 Task: Find connections with filter location Mathba with filter topic #startupquoteswith filter profile language Potuguese with filter current company Nayara Energy with filter school BUNDELKHAND INSTITUTE OF ENGINEERING AND TECHNOLOGY, JHANSI with filter industry Railroad Equipment Manufacturing with filter service category Commercial Real Estate with filter keywords title Tutor/Online Tutor
Action: Mouse moved to (647, 121)
Screenshot: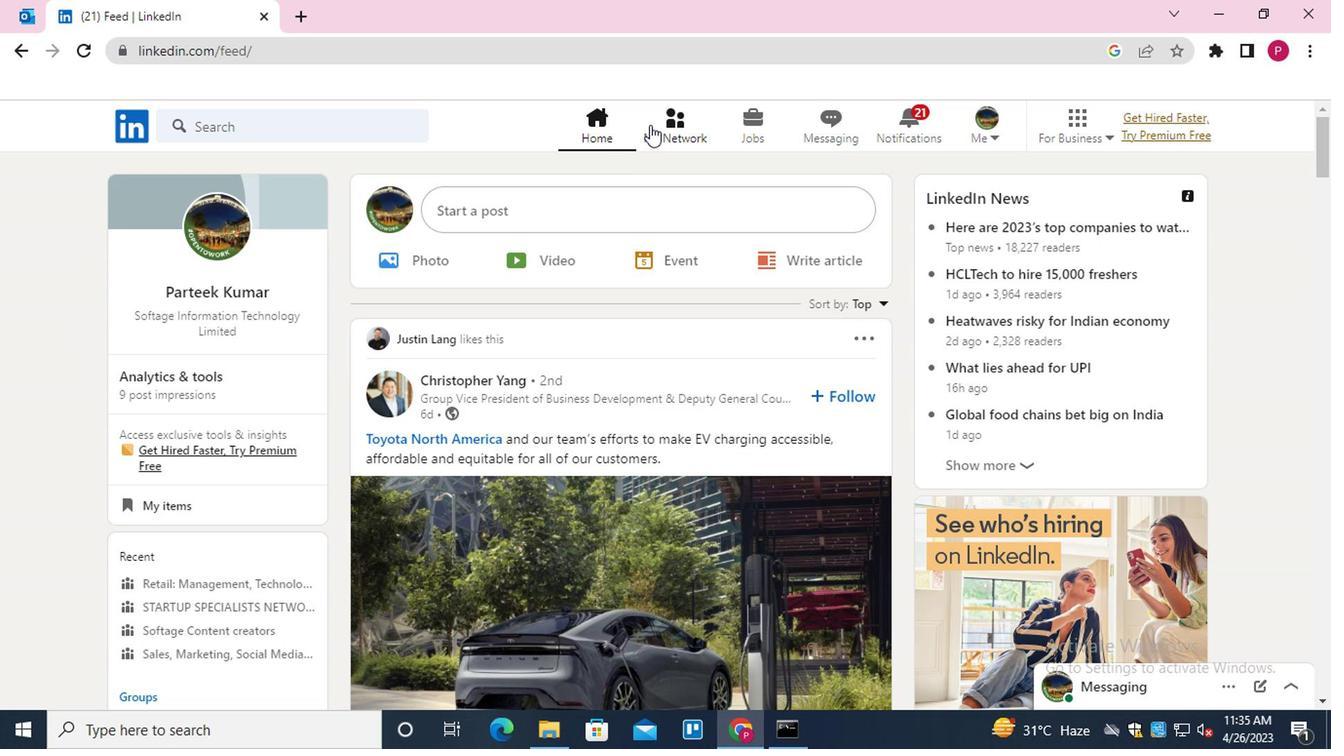 
Action: Mouse pressed left at (647, 121)
Screenshot: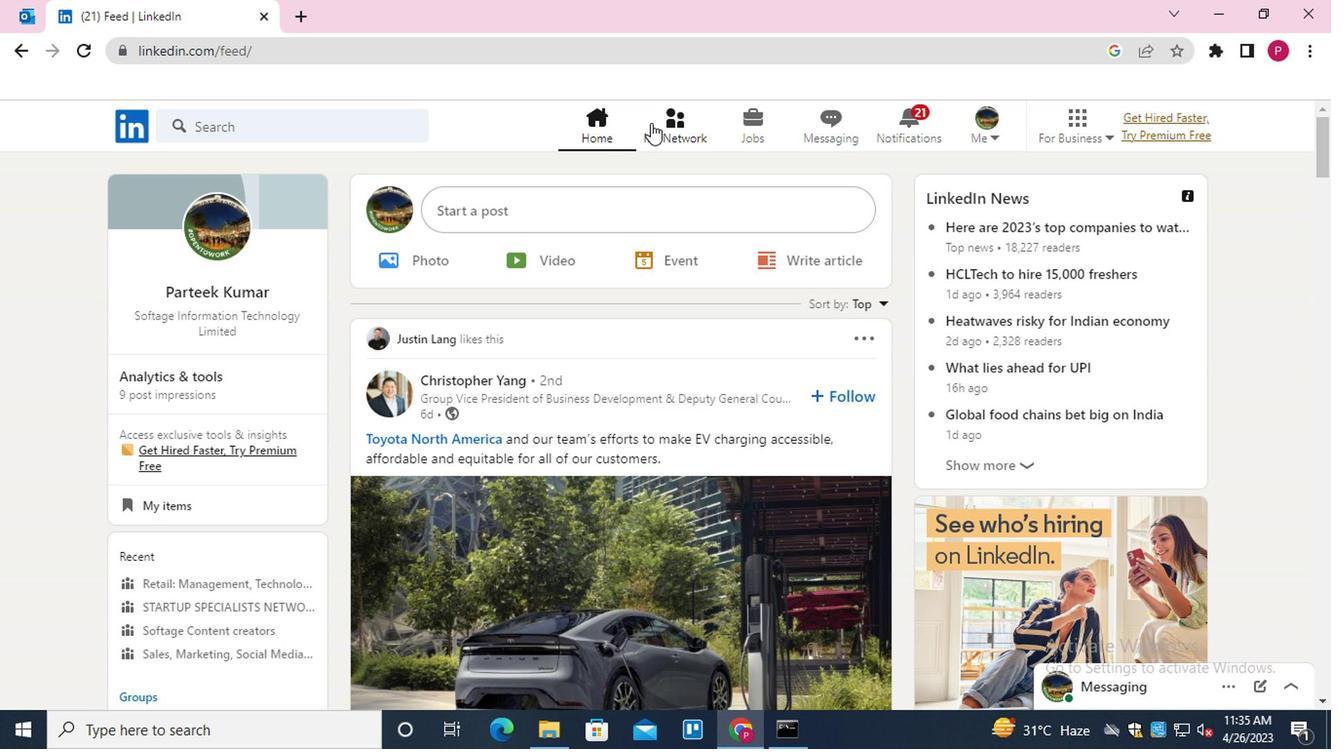 
Action: Mouse moved to (308, 238)
Screenshot: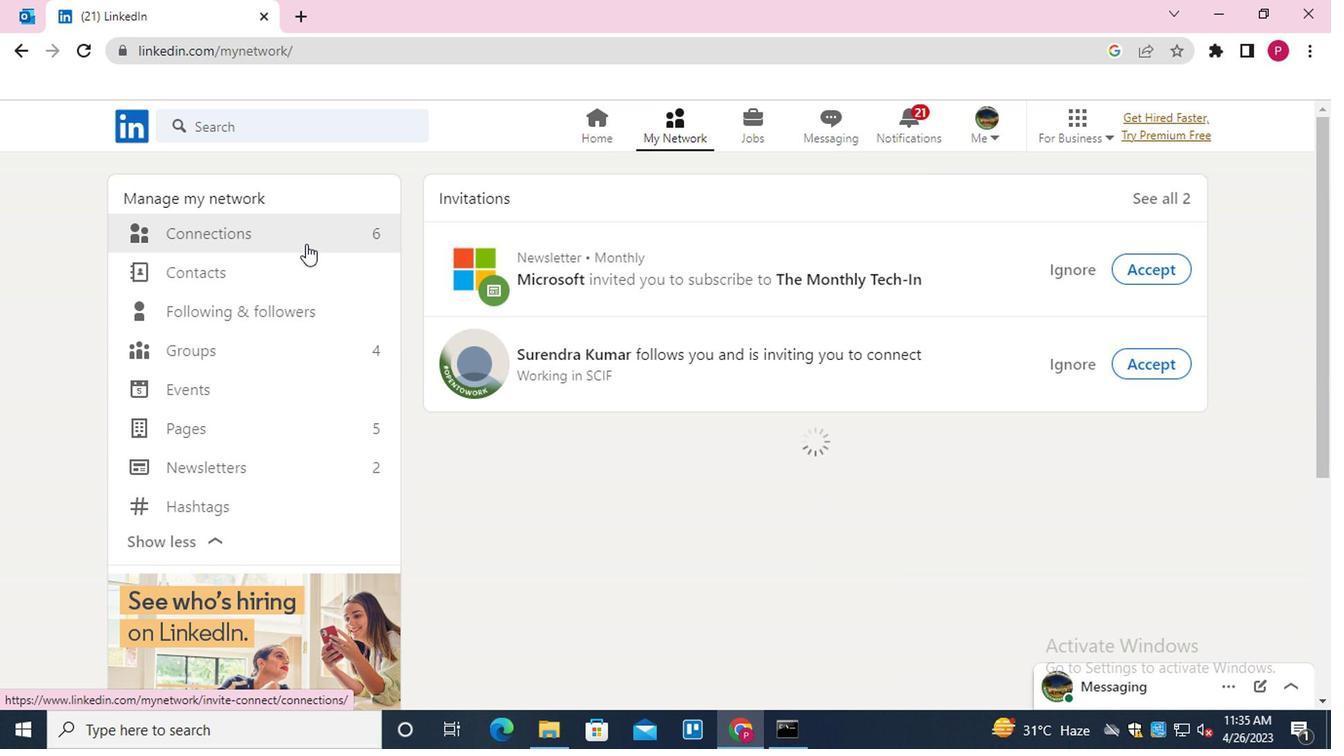 
Action: Mouse pressed left at (308, 238)
Screenshot: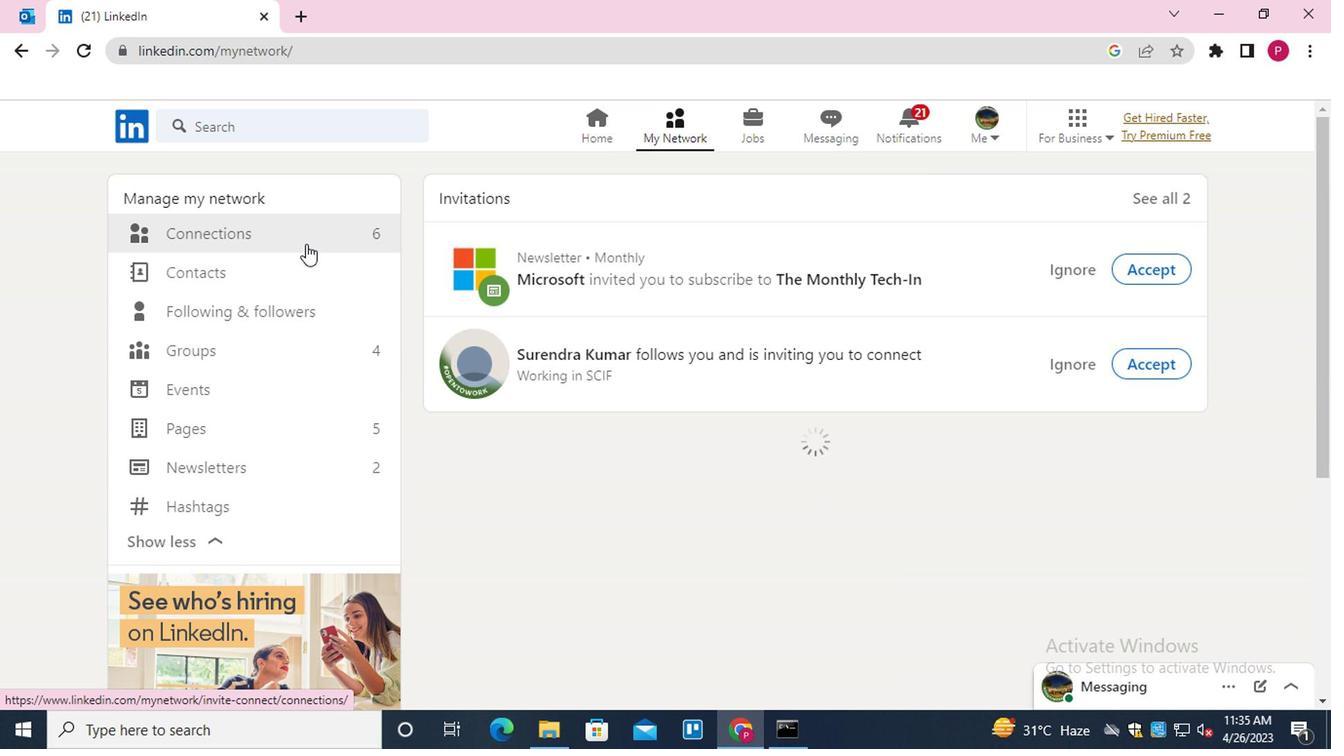 
Action: Mouse moved to (819, 227)
Screenshot: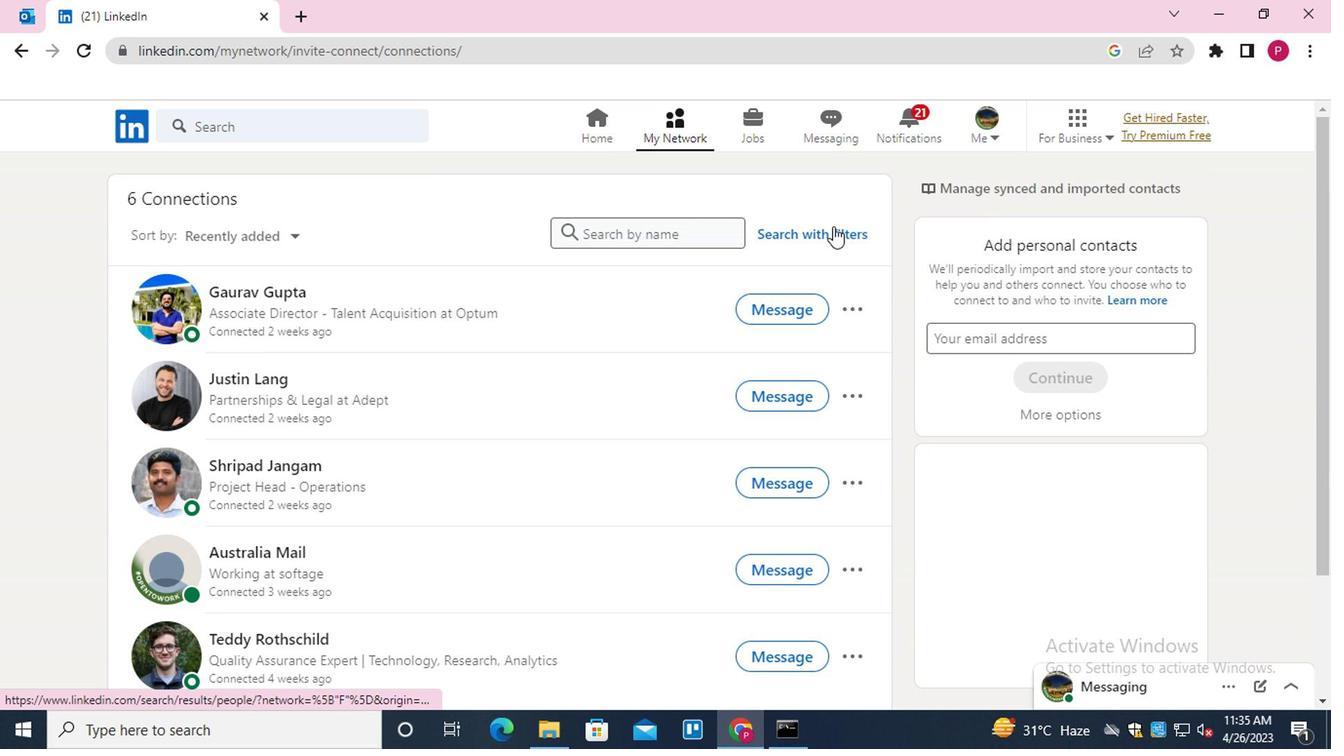 
Action: Mouse pressed left at (819, 227)
Screenshot: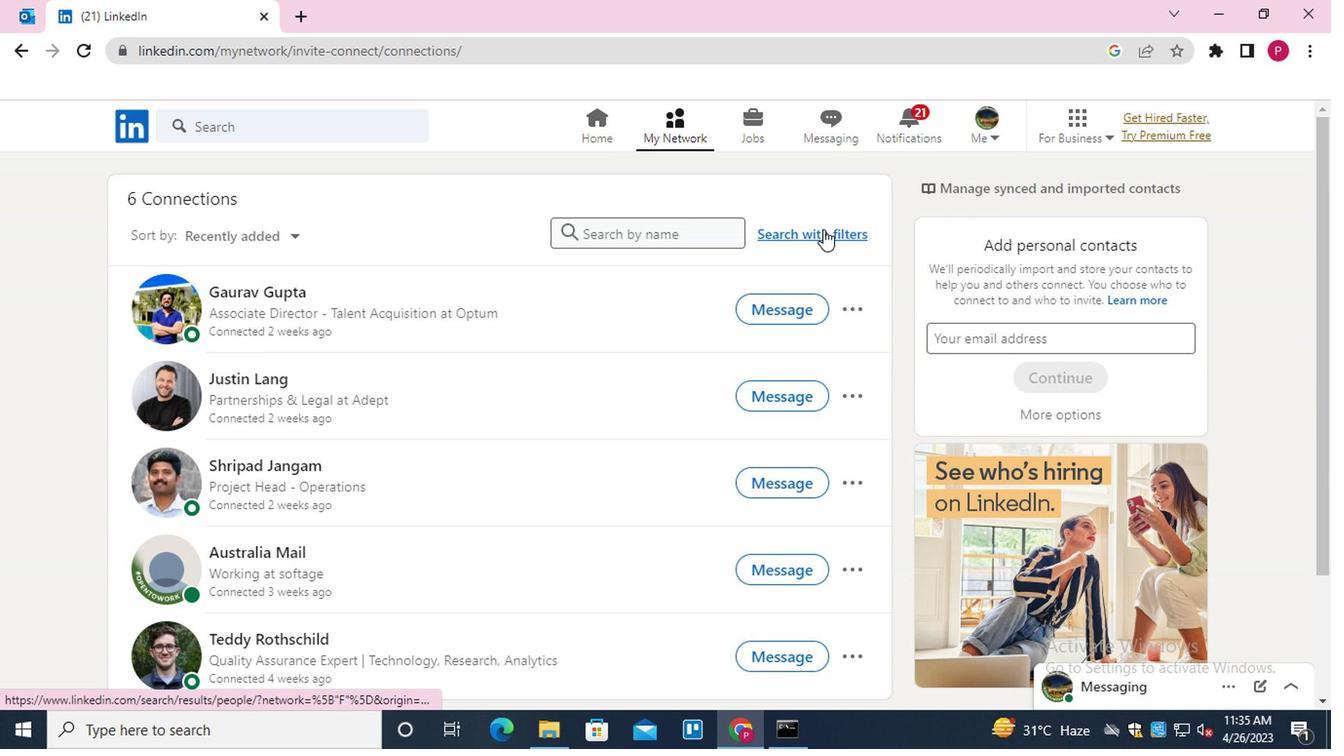 
Action: Mouse moved to (651, 181)
Screenshot: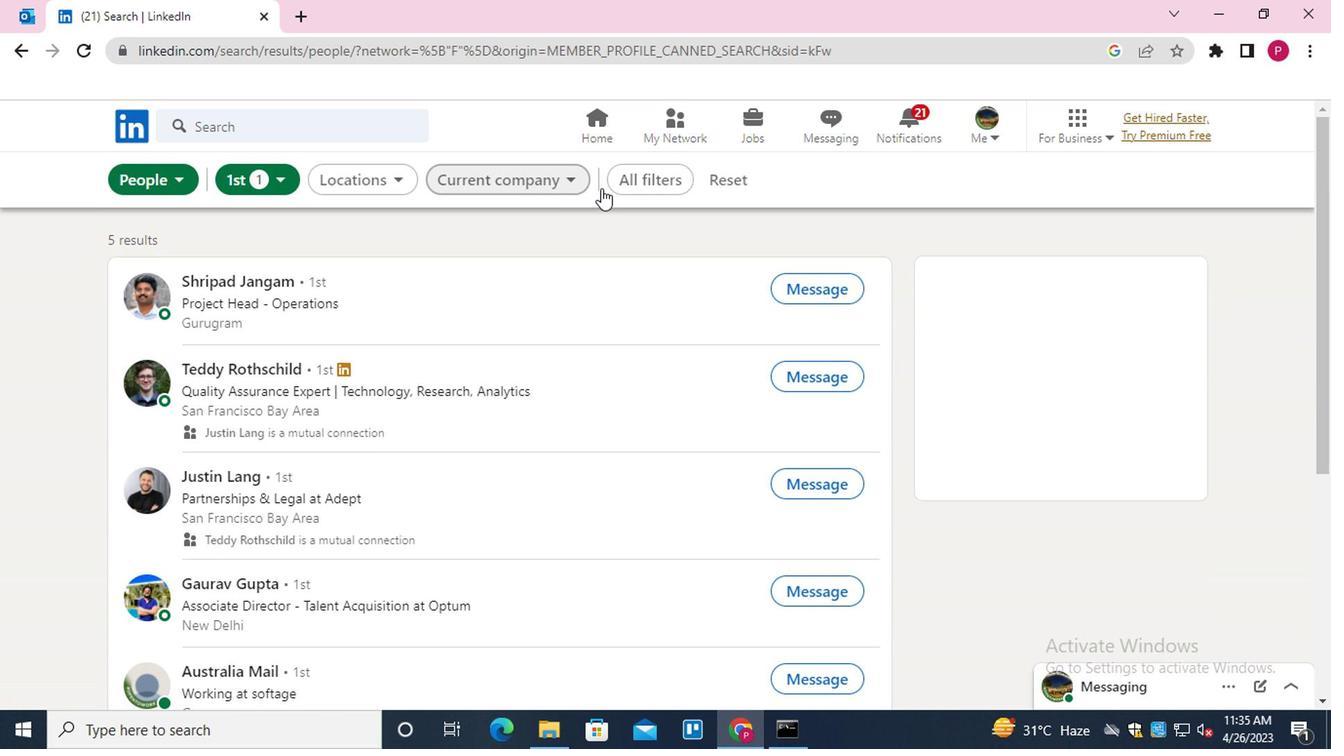 
Action: Mouse pressed left at (651, 181)
Screenshot: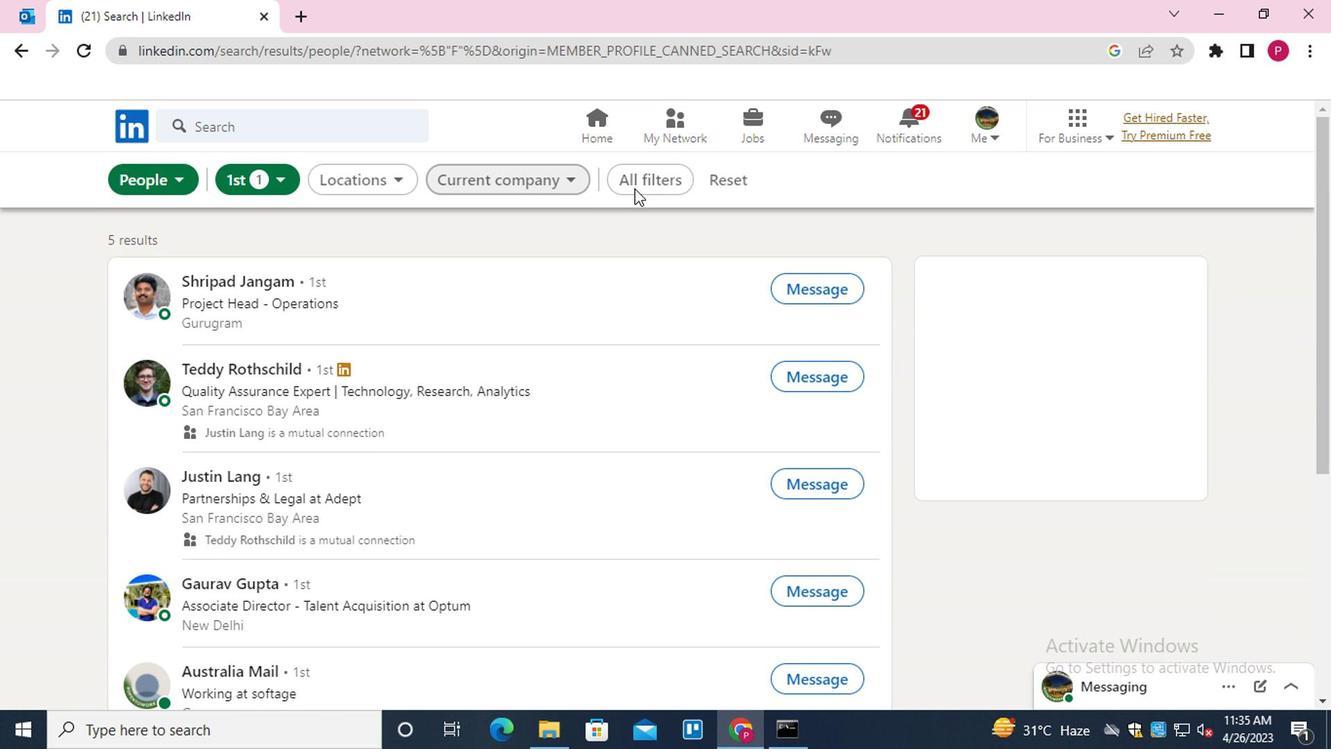 
Action: Mouse moved to (1058, 408)
Screenshot: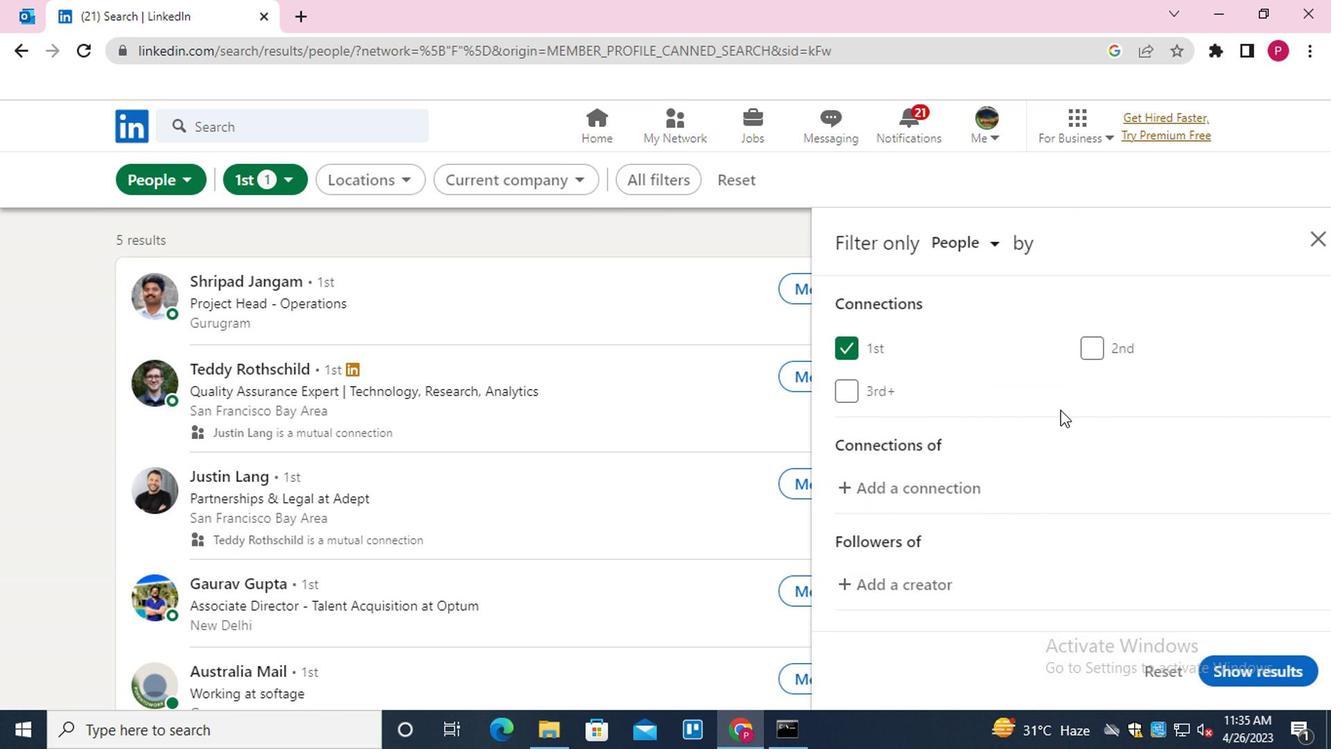 
Action: Mouse scrolled (1058, 407) with delta (0, -1)
Screenshot: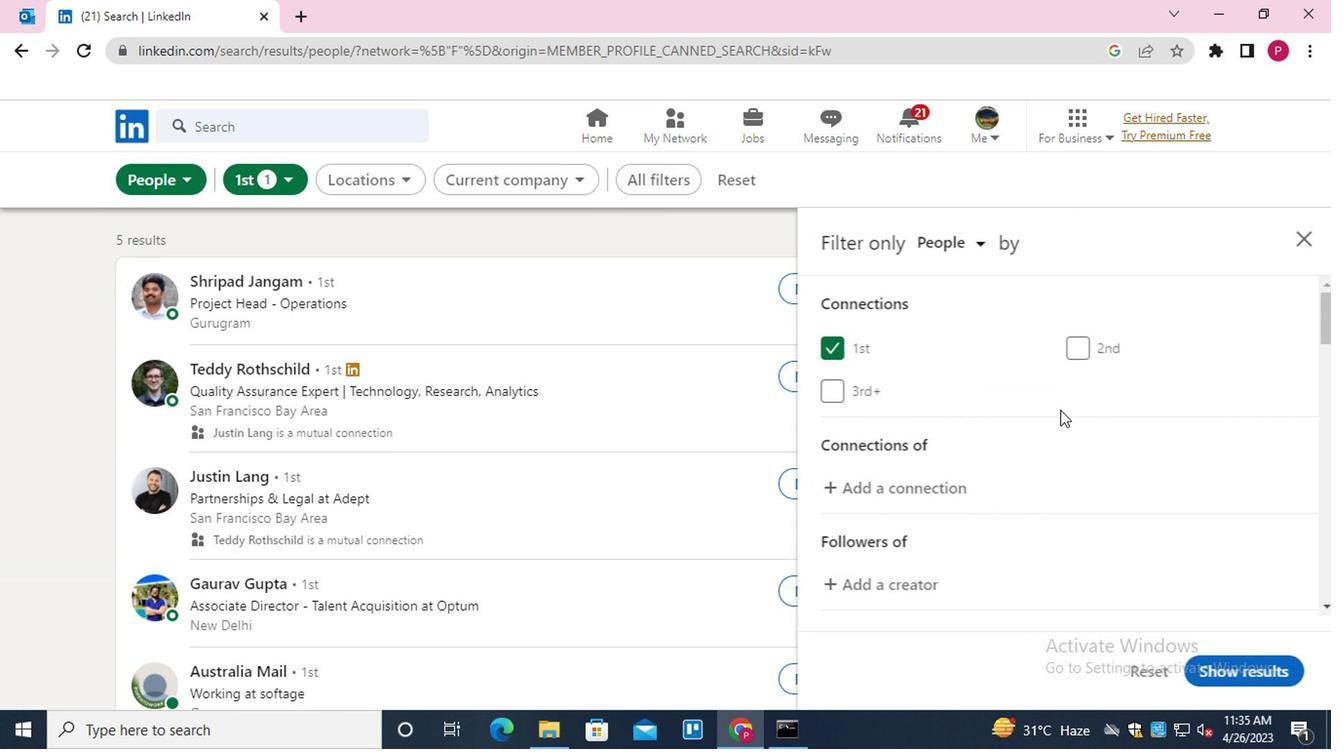 
Action: Mouse scrolled (1058, 407) with delta (0, -1)
Screenshot: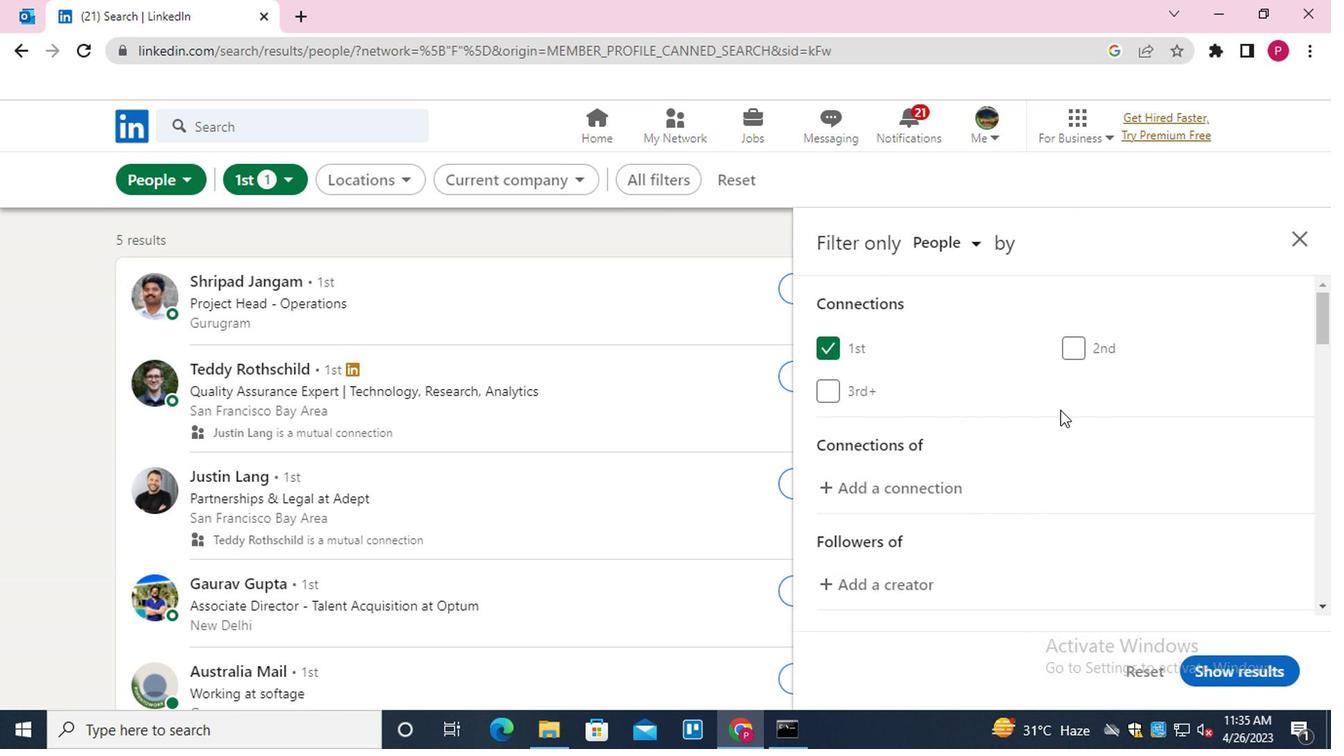 
Action: Mouse scrolled (1058, 407) with delta (0, -1)
Screenshot: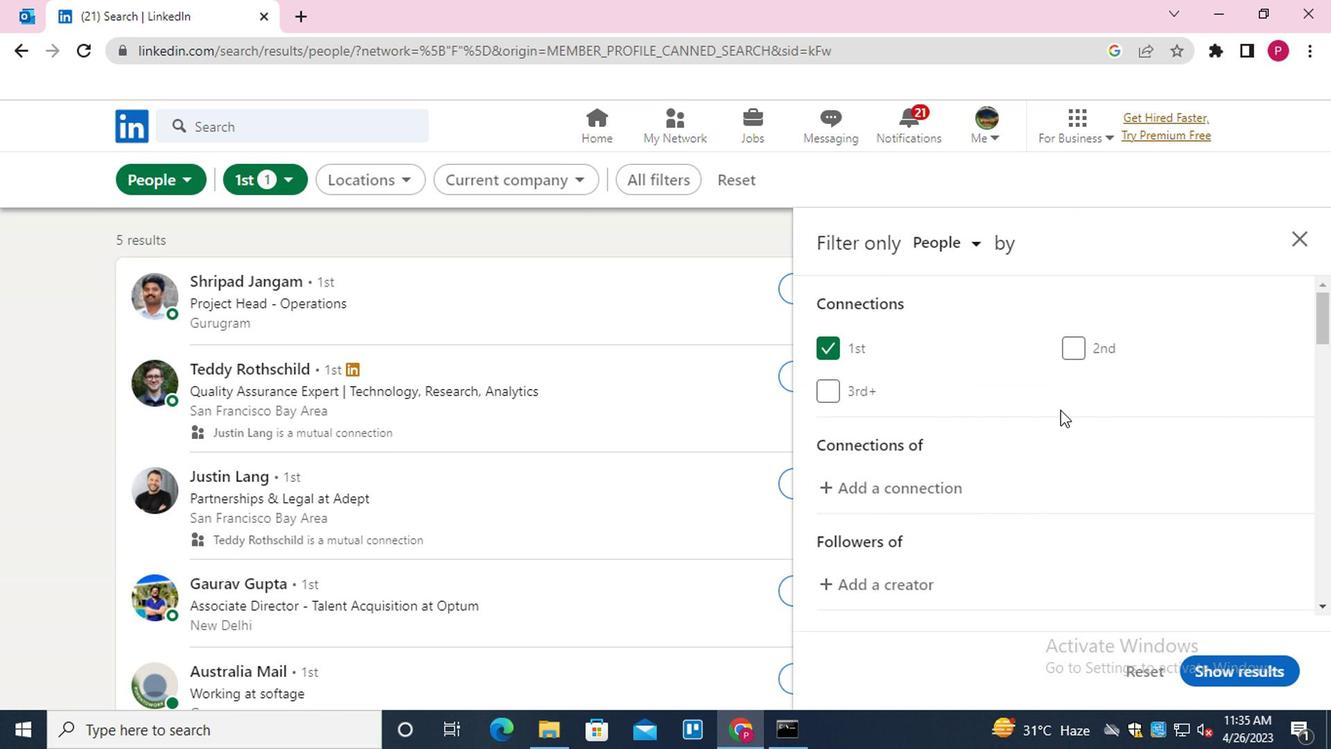 
Action: Mouse moved to (1103, 476)
Screenshot: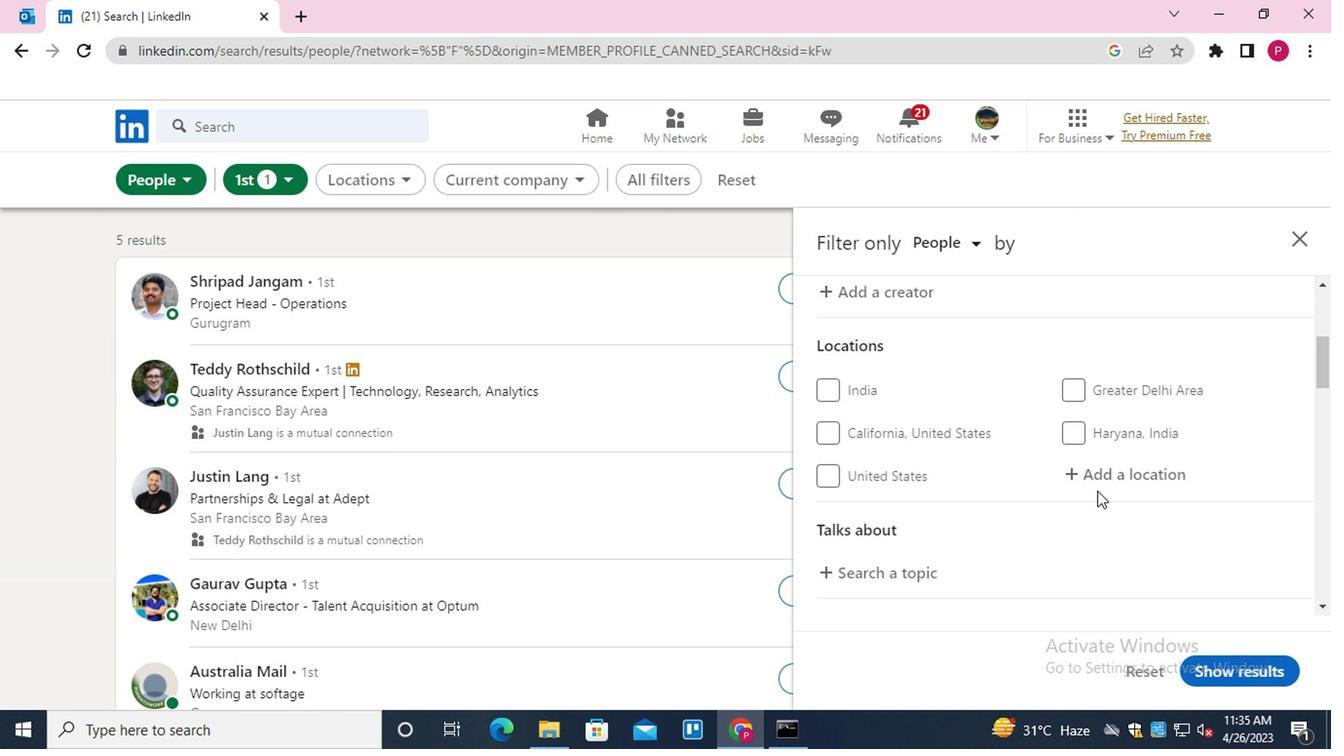 
Action: Mouse pressed left at (1103, 476)
Screenshot: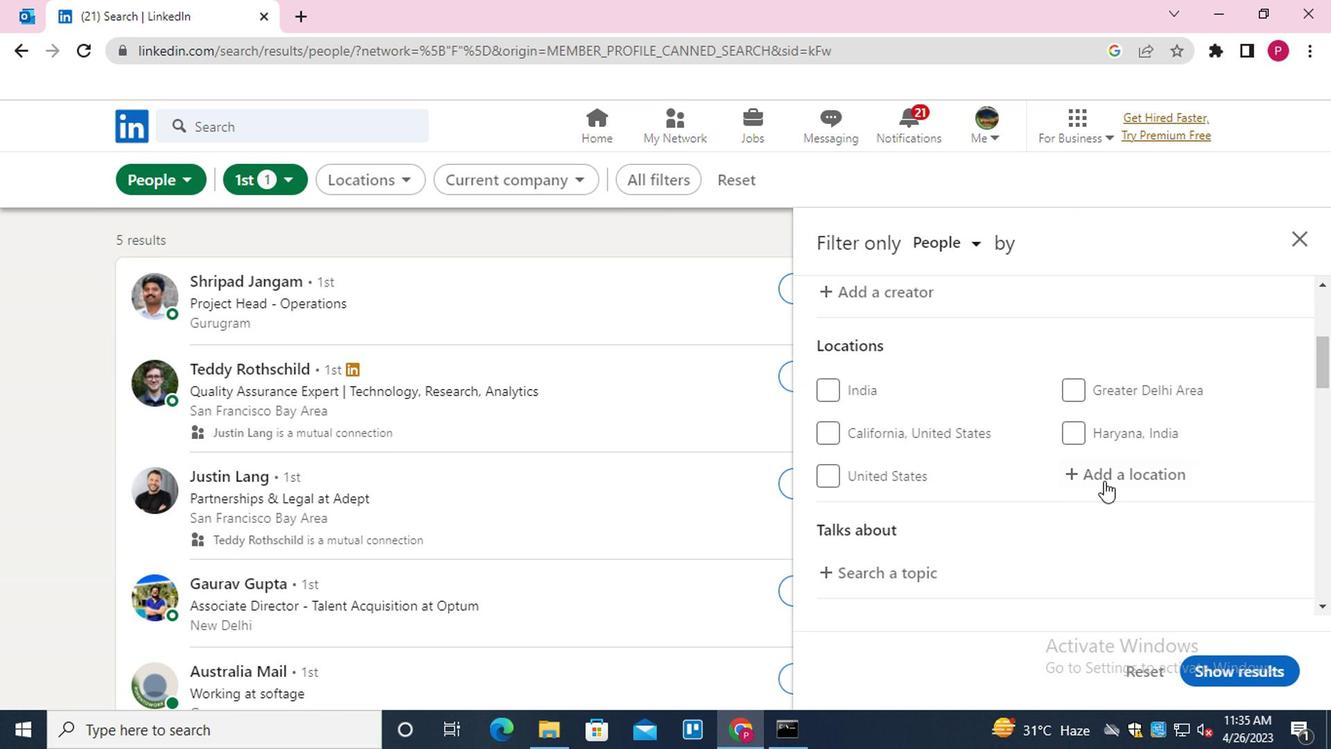 
Action: Mouse moved to (1100, 476)
Screenshot: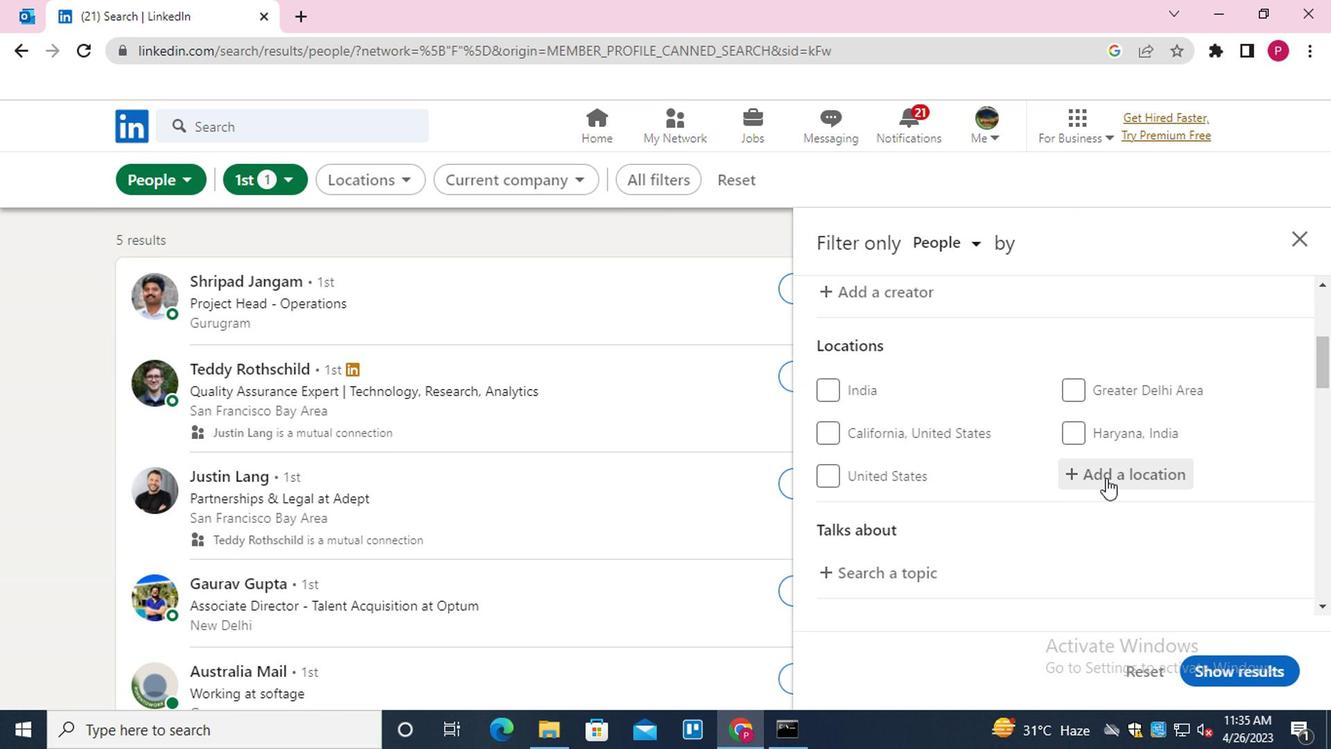 
Action: Key pressed <Key.shift>MATHBA
Screenshot: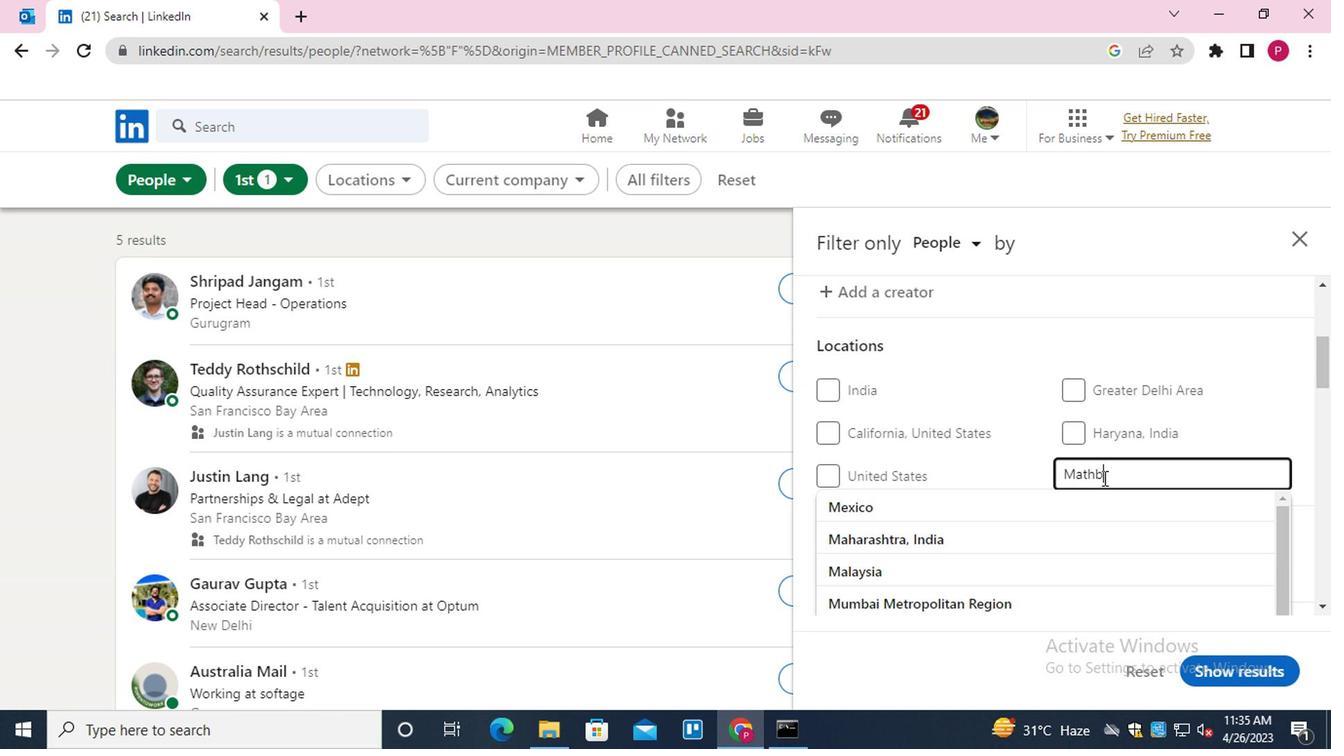 
Action: Mouse moved to (1082, 486)
Screenshot: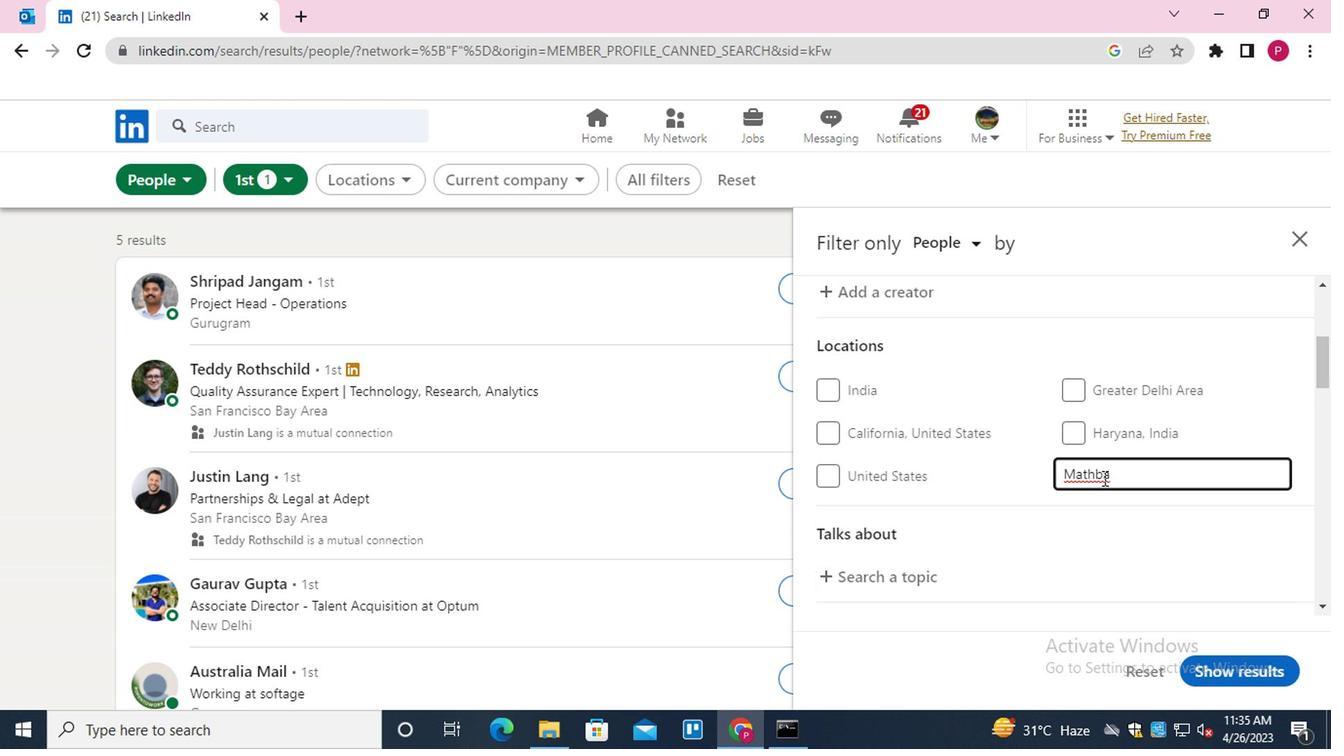 
Action: Mouse scrolled (1082, 485) with delta (0, 0)
Screenshot: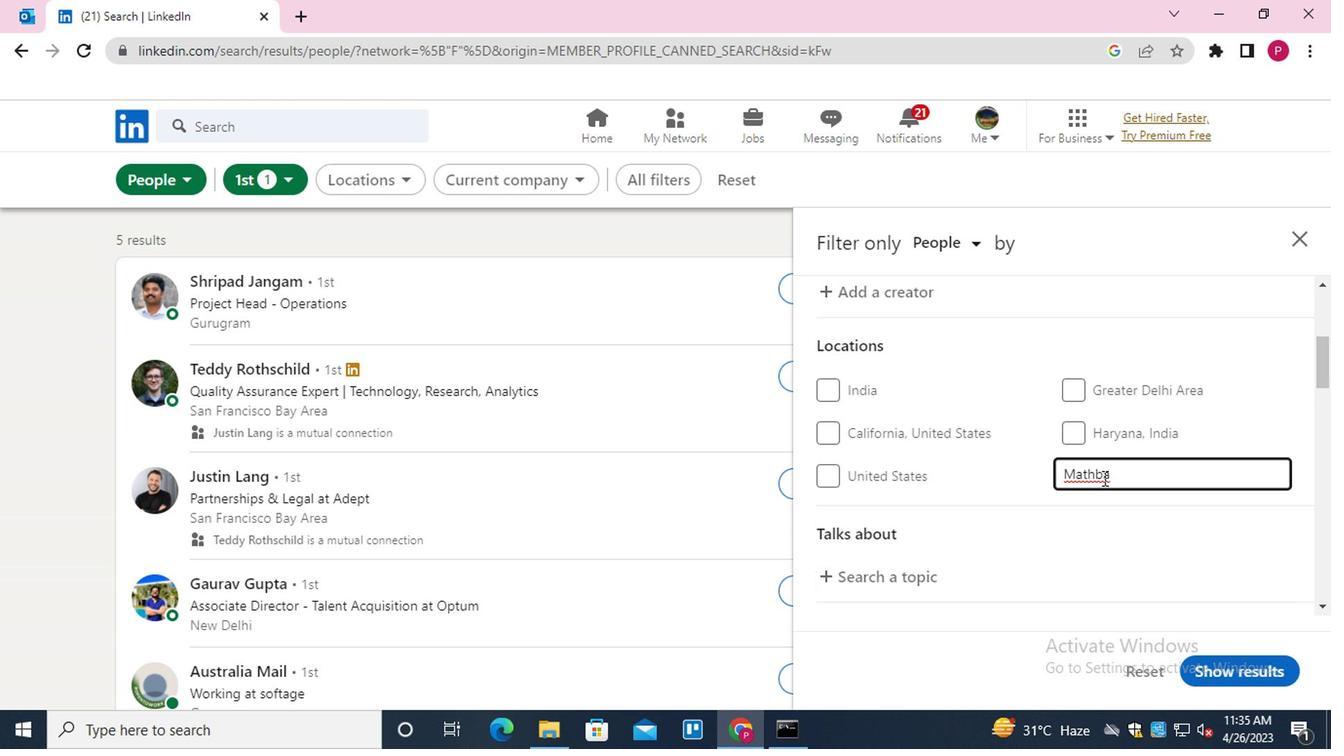 
Action: Mouse moved to (878, 479)
Screenshot: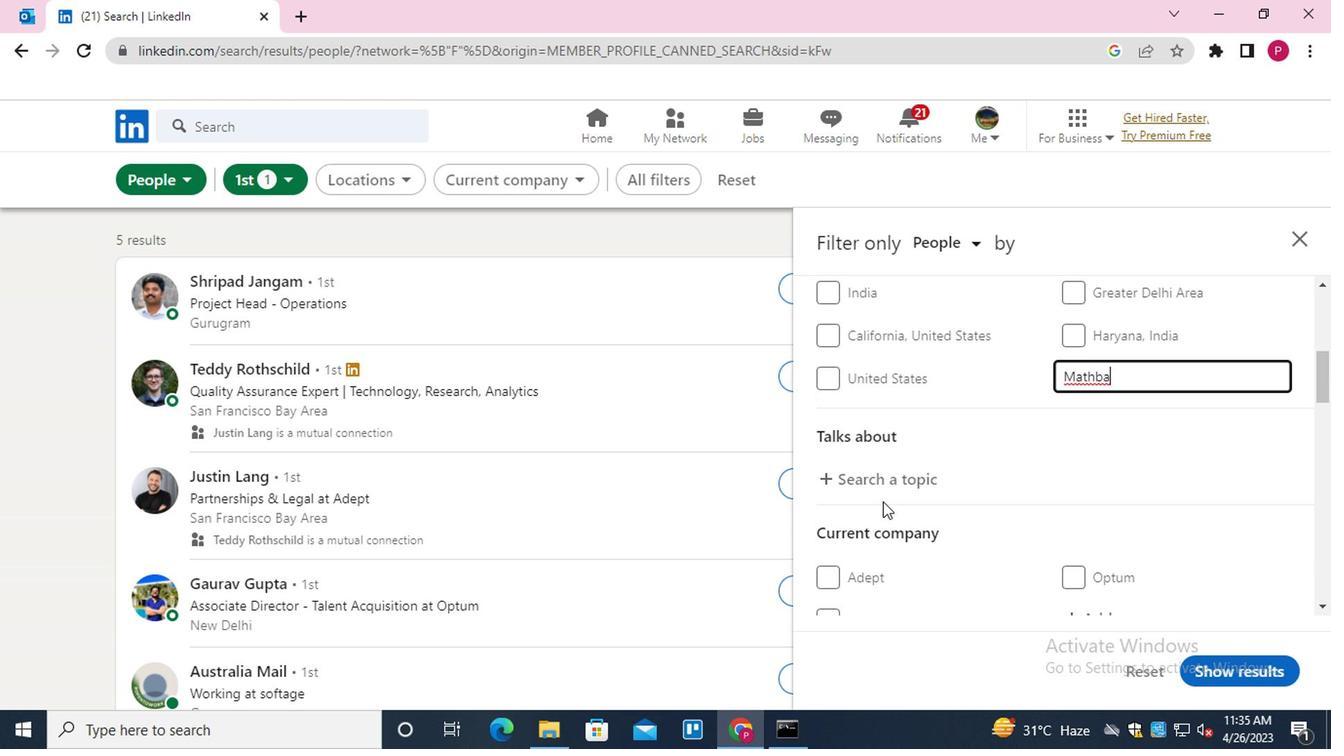 
Action: Mouse pressed left at (878, 479)
Screenshot: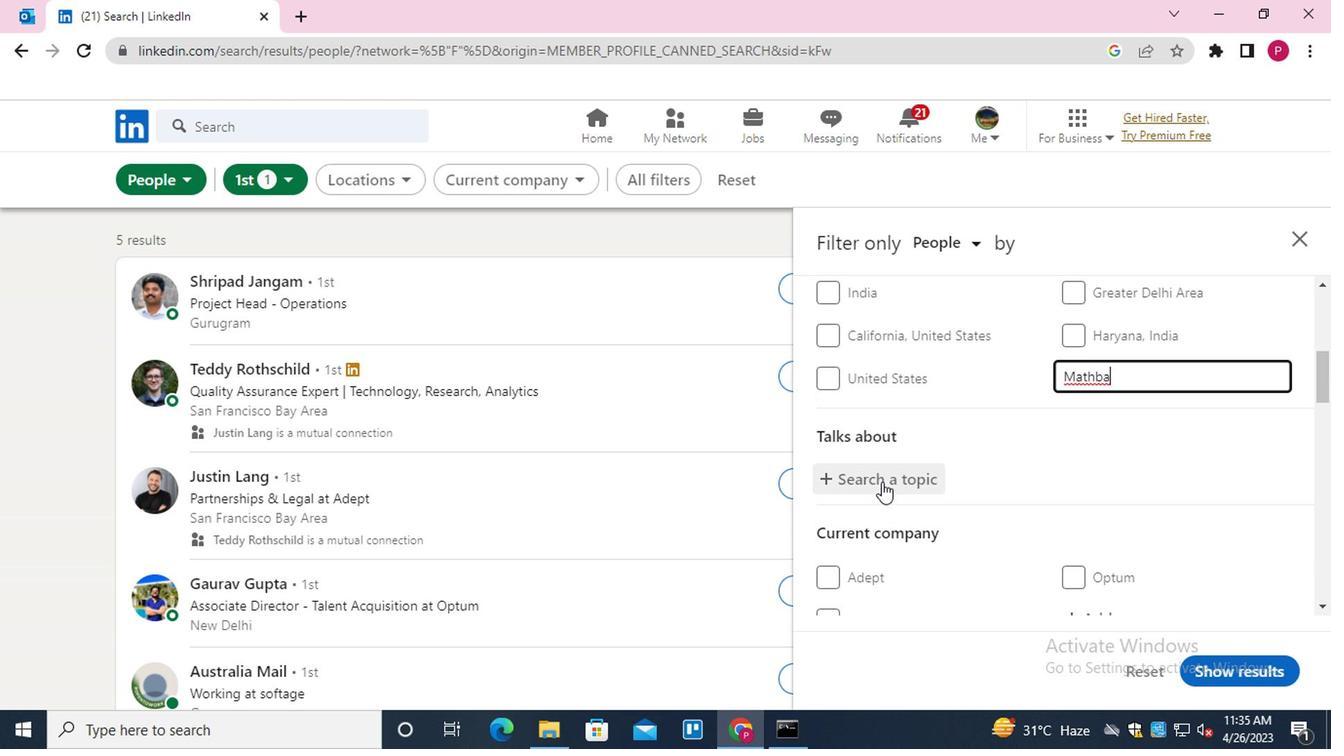 
Action: Mouse moved to (1116, 385)
Screenshot: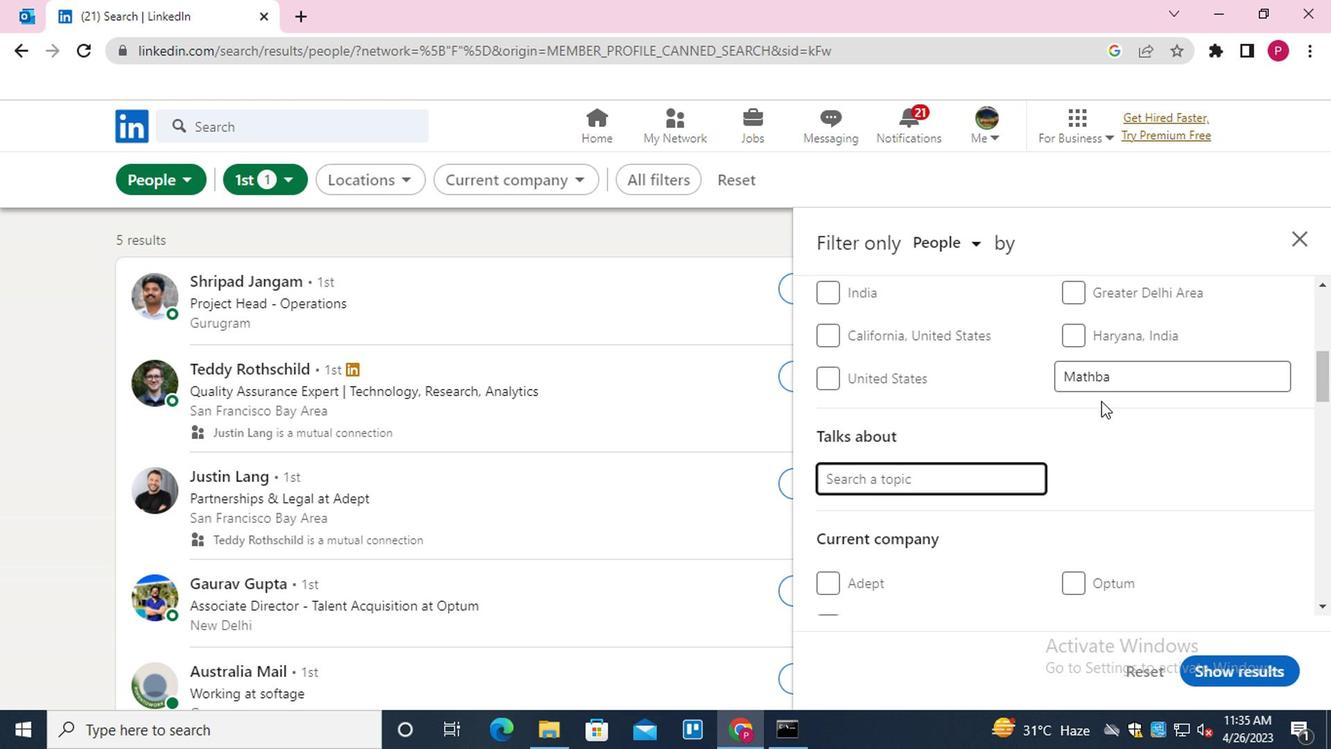 
Action: Mouse pressed left at (1116, 385)
Screenshot: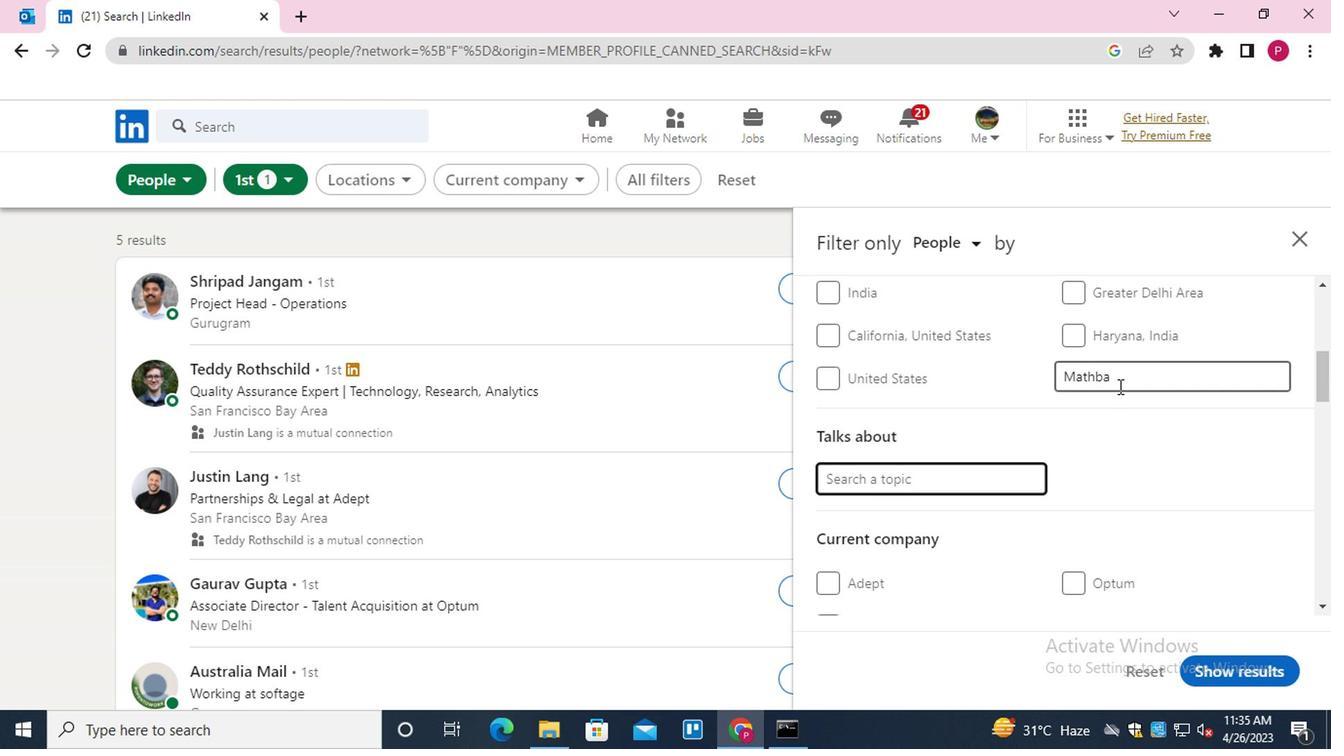 
Action: Key pressed <Key.backspace><Key.backspace>URA<Key.down><Key.enter>
Screenshot: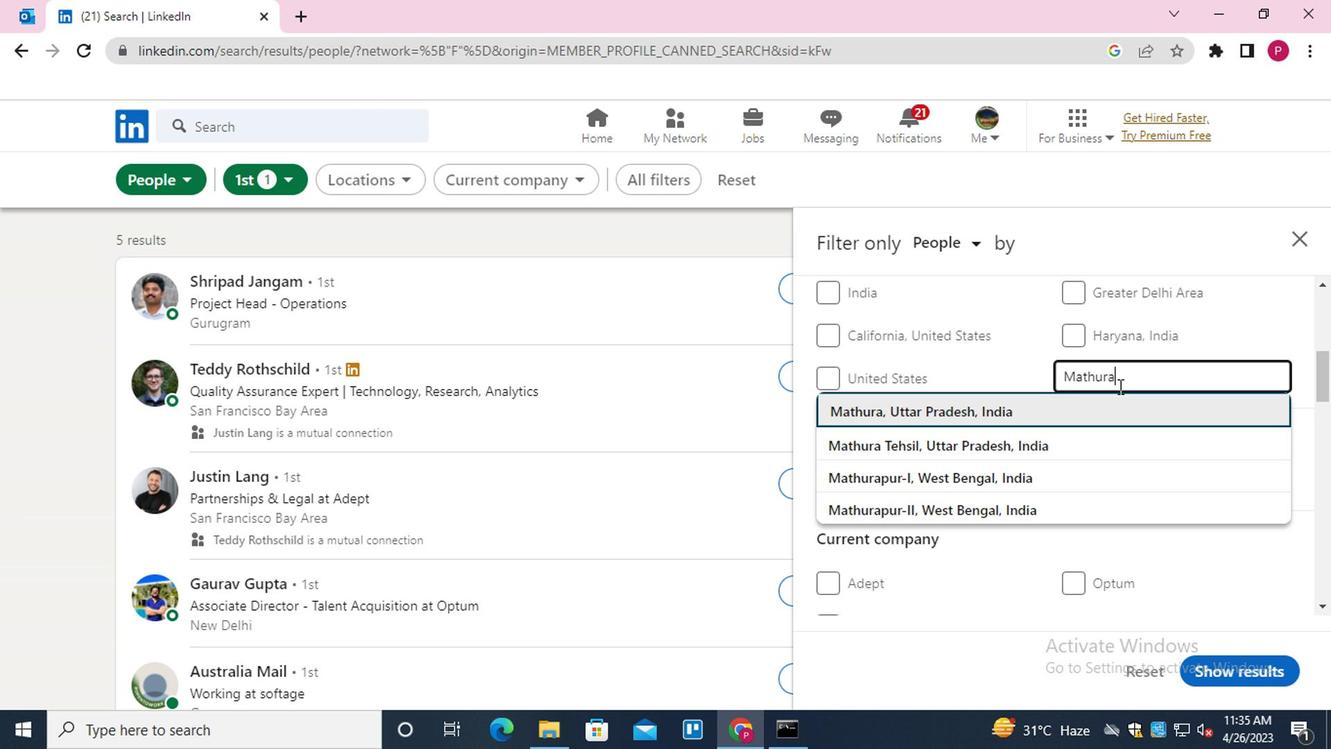 
Action: Mouse moved to (927, 522)
Screenshot: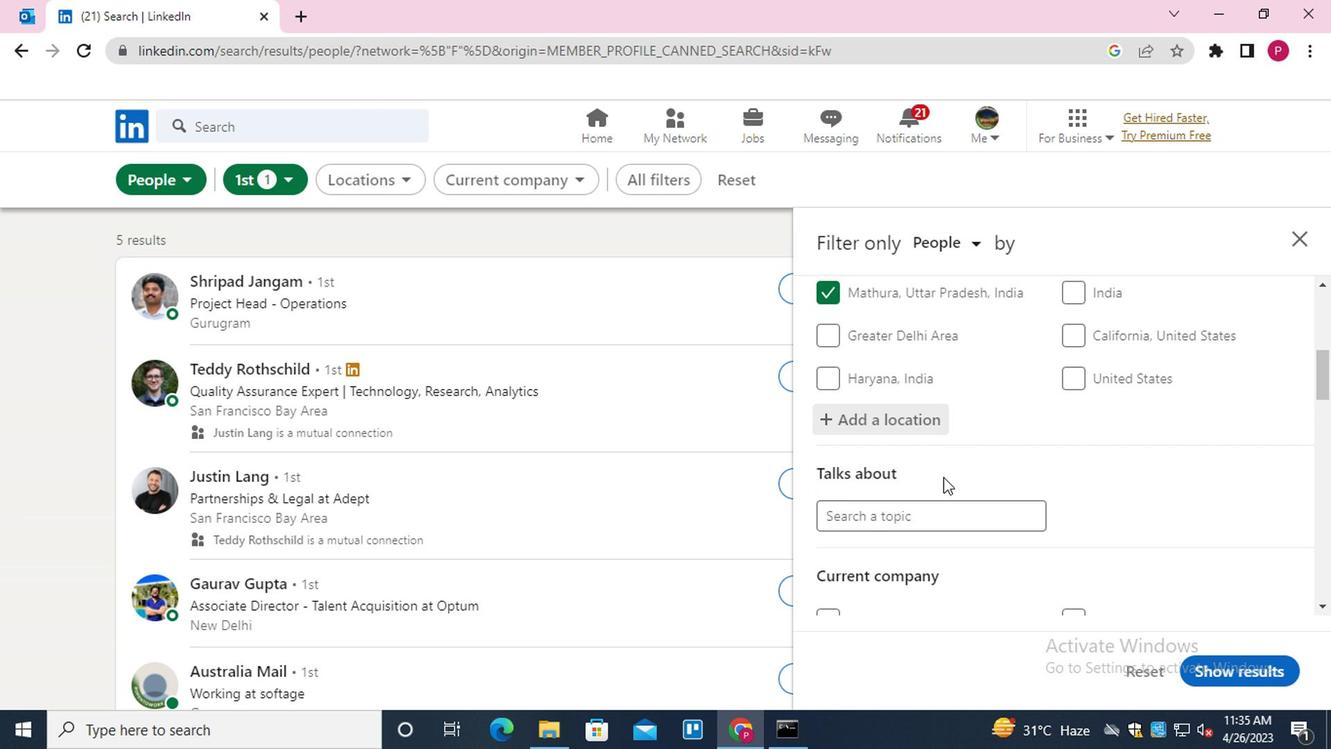 
Action: Mouse pressed left at (927, 522)
Screenshot: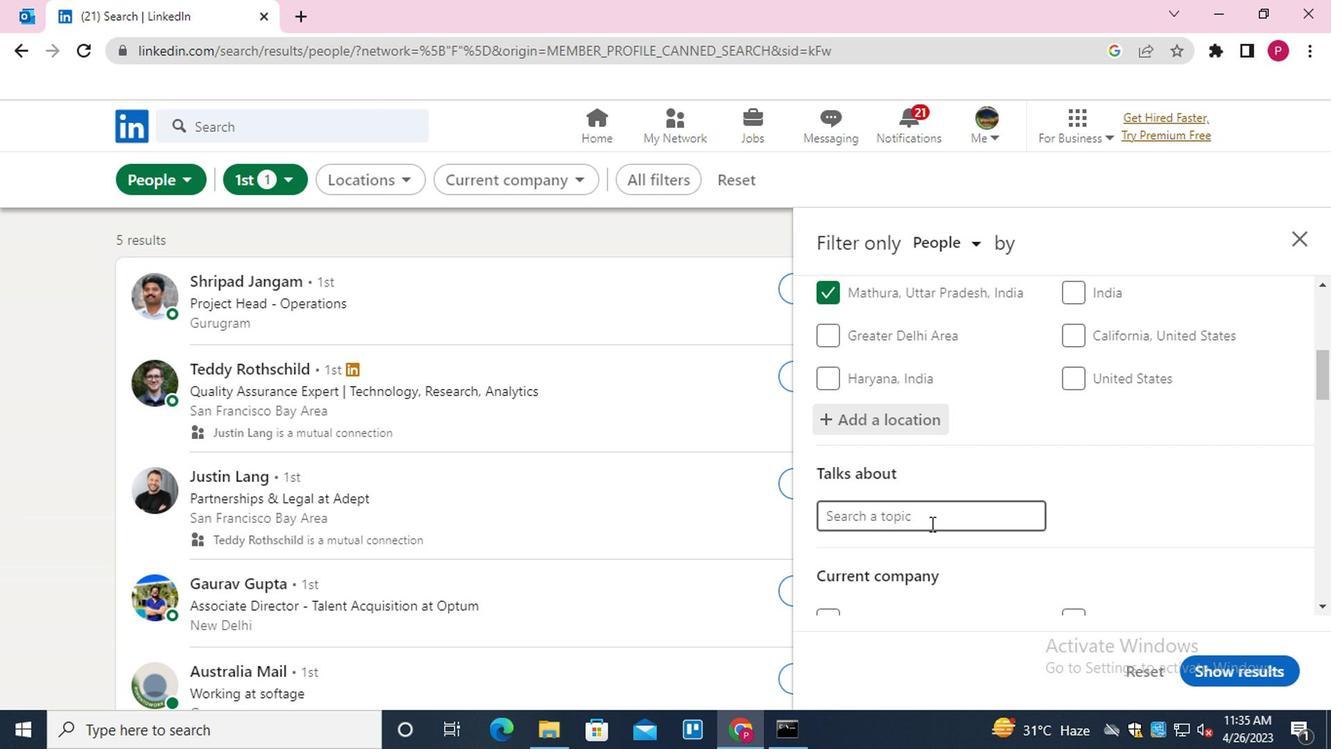 
Action: Key pressed STARTUPQUO<Key.down><Key.enter>
Screenshot: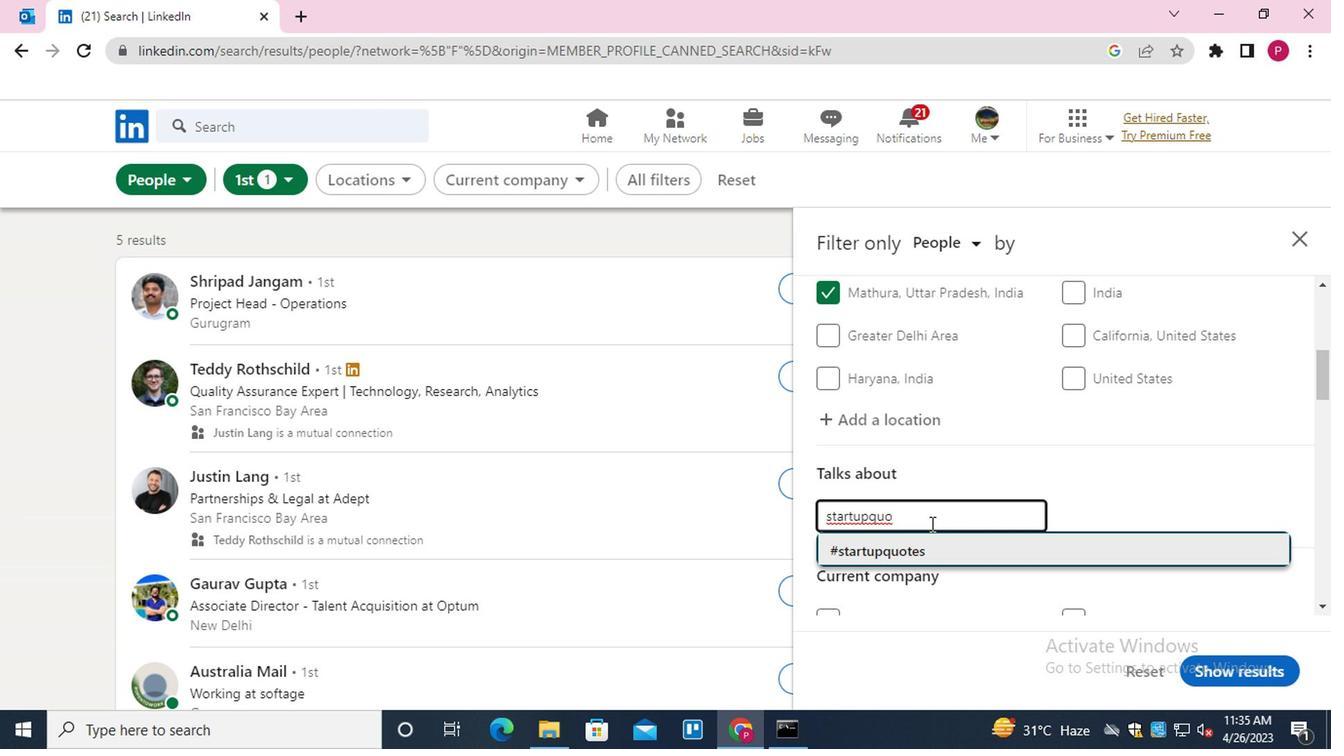 
Action: Mouse scrolled (927, 521) with delta (0, 0)
Screenshot: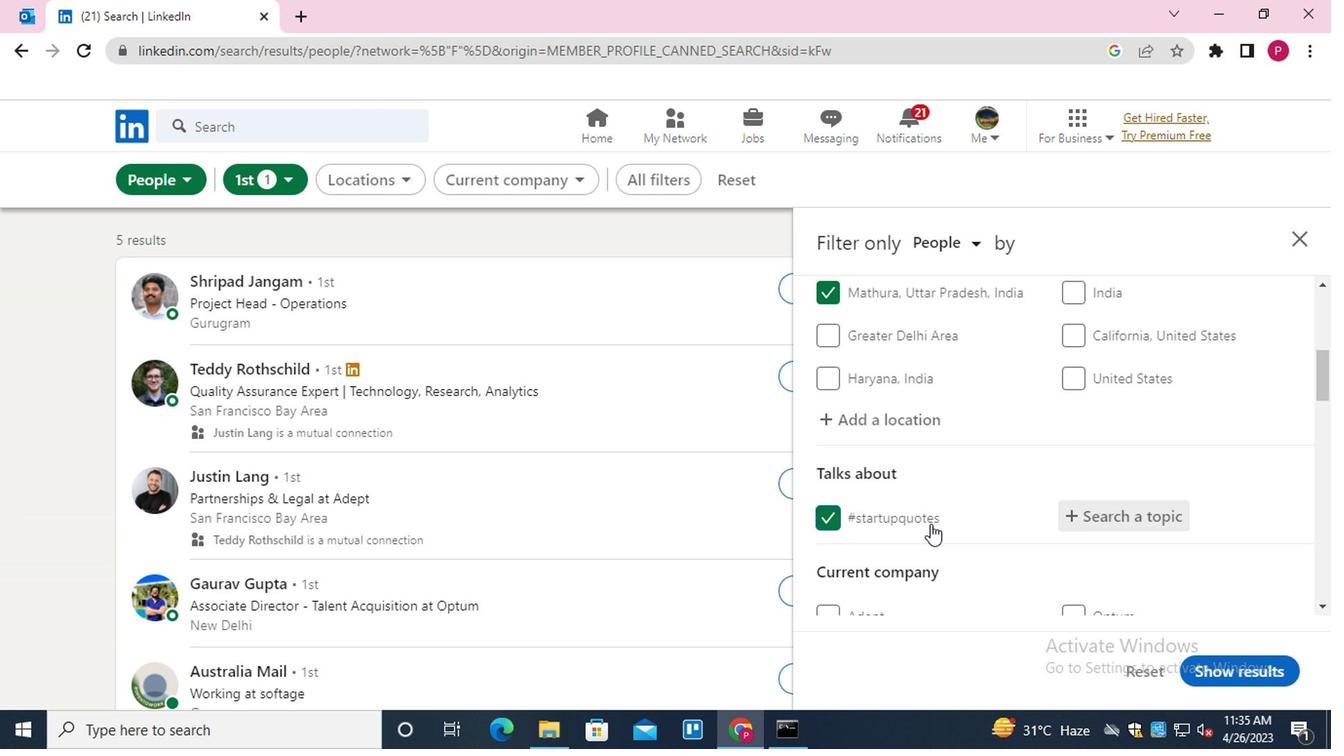 
Action: Mouse scrolled (927, 521) with delta (0, 0)
Screenshot: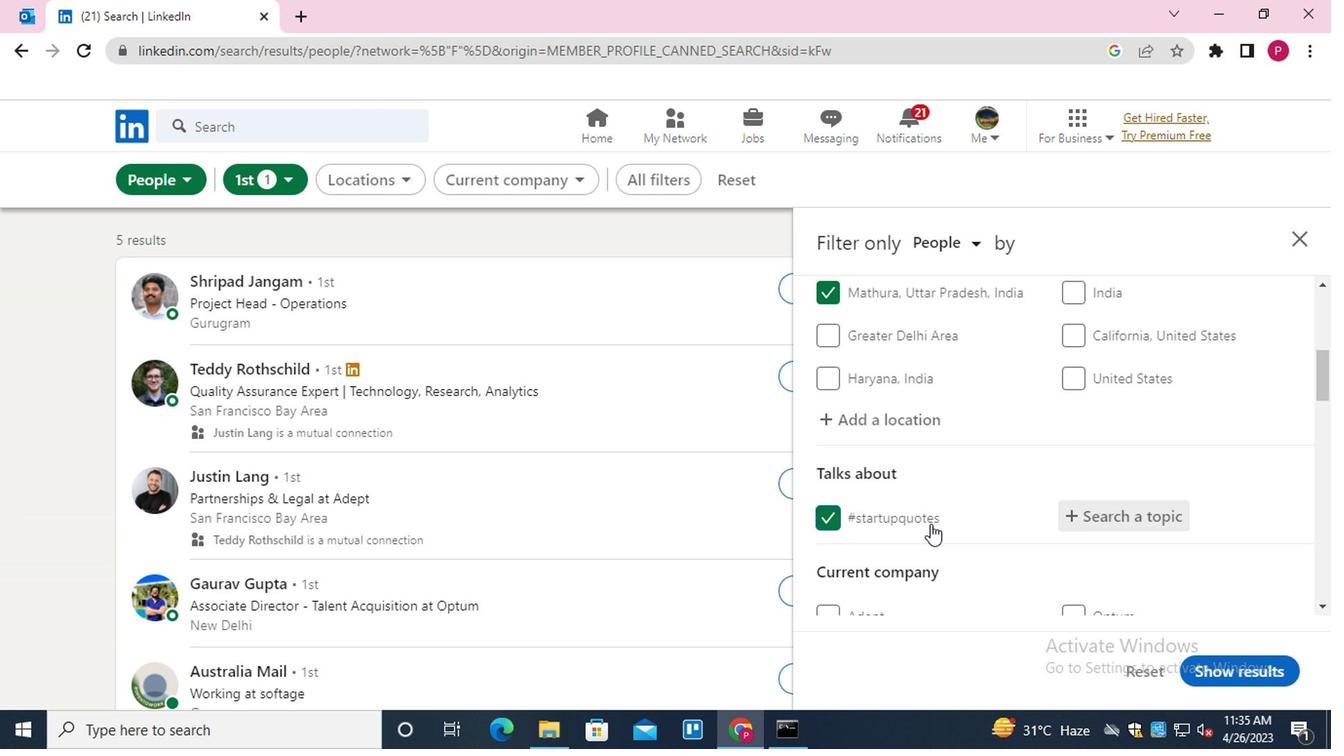 
Action: Mouse moved to (1103, 462)
Screenshot: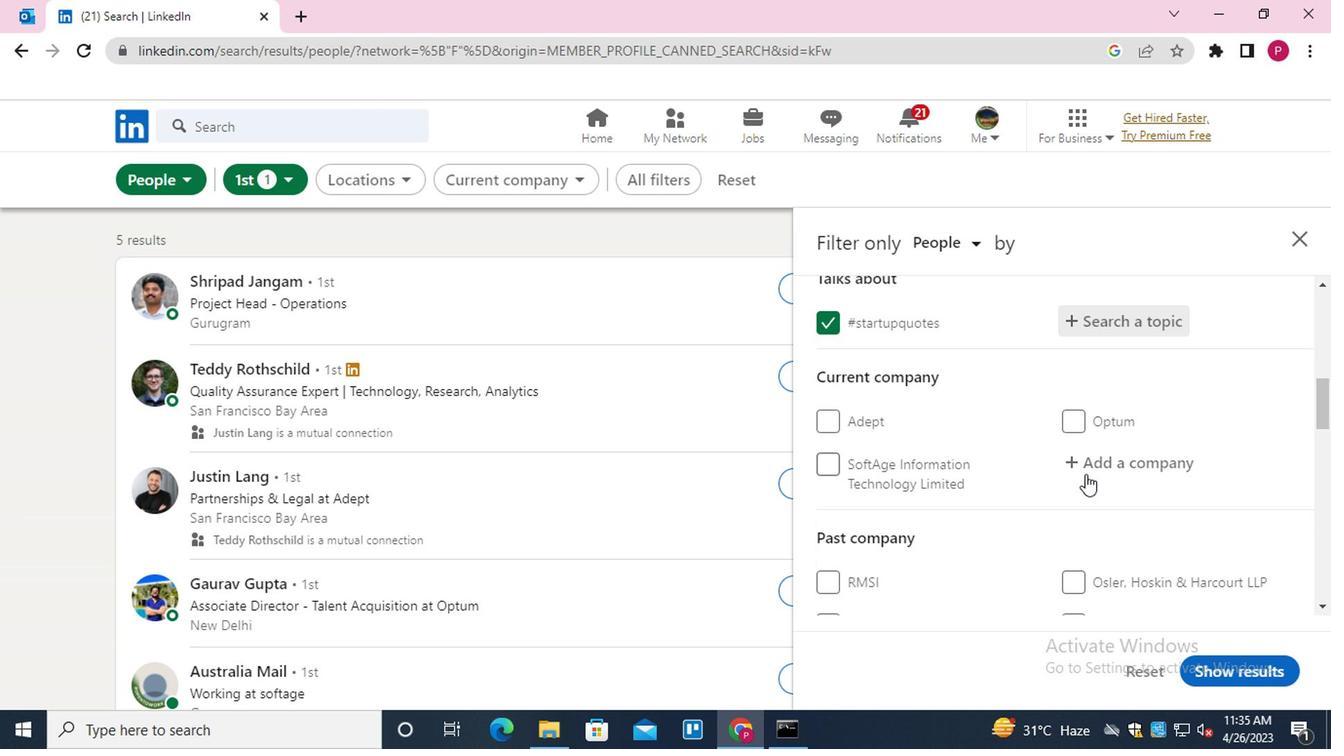
Action: Mouse pressed left at (1103, 462)
Screenshot: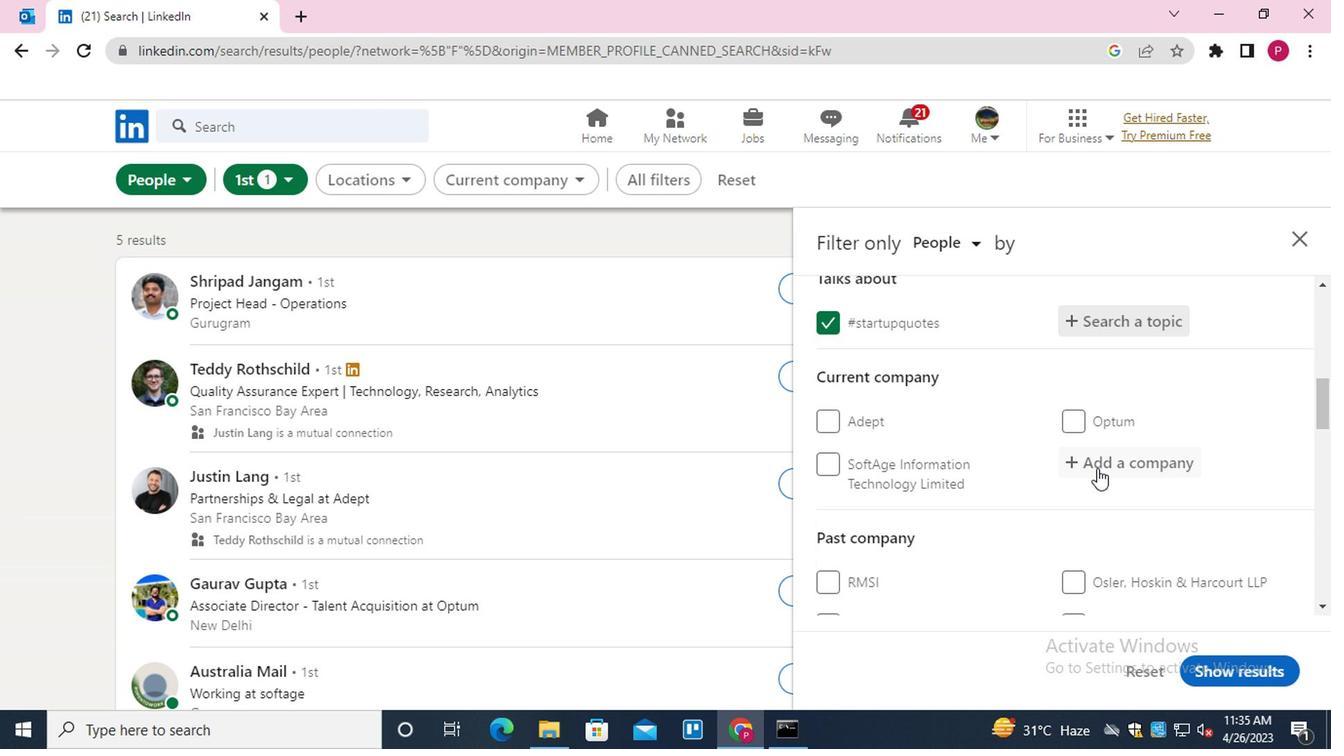 
Action: Key pressed <Key.shift>NAYARA
Screenshot: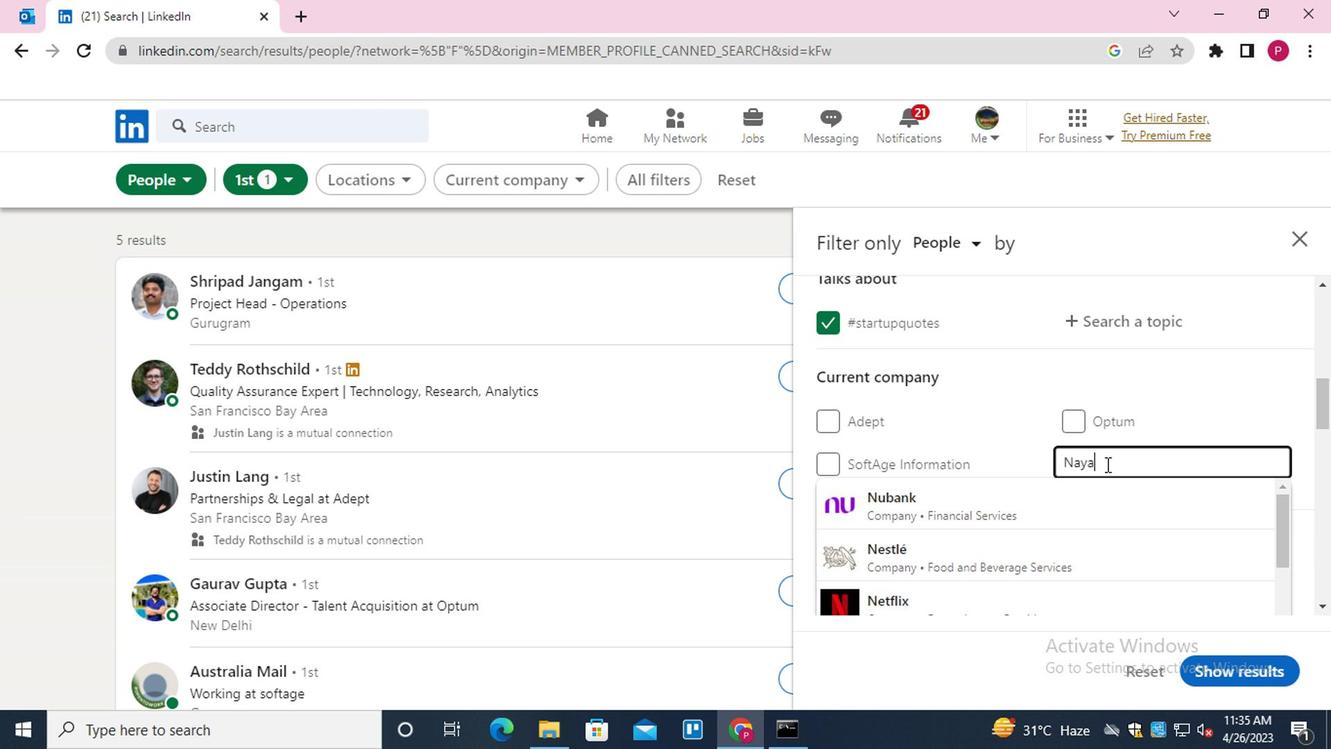 
Action: Mouse moved to (1048, 495)
Screenshot: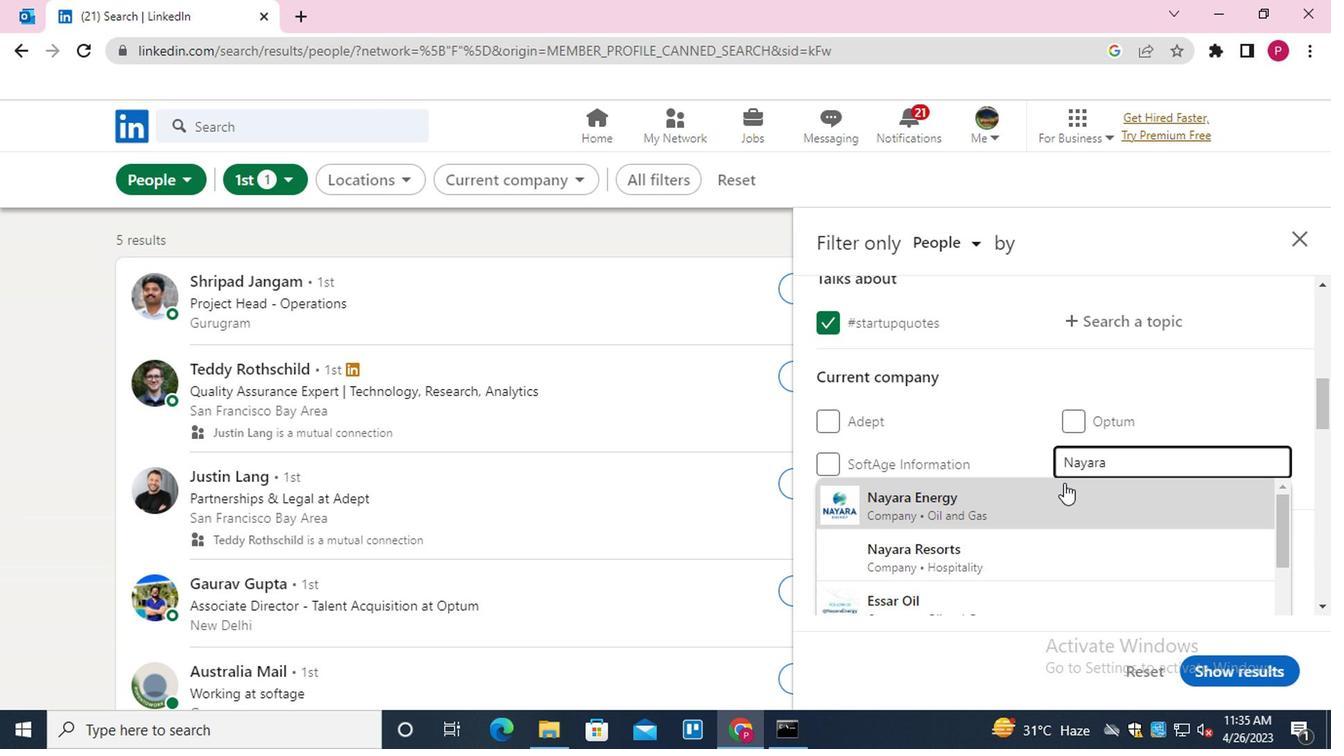 
Action: Mouse pressed left at (1048, 495)
Screenshot: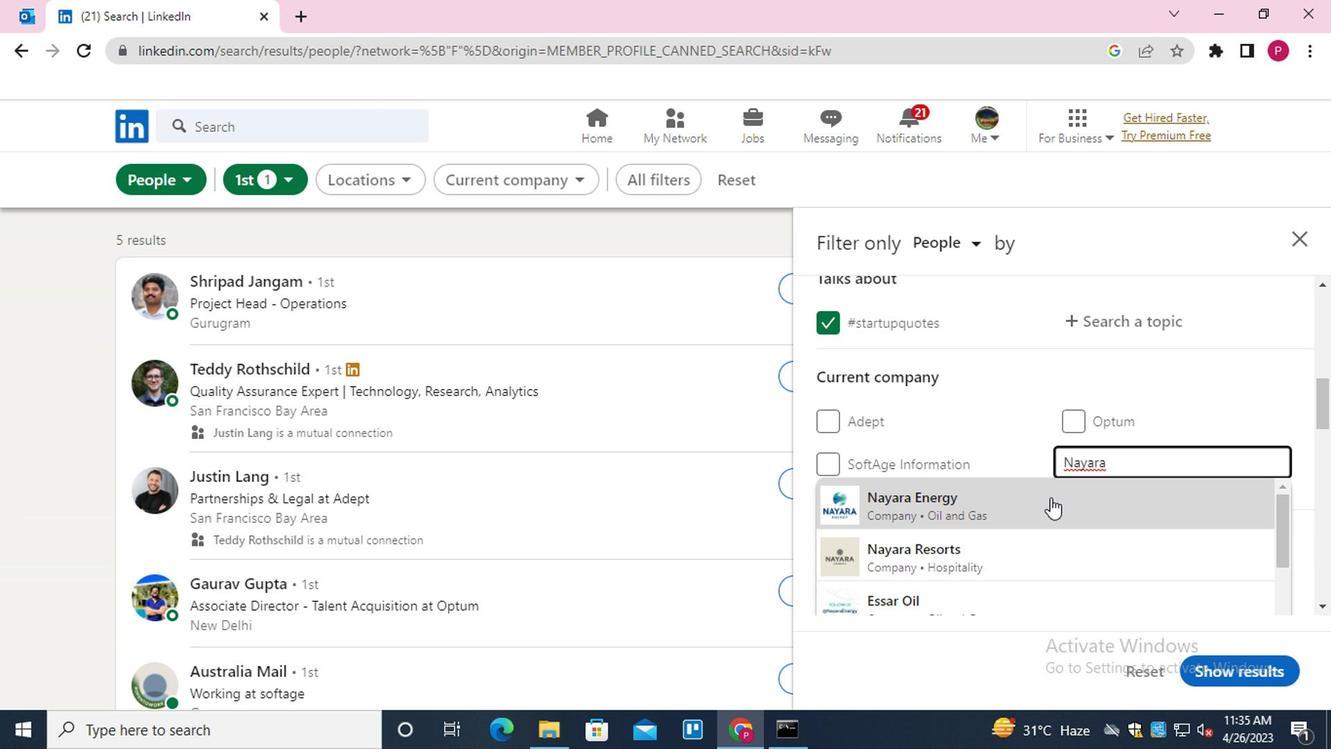 
Action: Mouse moved to (1043, 485)
Screenshot: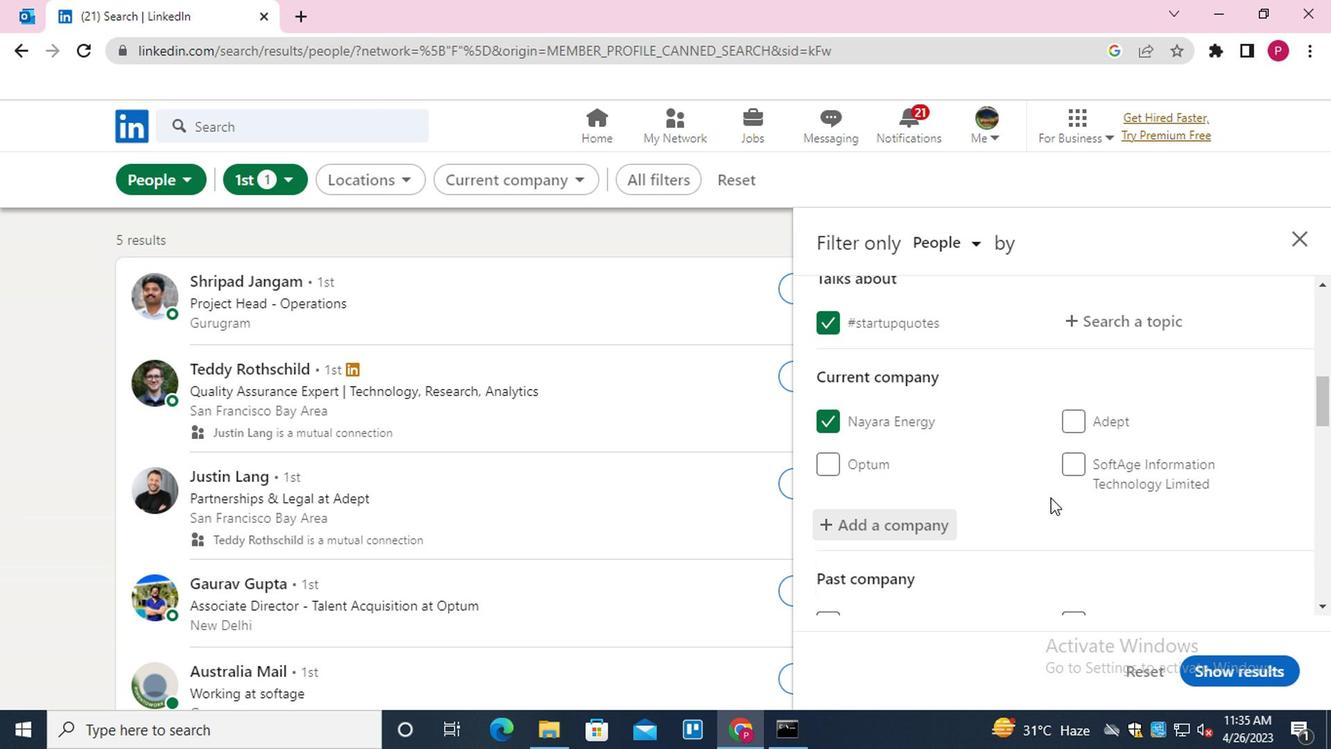 
Action: Mouse scrolled (1043, 484) with delta (0, -1)
Screenshot: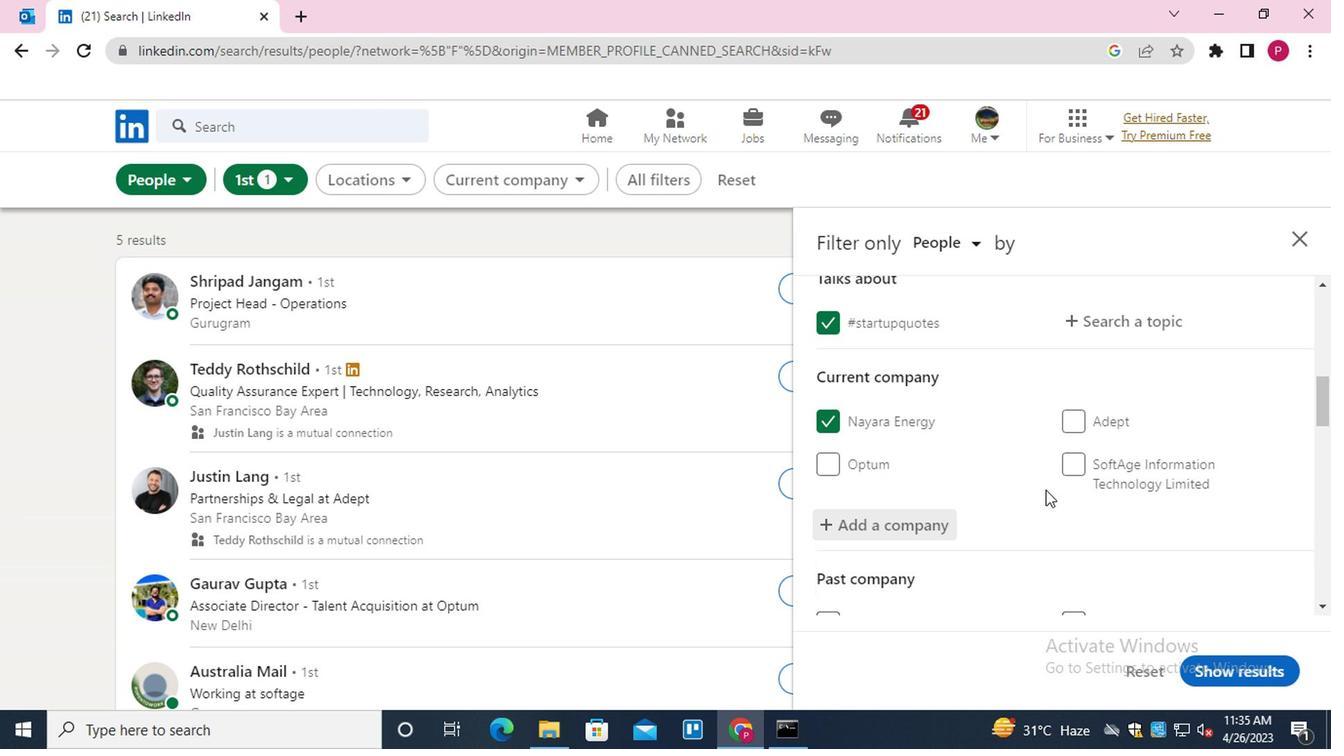 
Action: Mouse scrolled (1043, 484) with delta (0, -1)
Screenshot: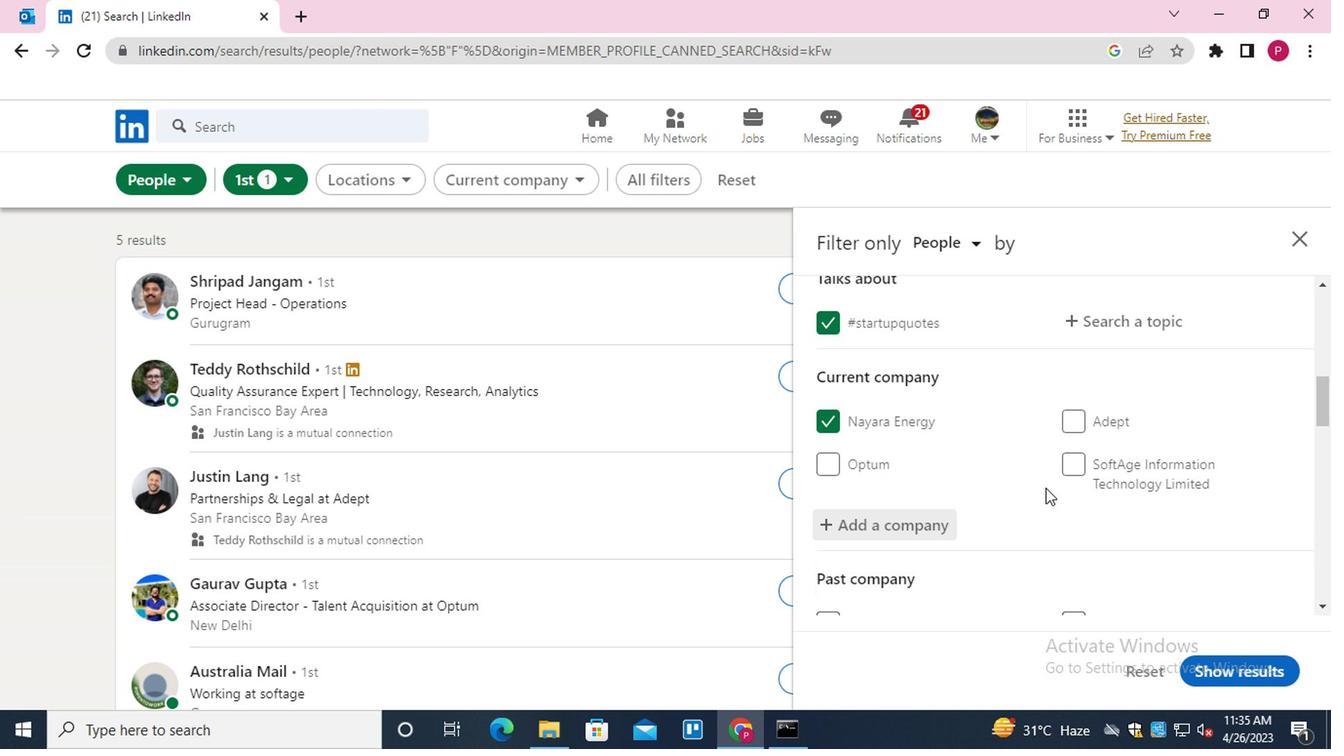 
Action: Mouse moved to (971, 420)
Screenshot: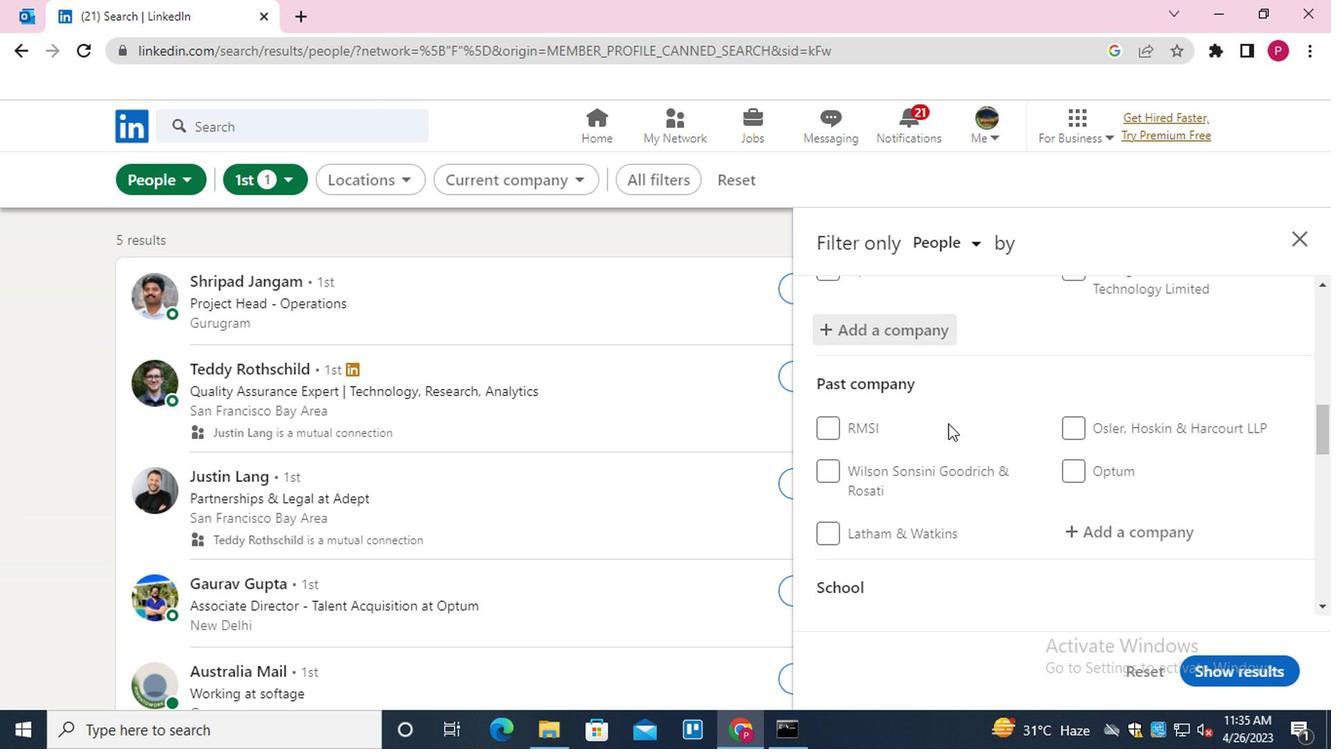 
Action: Mouse scrolled (971, 418) with delta (0, -1)
Screenshot: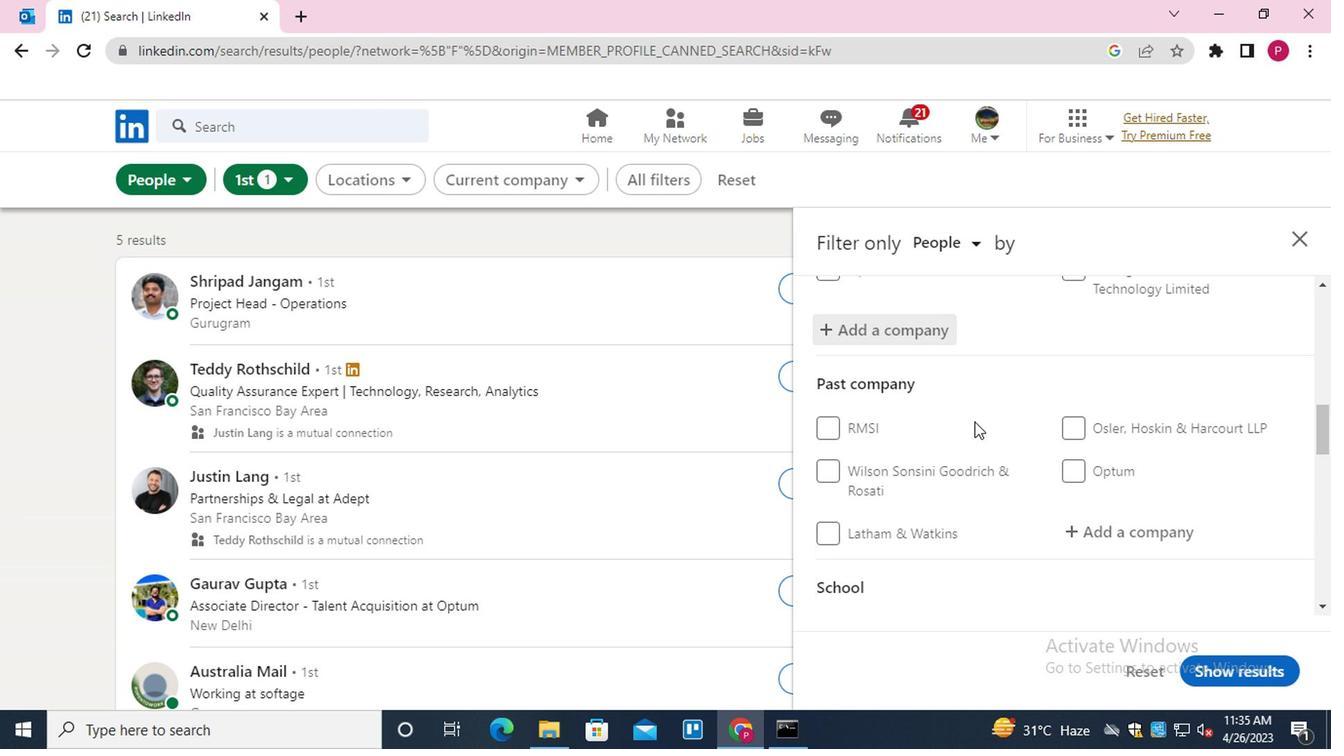 
Action: Mouse scrolled (971, 418) with delta (0, -1)
Screenshot: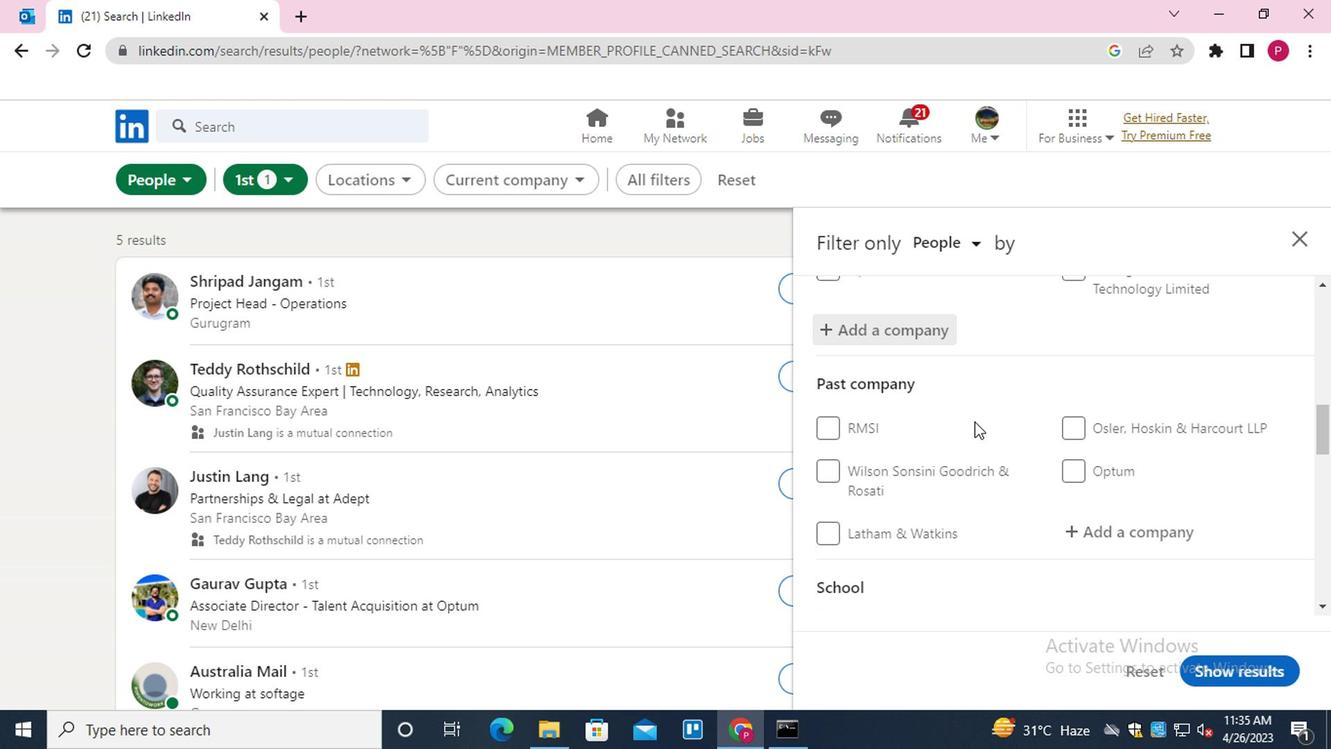 
Action: Mouse moved to (1120, 558)
Screenshot: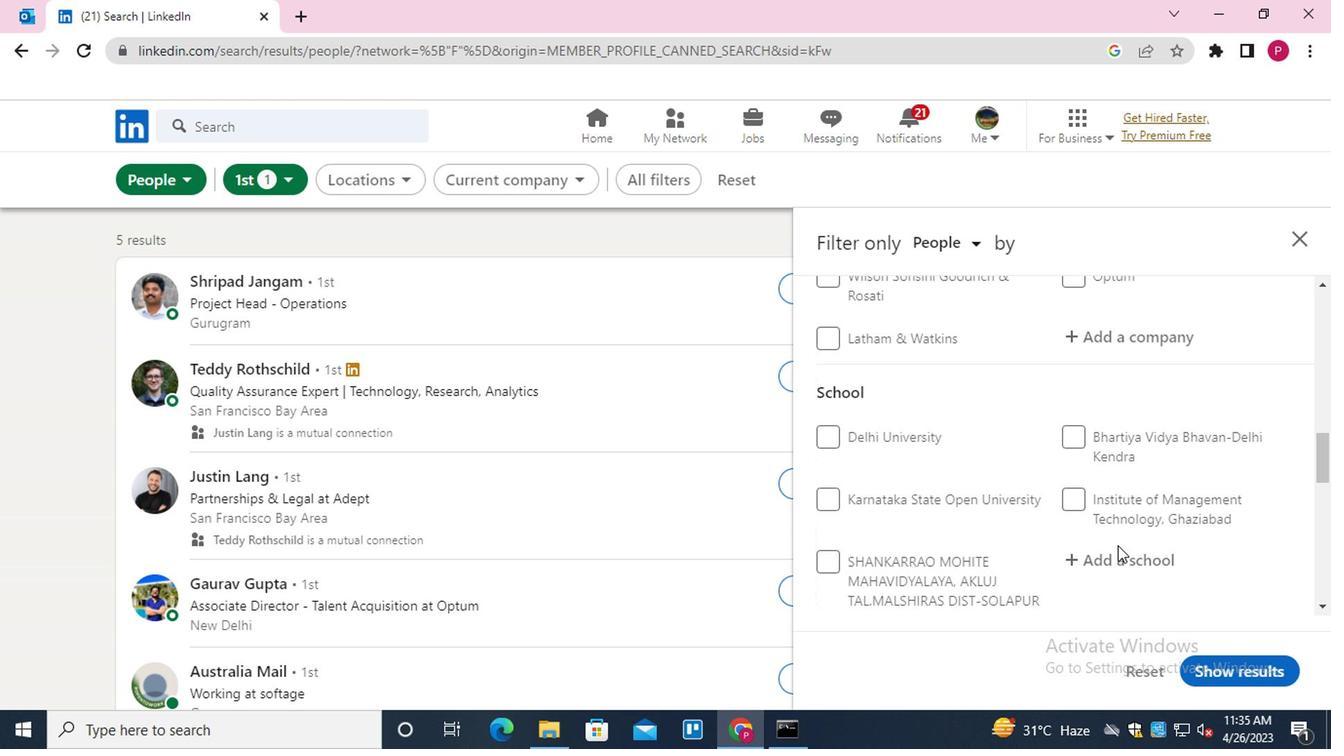 
Action: Mouse pressed left at (1120, 558)
Screenshot: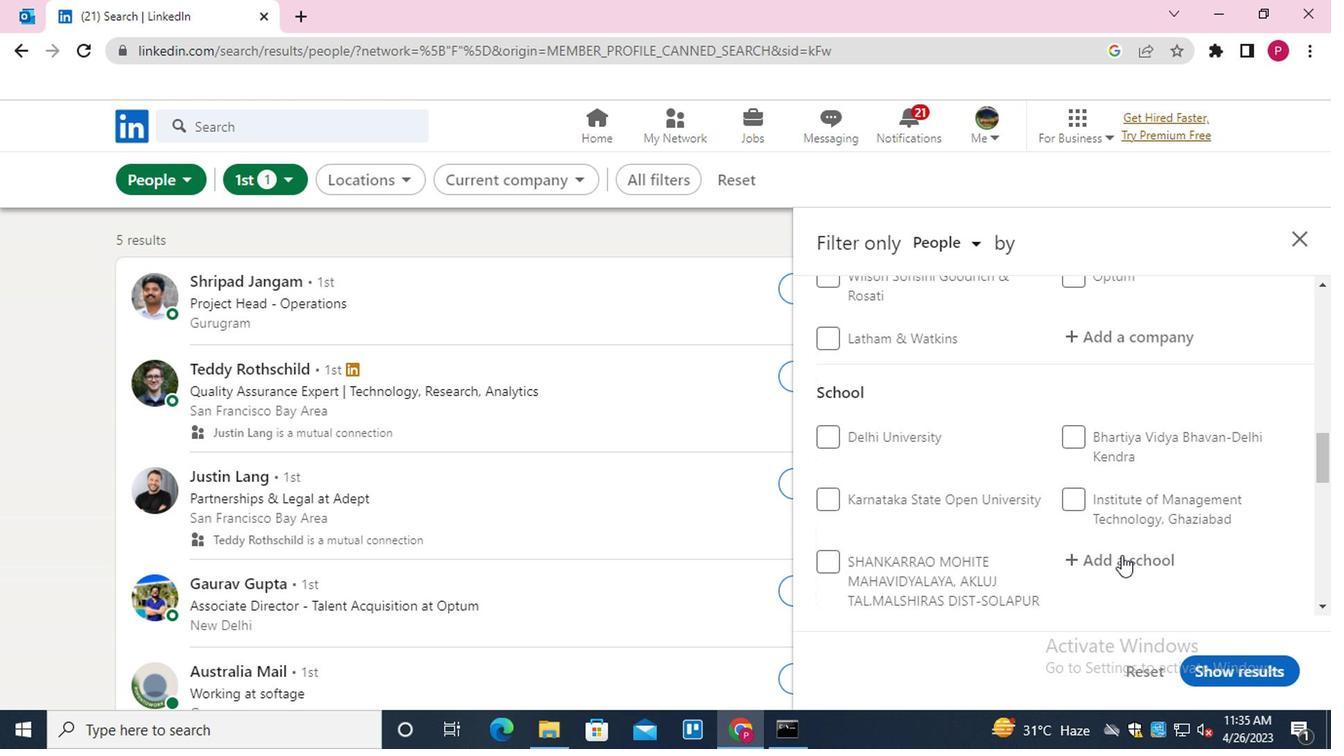 
Action: Mouse moved to (1100, 449)
Screenshot: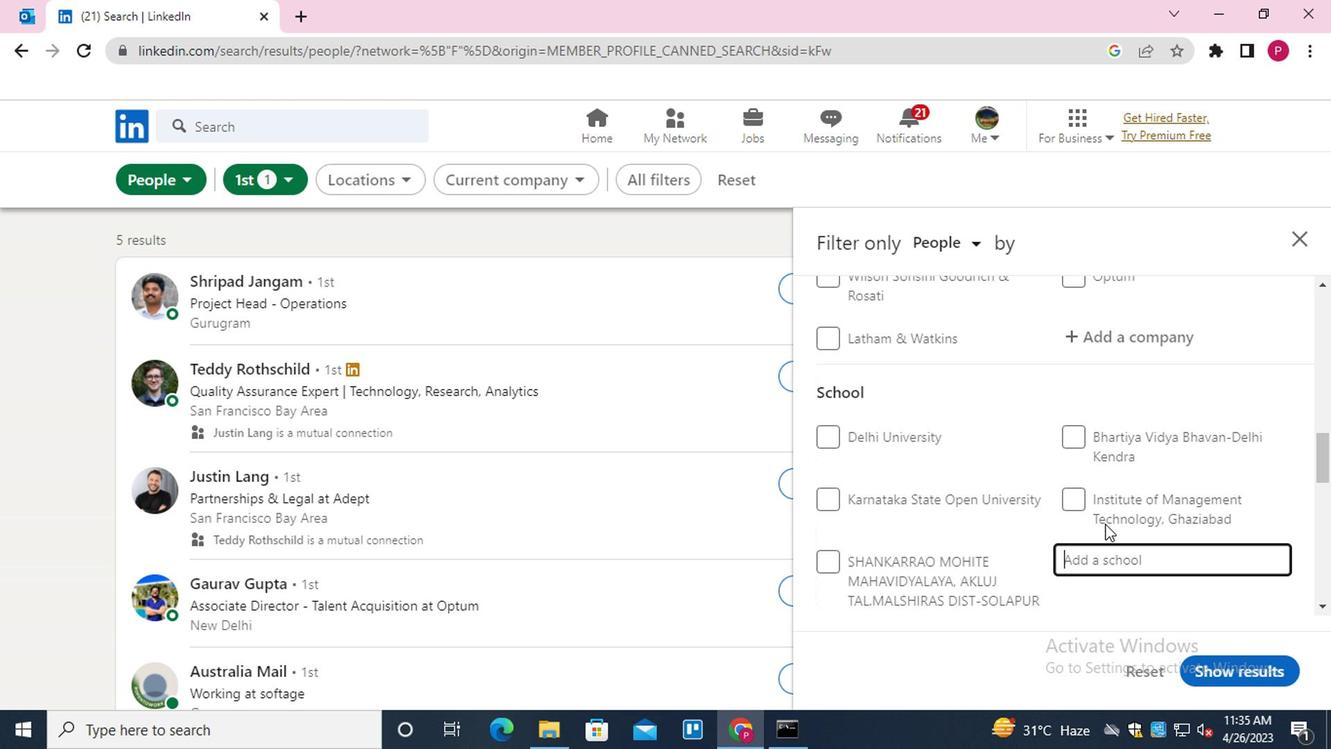 
Action: Mouse scrolled (1100, 448) with delta (0, -1)
Screenshot: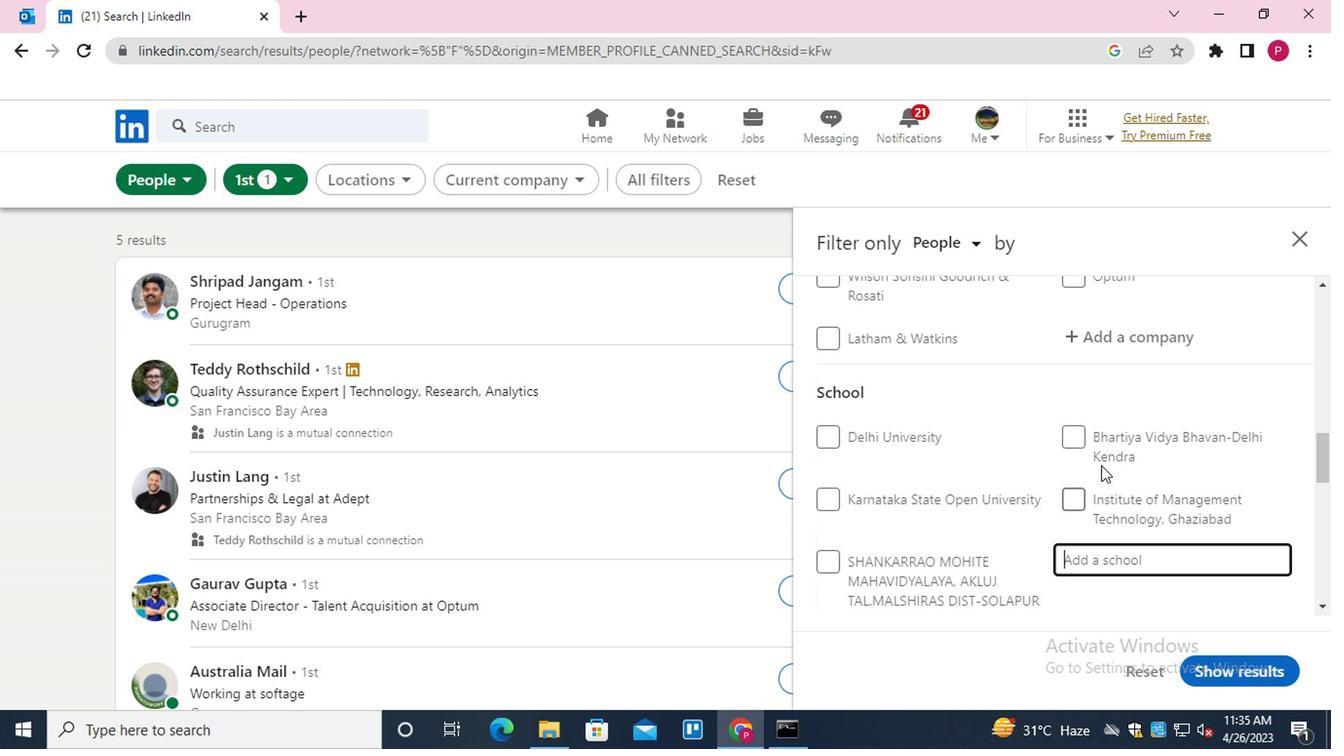
Action: Mouse scrolled (1100, 448) with delta (0, -1)
Screenshot: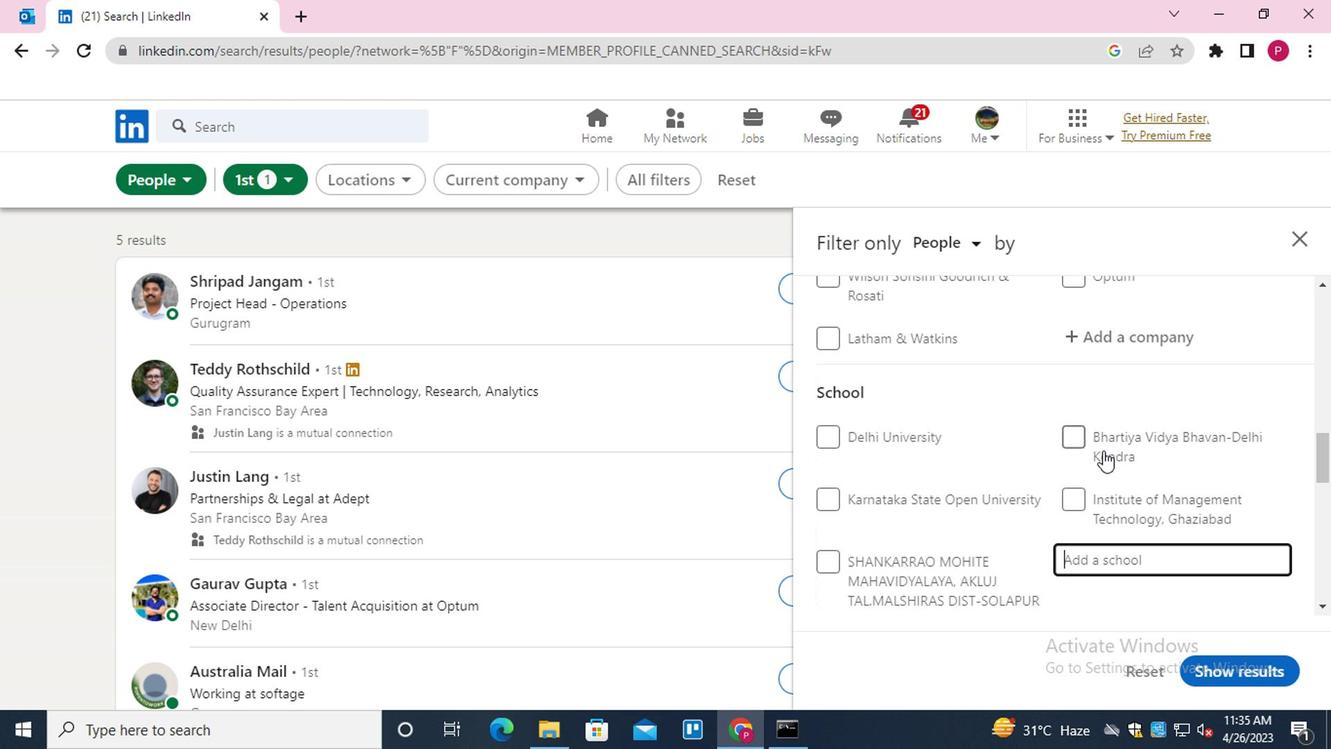 
Action: Key pressed <Key.shift>BUNDELKHAND<Key.space><Key.shift>INSI<Key.backspace>TITUTE
Screenshot: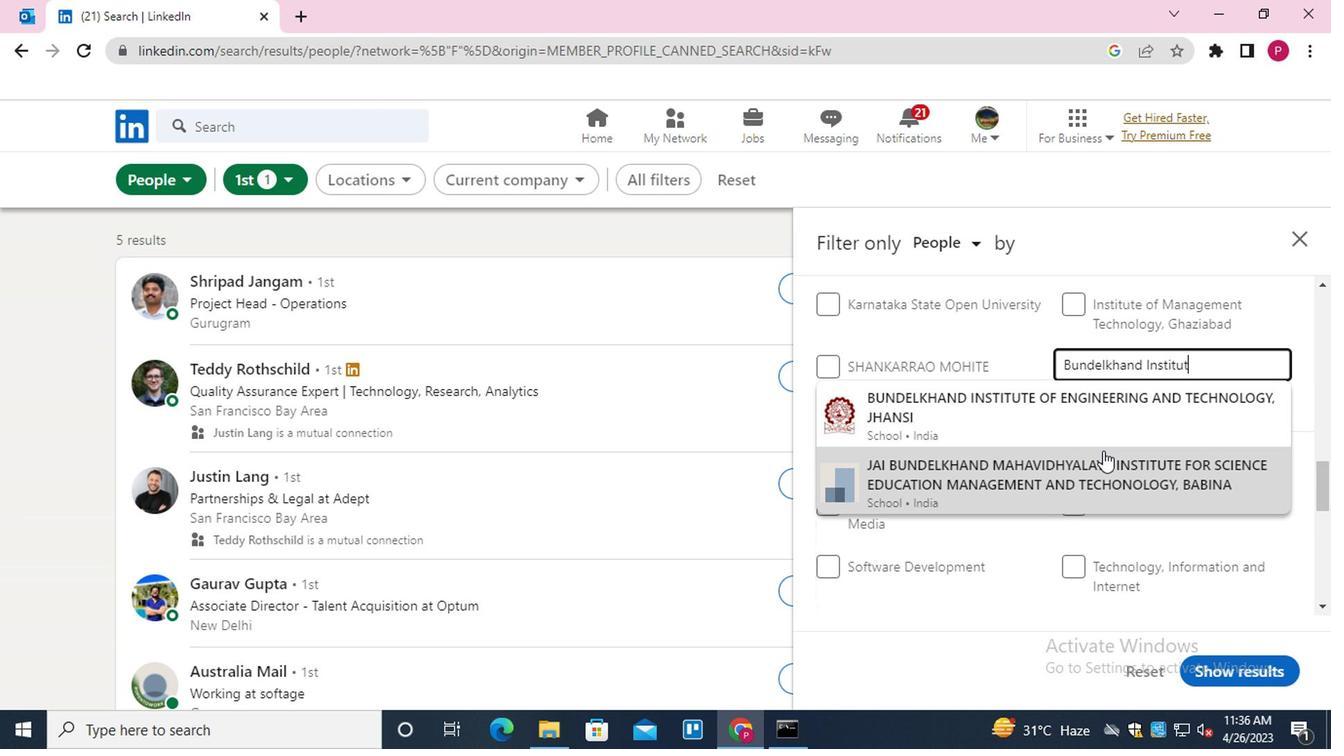 
Action: Mouse moved to (1096, 423)
Screenshot: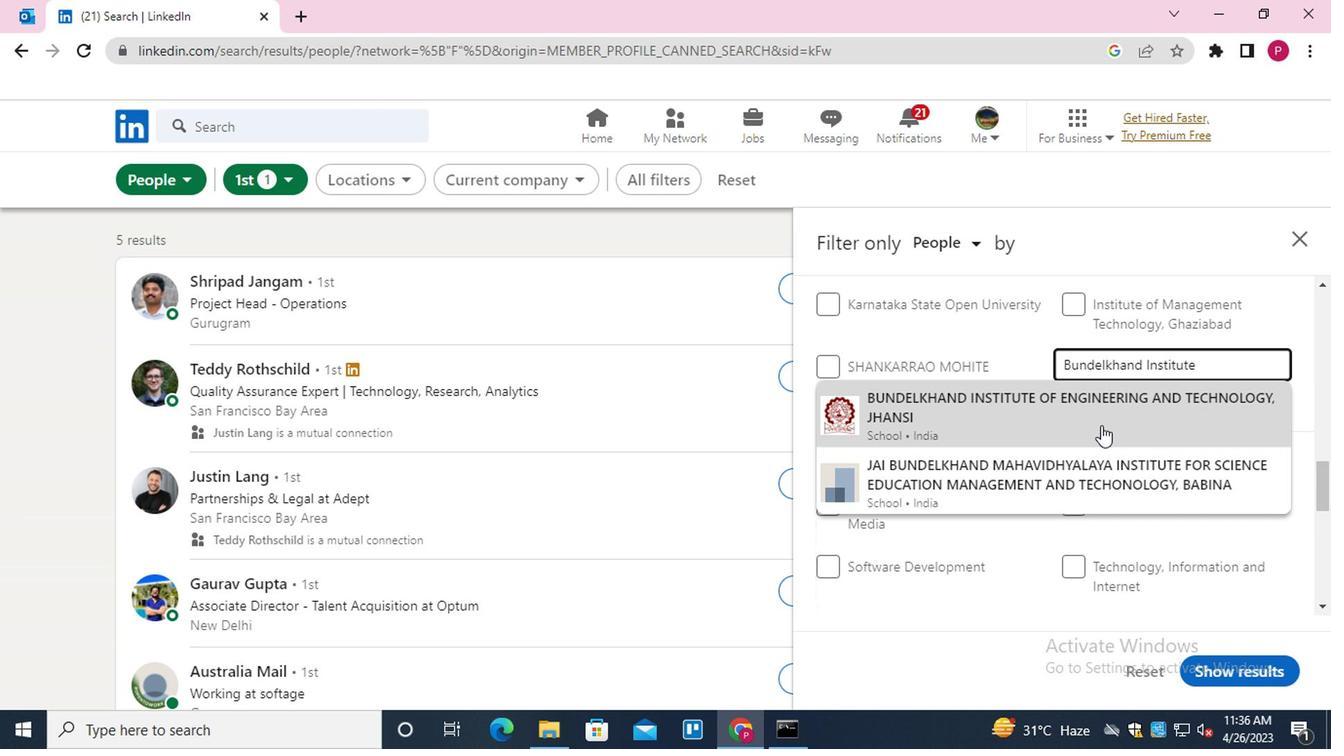 
Action: Mouse pressed left at (1096, 423)
Screenshot: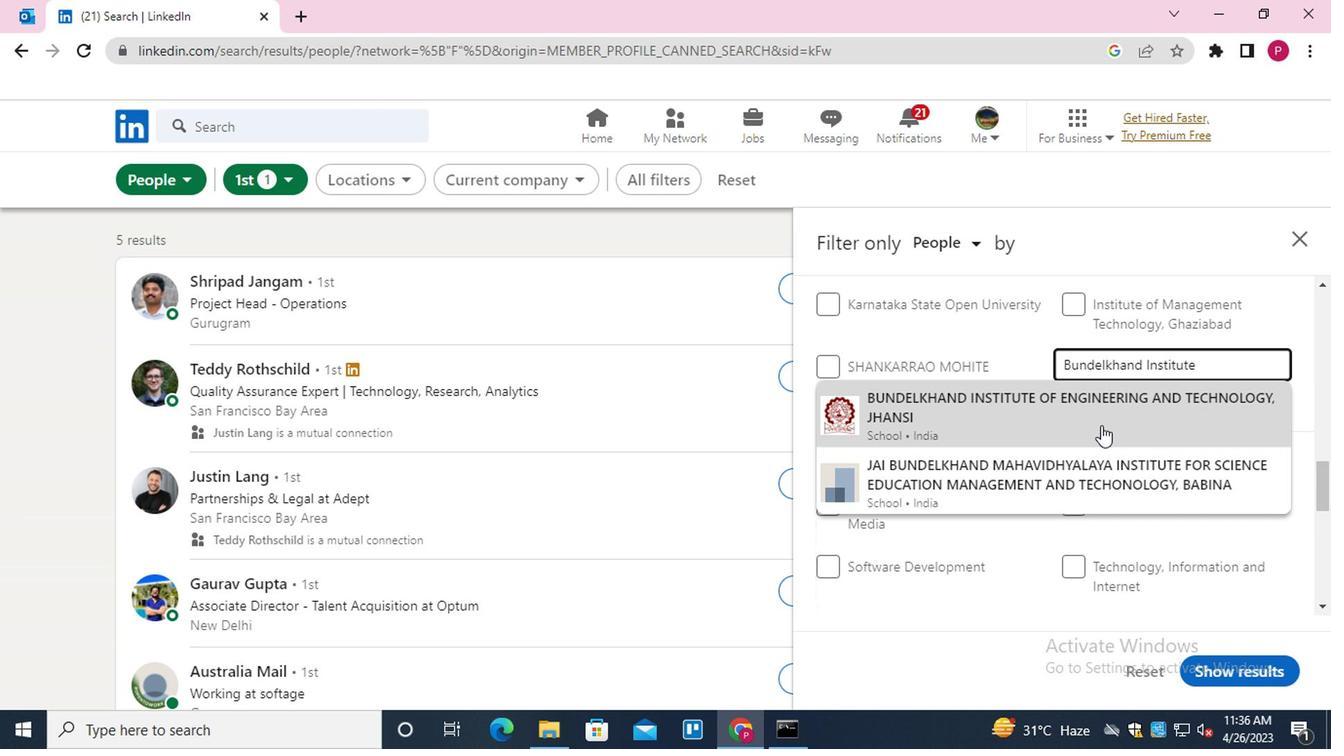 
Action: Mouse moved to (1028, 435)
Screenshot: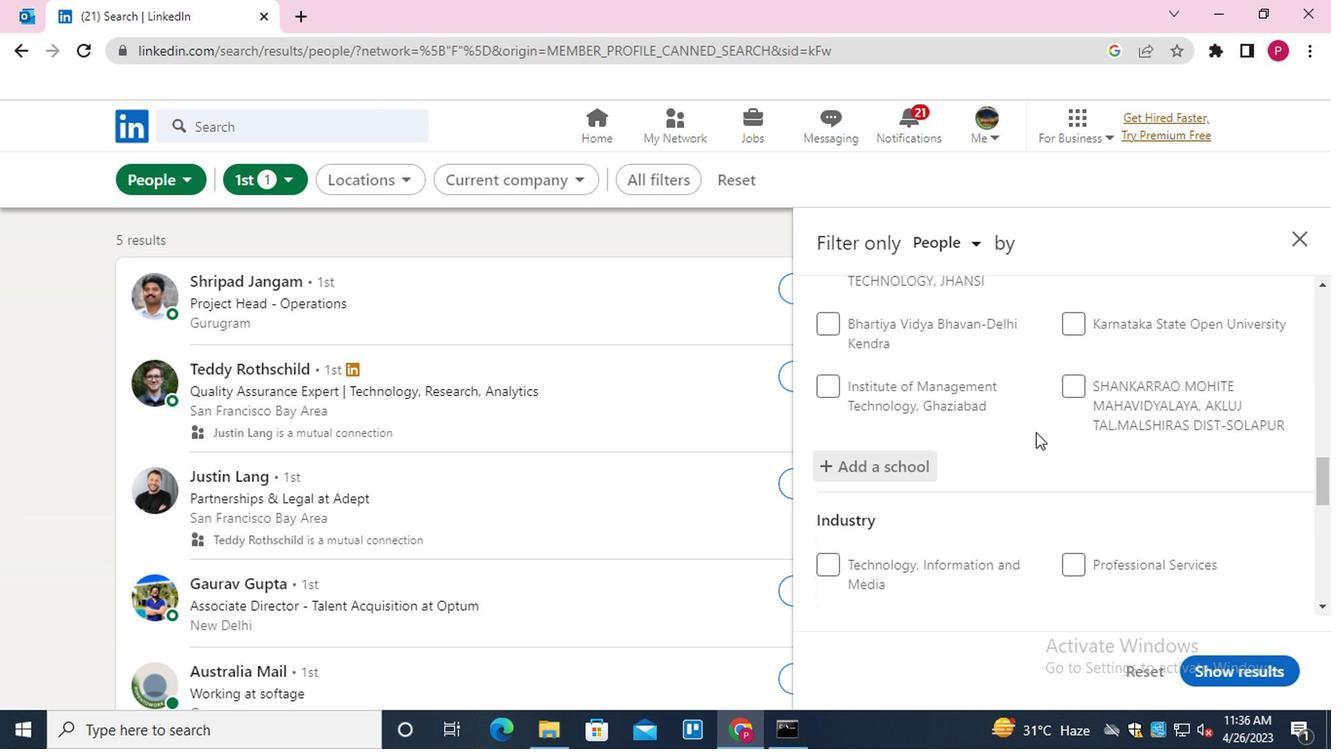 
Action: Mouse scrolled (1028, 434) with delta (0, 0)
Screenshot: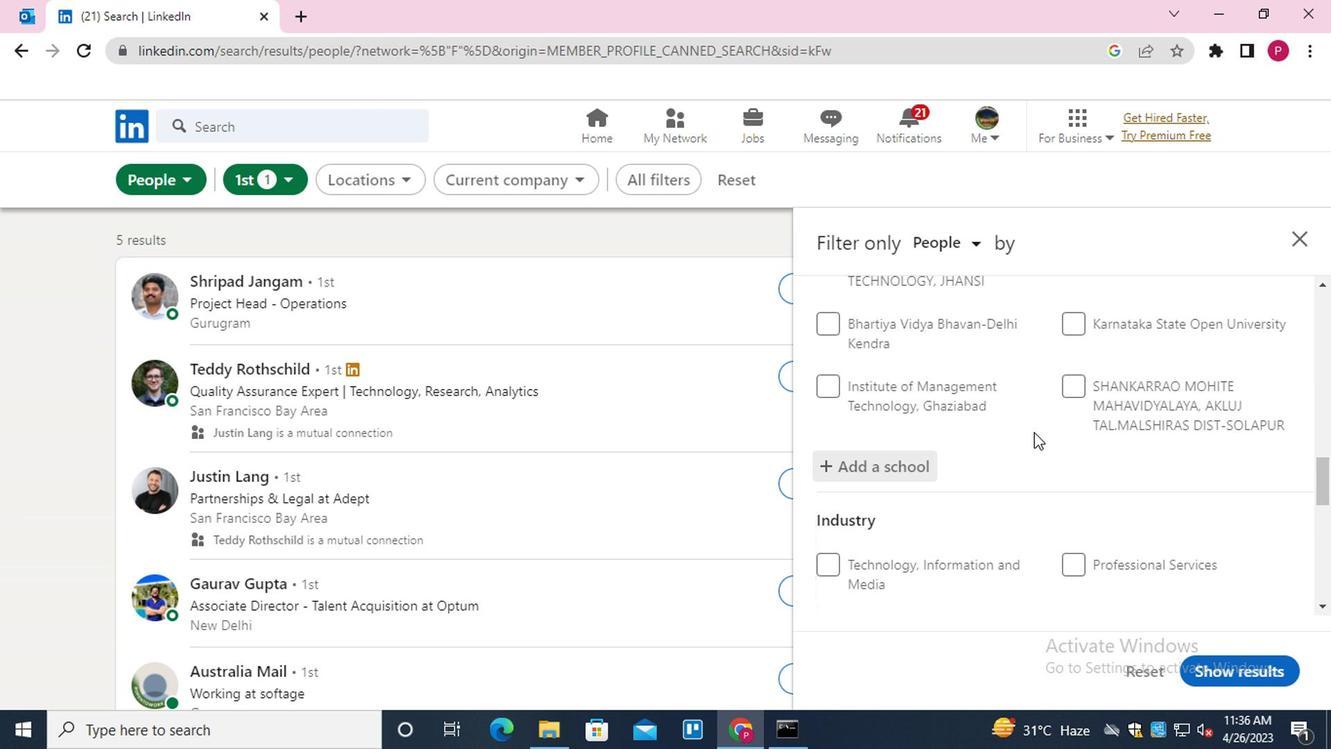 
Action: Mouse scrolled (1028, 434) with delta (0, 0)
Screenshot: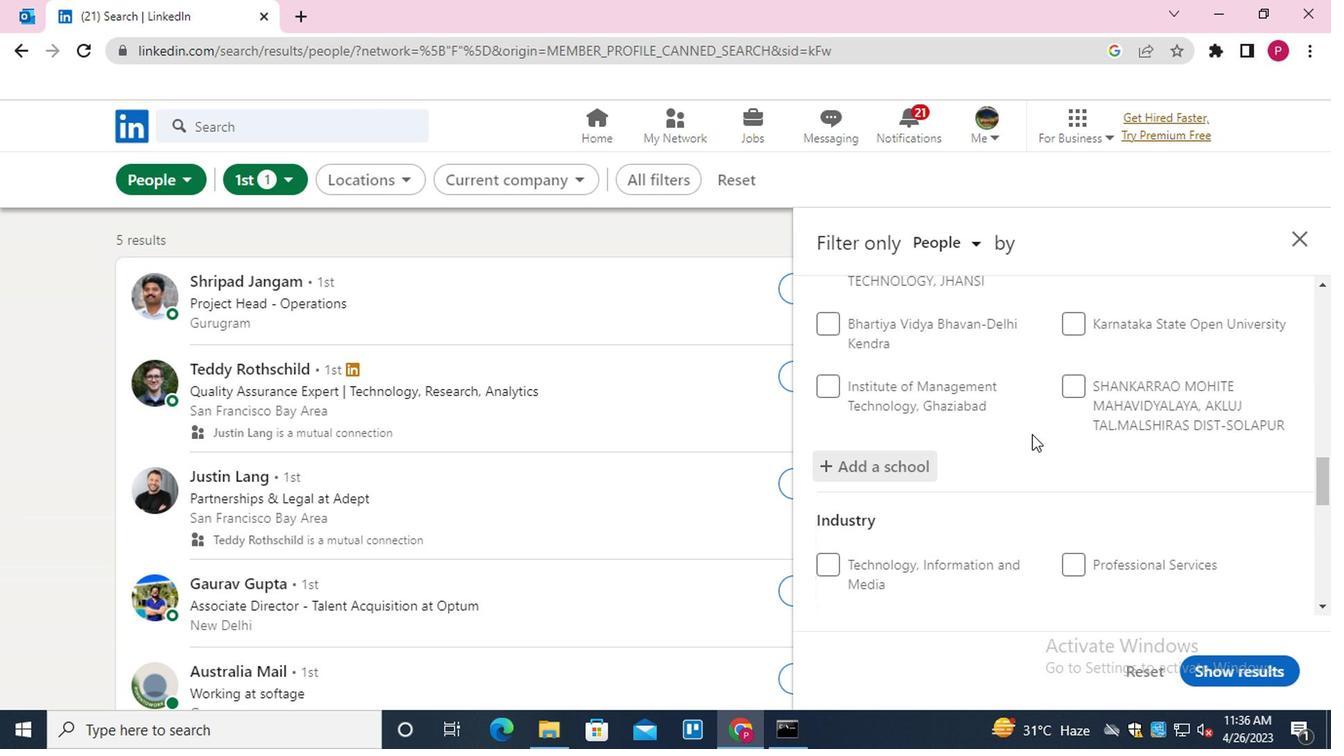 
Action: Mouse scrolled (1028, 434) with delta (0, 0)
Screenshot: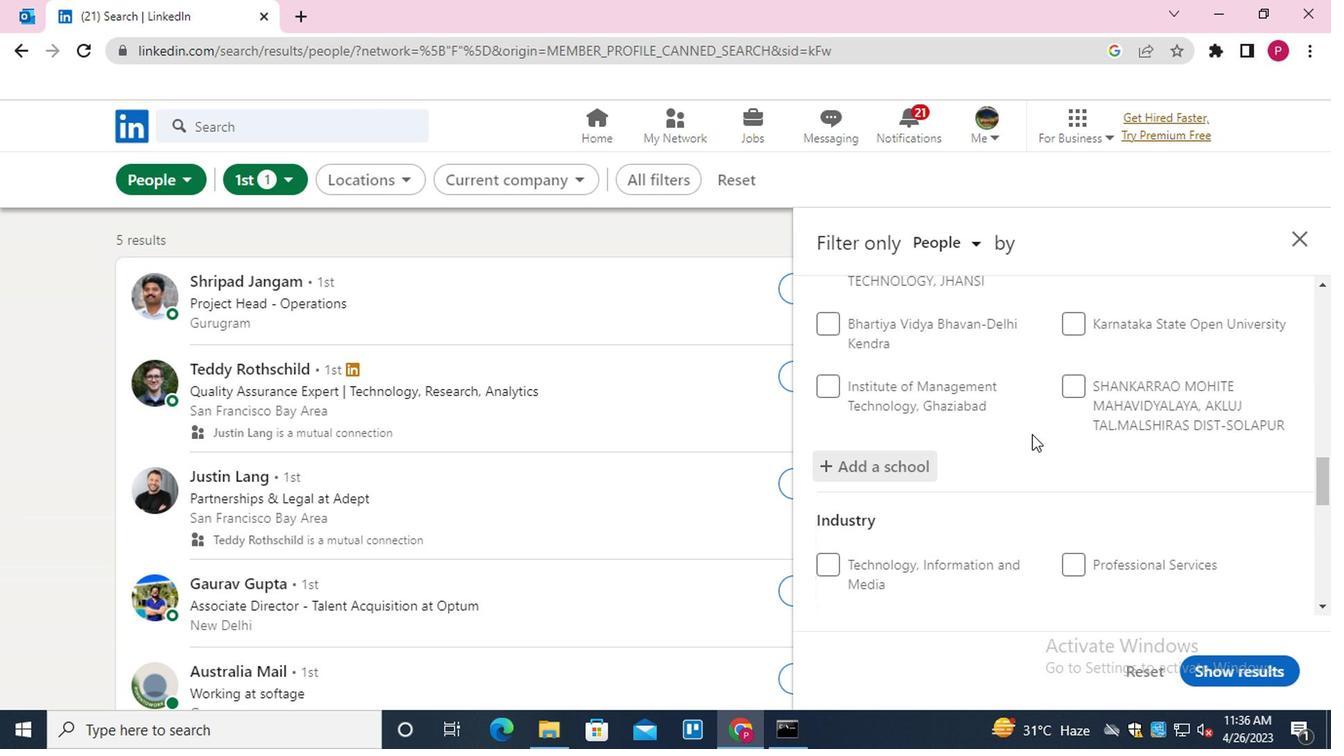 
Action: Mouse moved to (1175, 387)
Screenshot: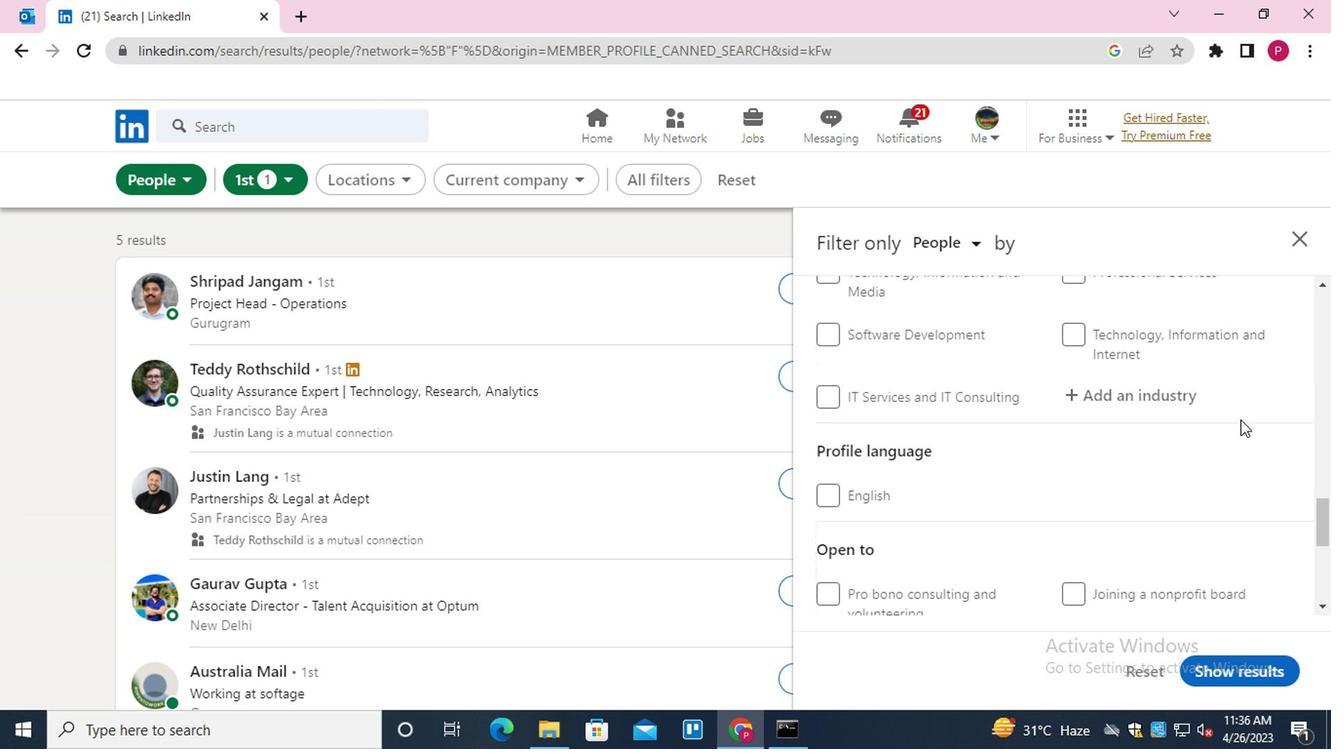 
Action: Mouse pressed left at (1175, 387)
Screenshot: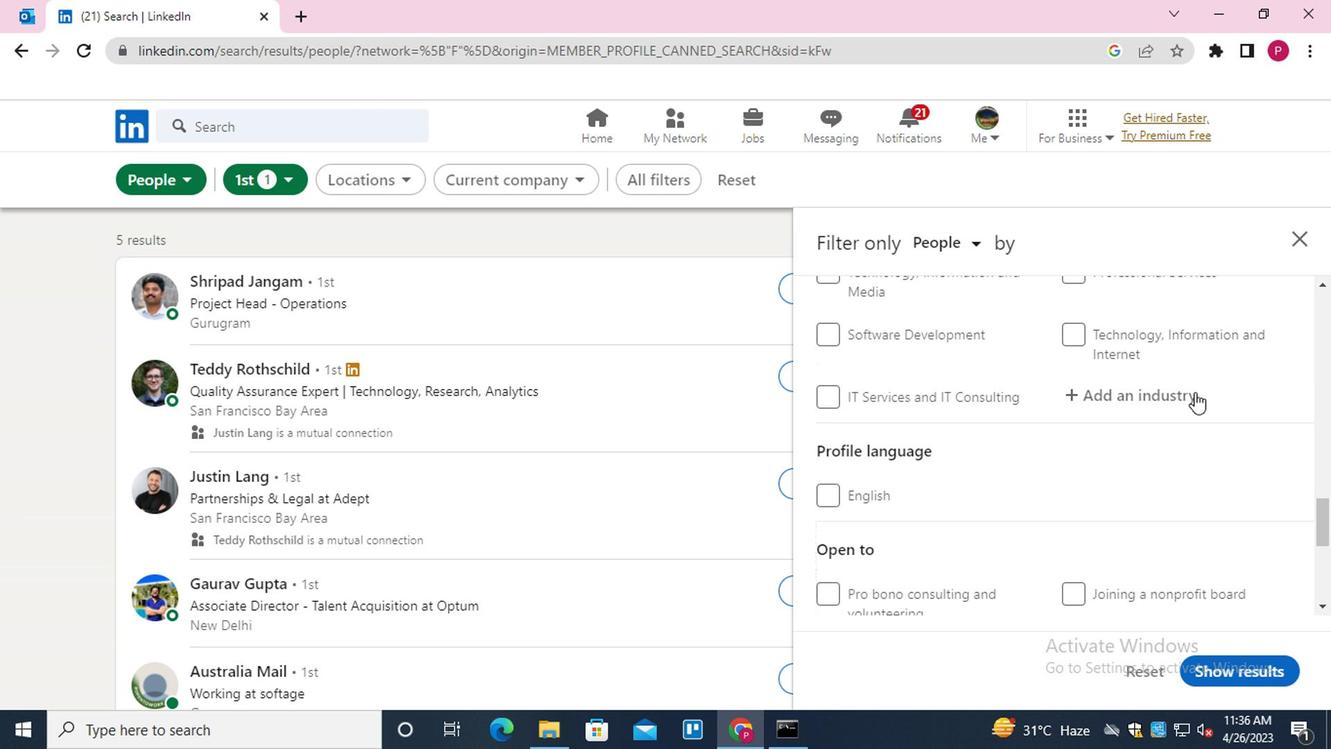 
Action: Key pressed <Key.shift><Key.shift>RAILROAD
Screenshot: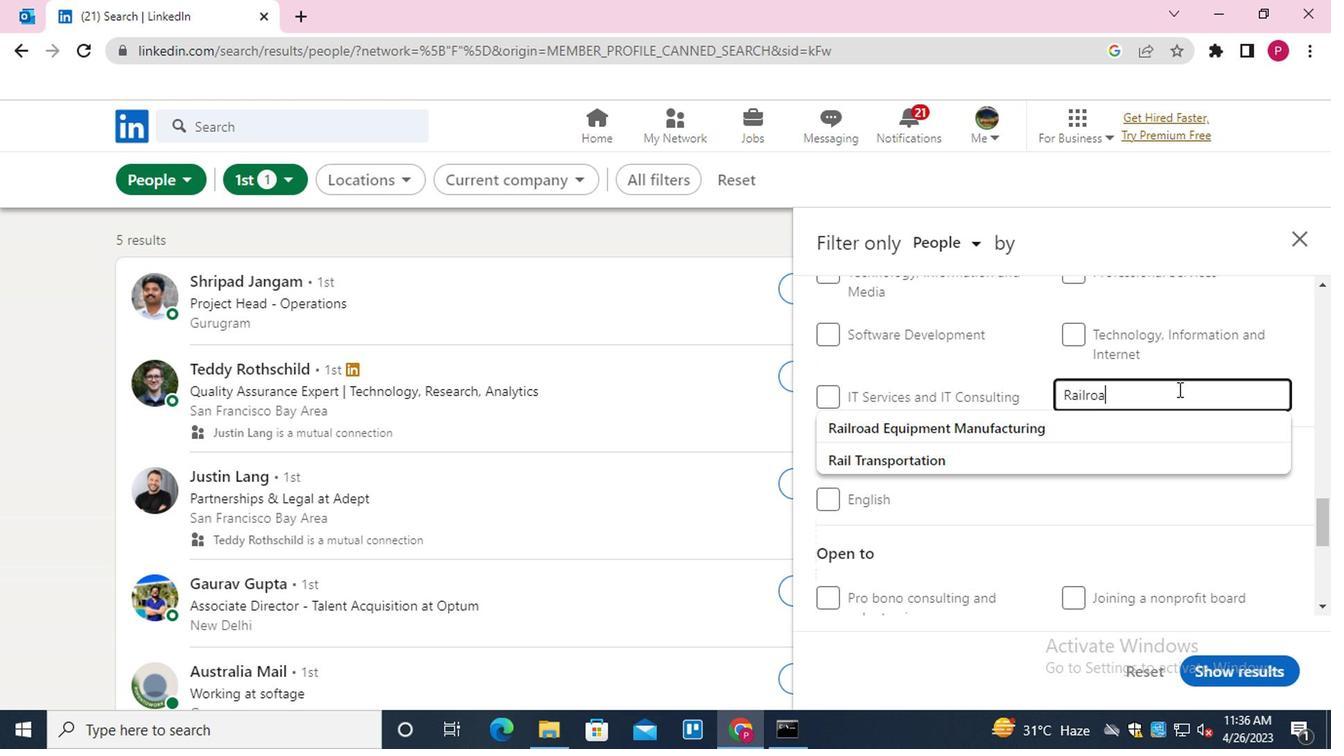 
Action: Mouse moved to (1163, 423)
Screenshot: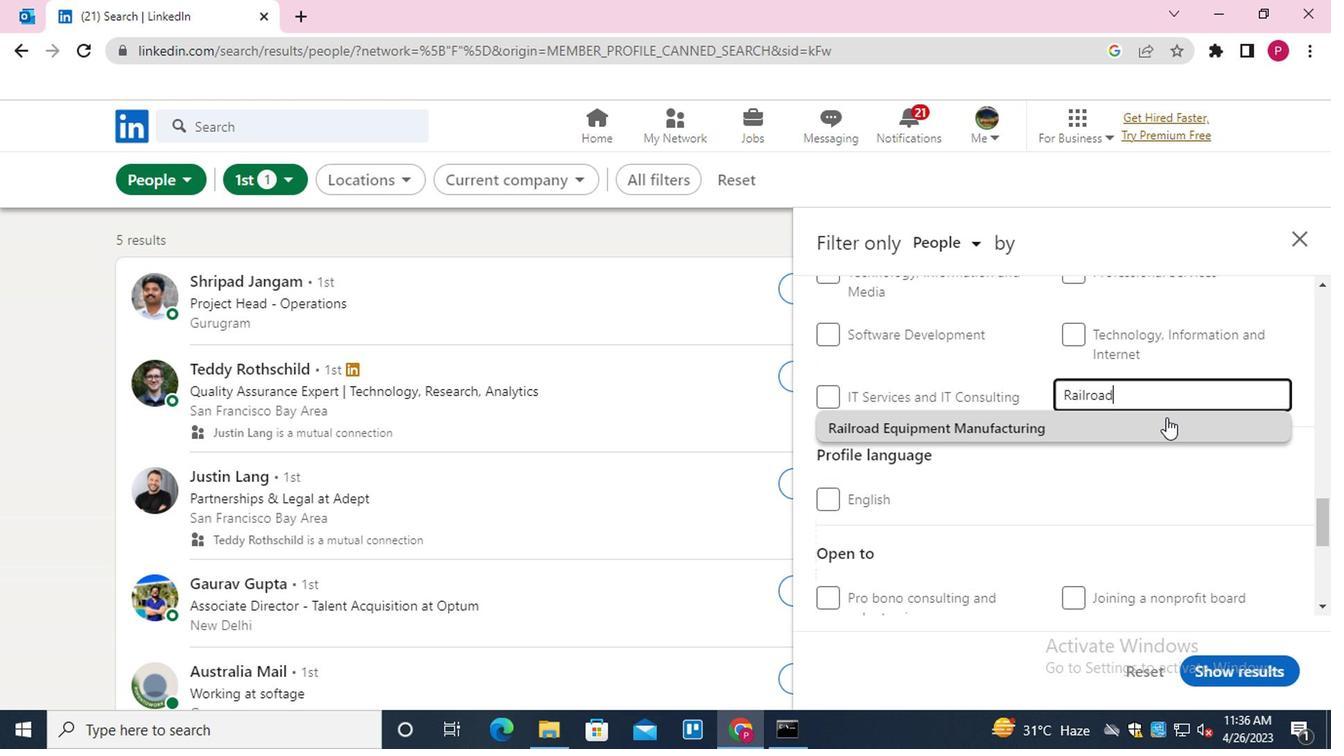 
Action: Mouse pressed left at (1163, 423)
Screenshot: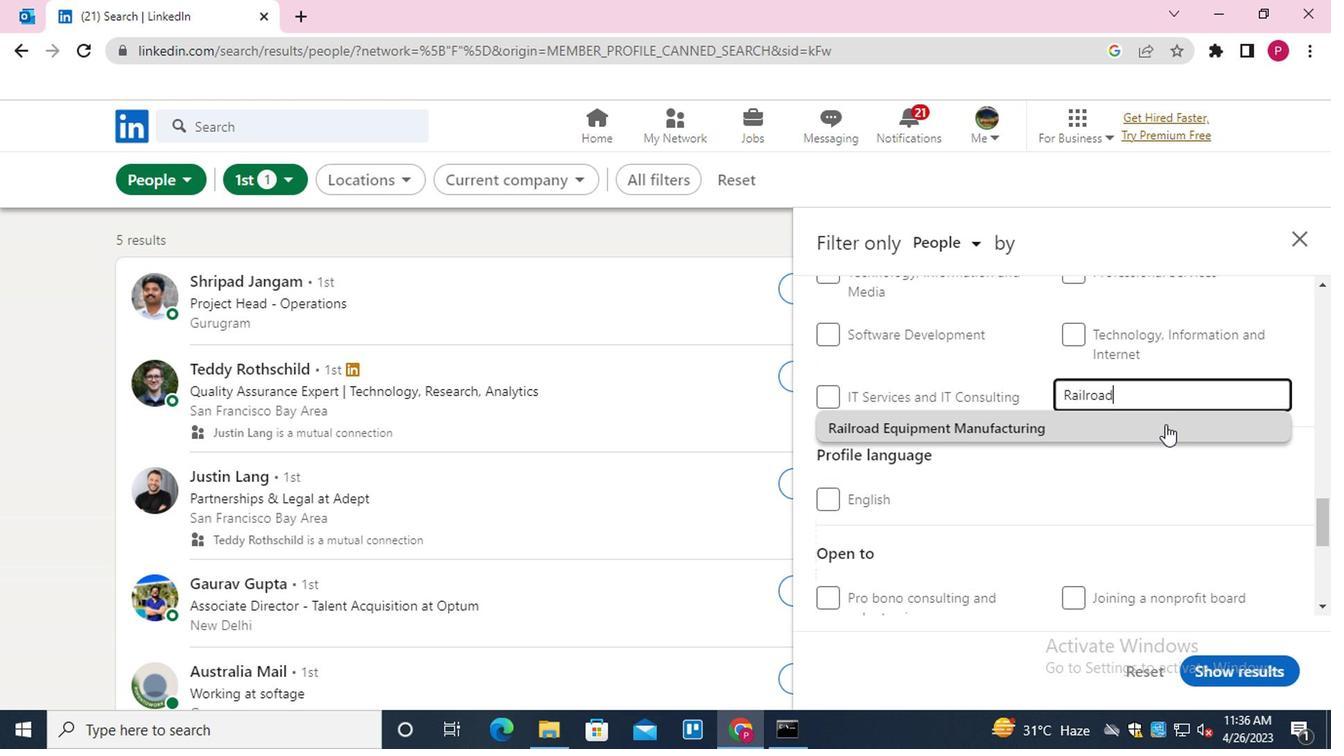 
Action: Mouse moved to (962, 414)
Screenshot: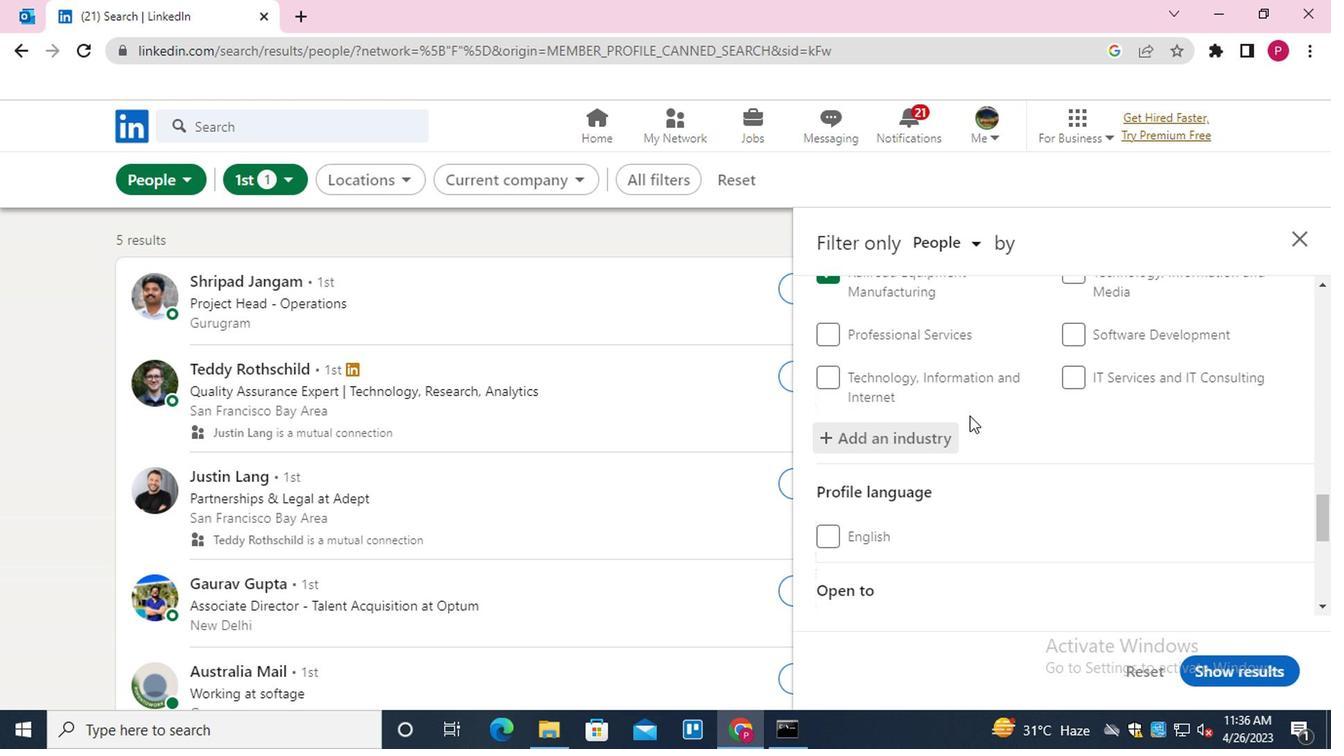 
Action: Mouse scrolled (962, 413) with delta (0, 0)
Screenshot: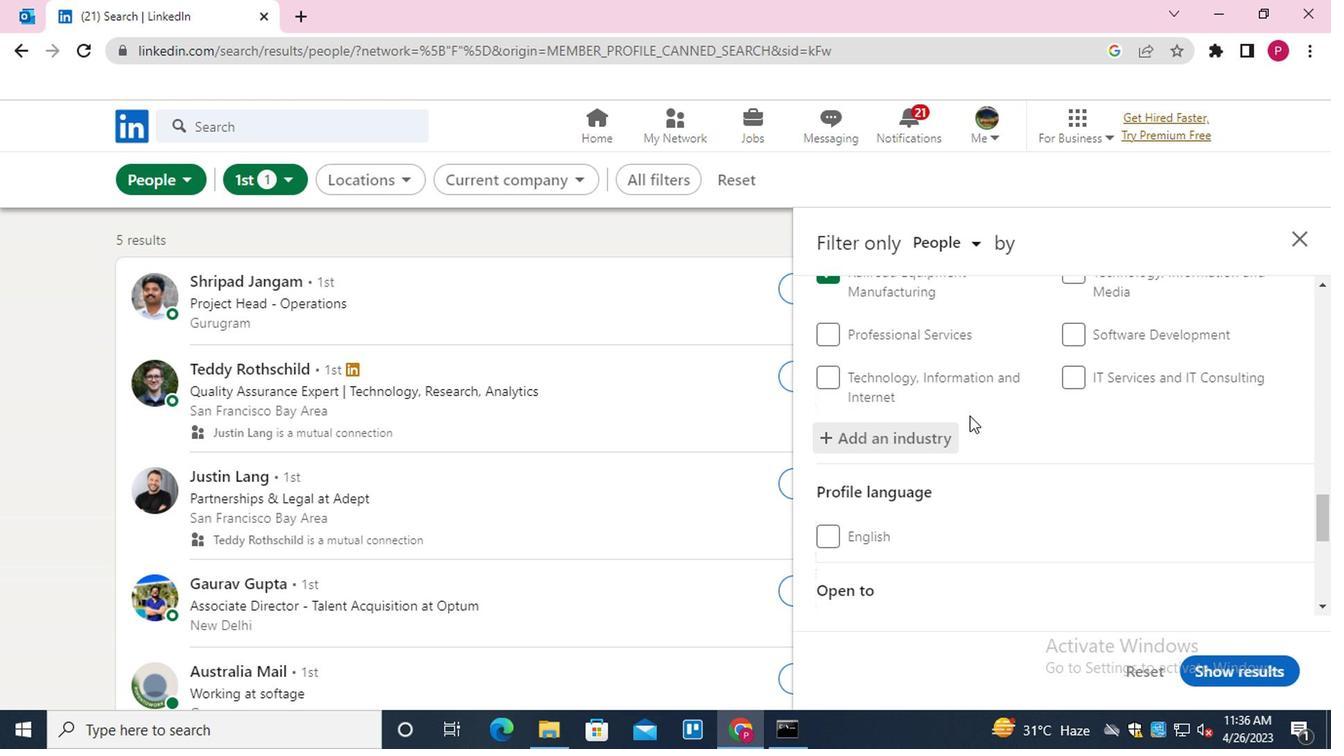 
Action: Mouse moved to (960, 414)
Screenshot: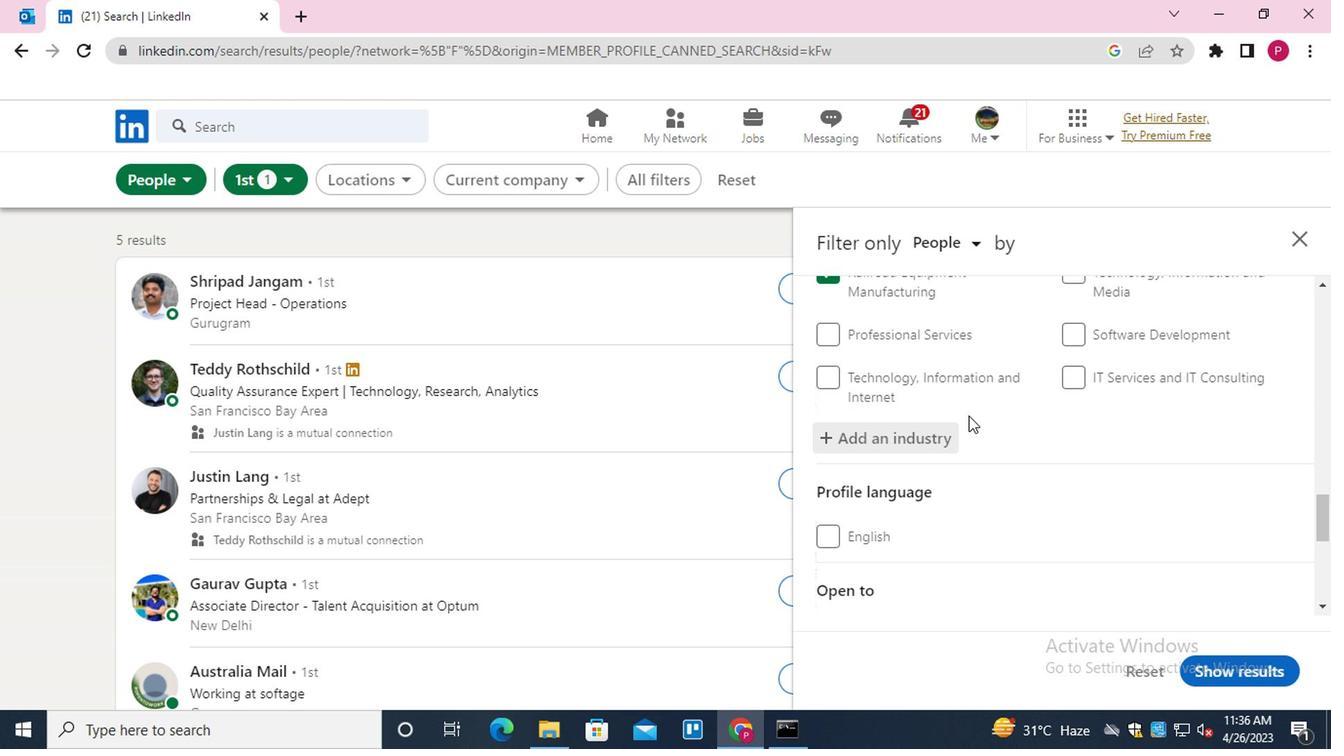 
Action: Mouse scrolled (960, 413) with delta (0, 0)
Screenshot: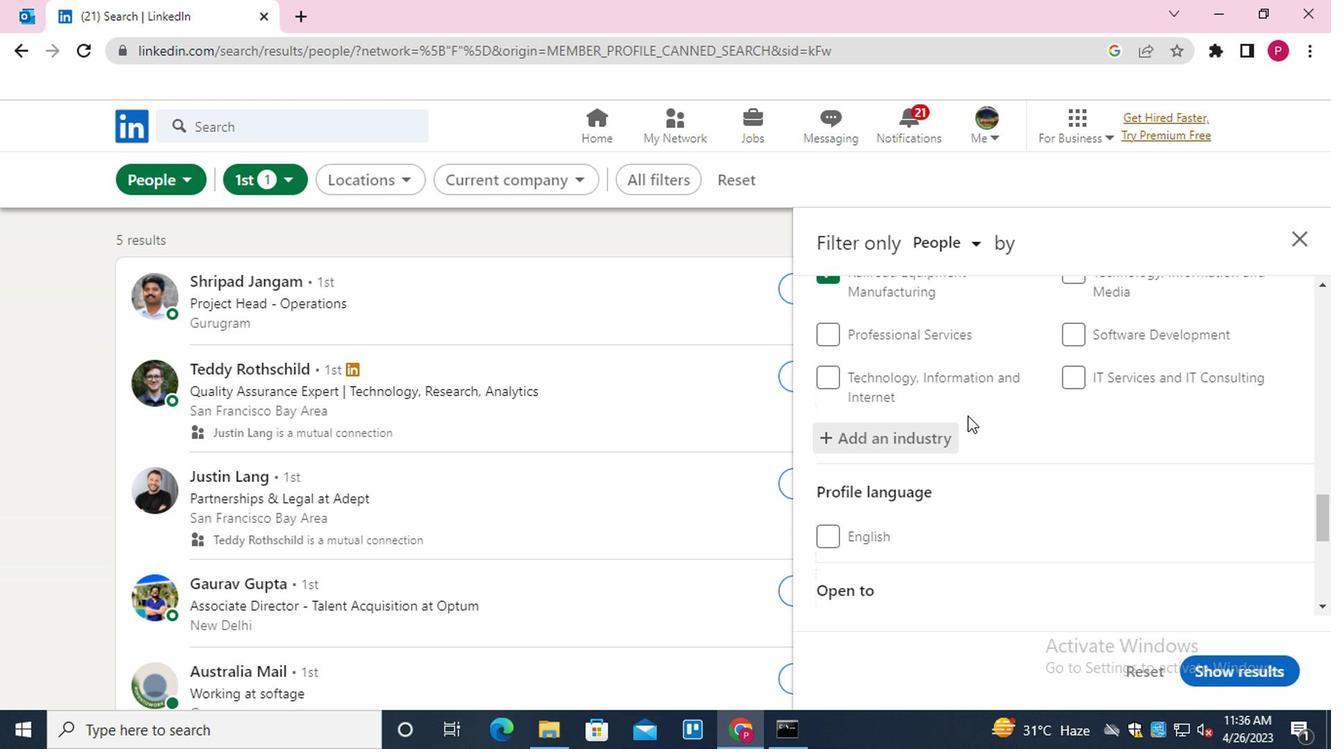
Action: Mouse moved to (891, 558)
Screenshot: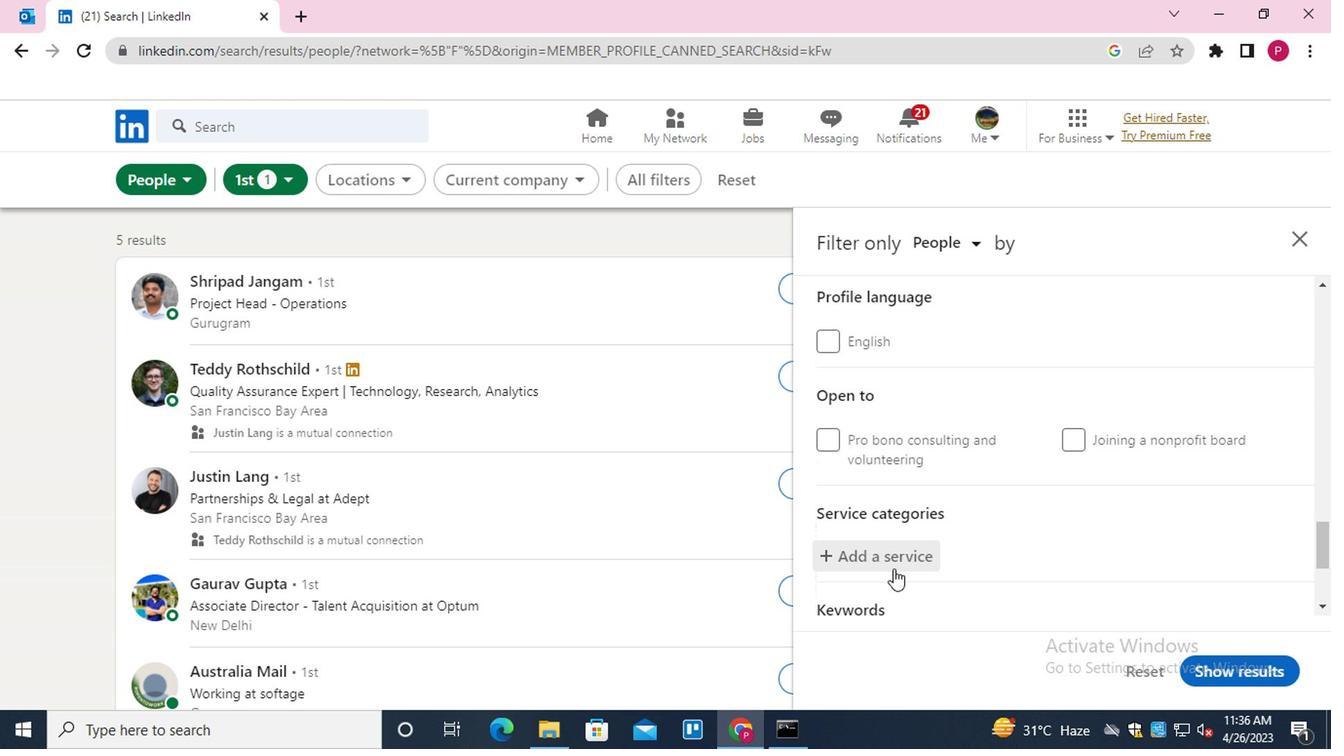 
Action: Mouse pressed left at (891, 558)
Screenshot: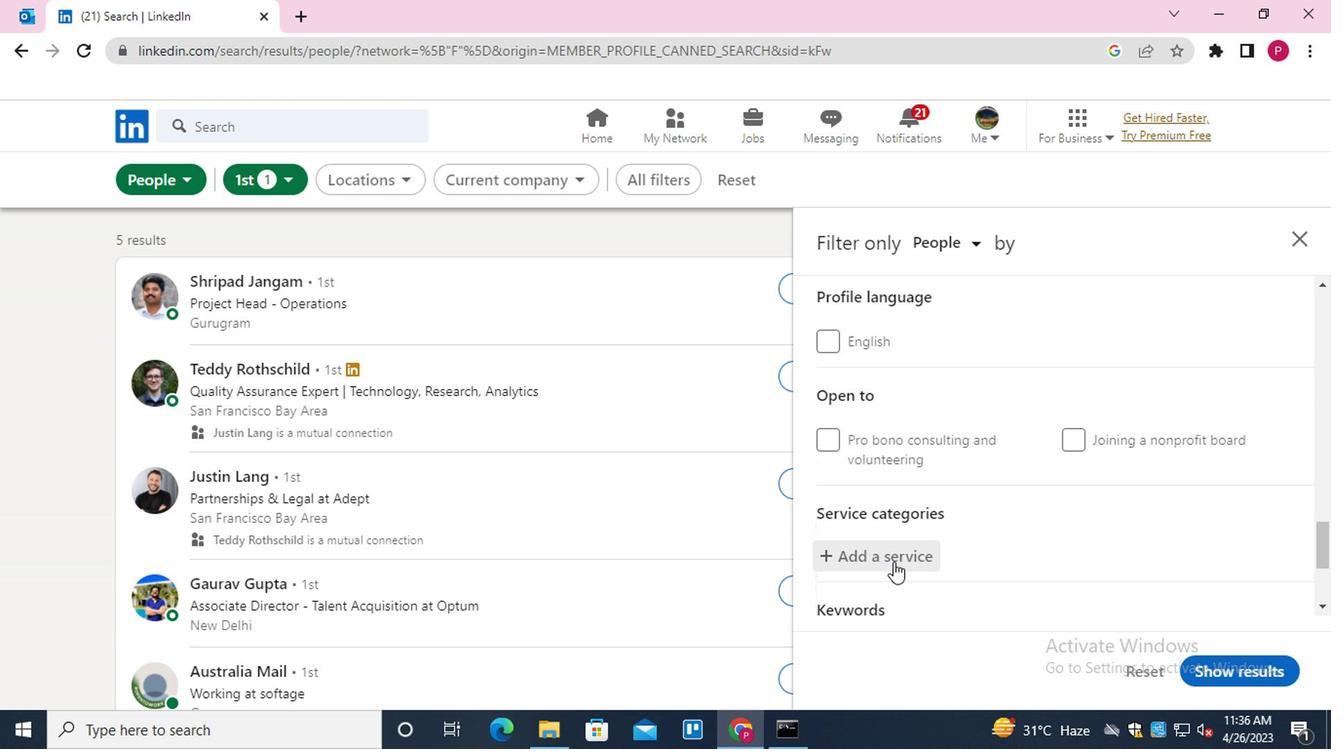 
Action: Mouse moved to (896, 554)
Screenshot: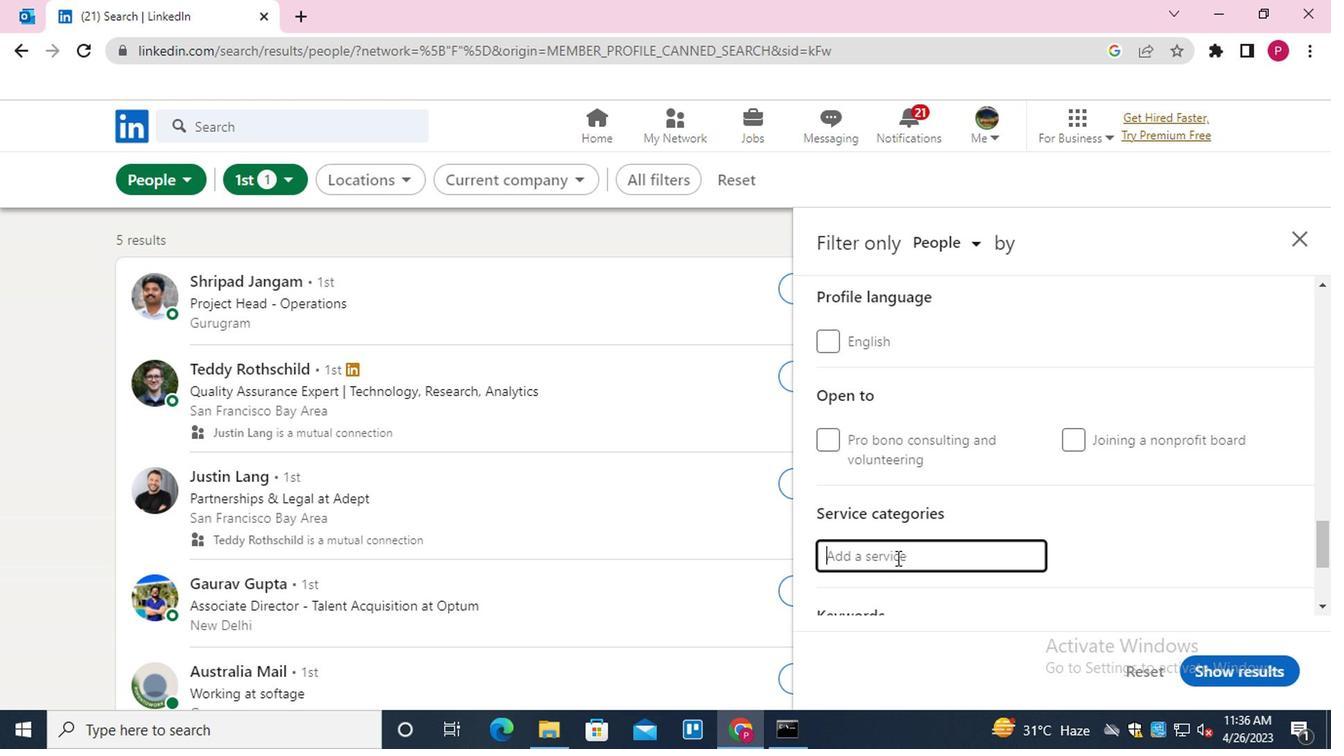 
Action: Key pressed <Key.shift>COMMERCIA;<Key.backspace>L
Screenshot: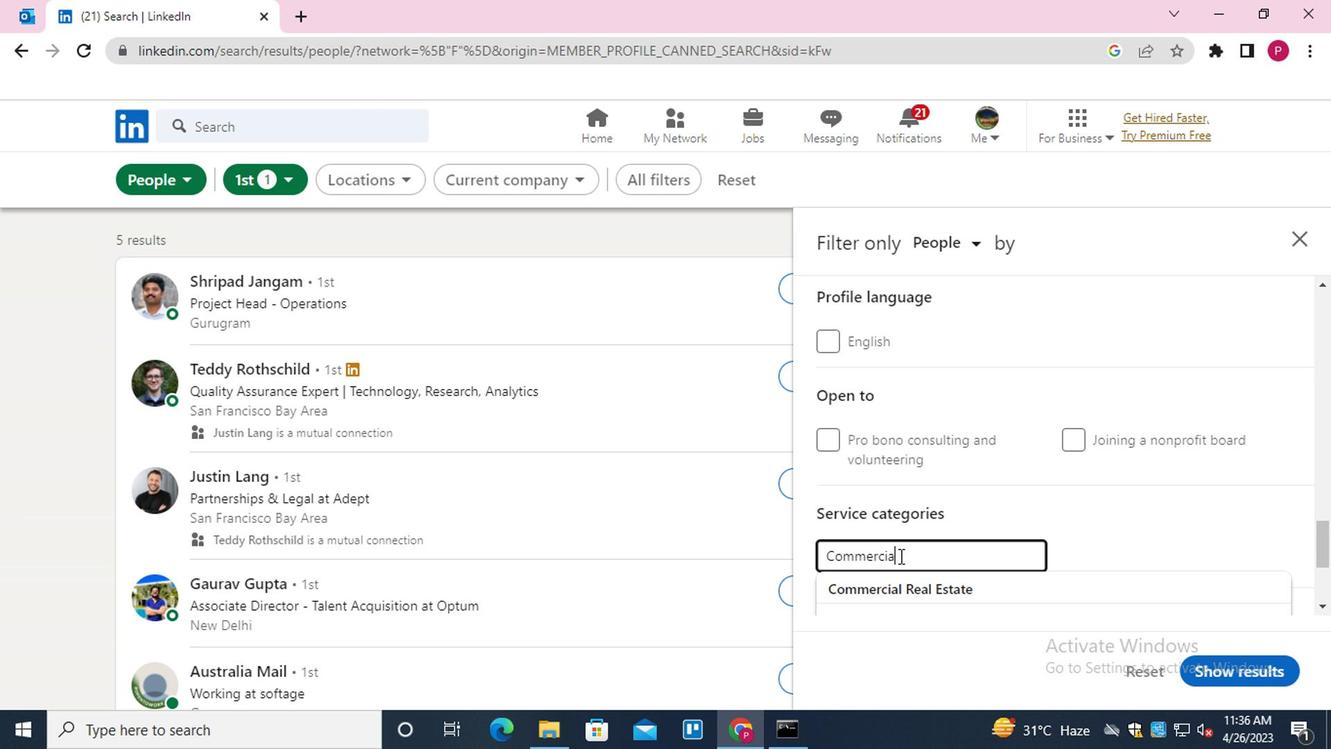 
Action: Mouse moved to (907, 582)
Screenshot: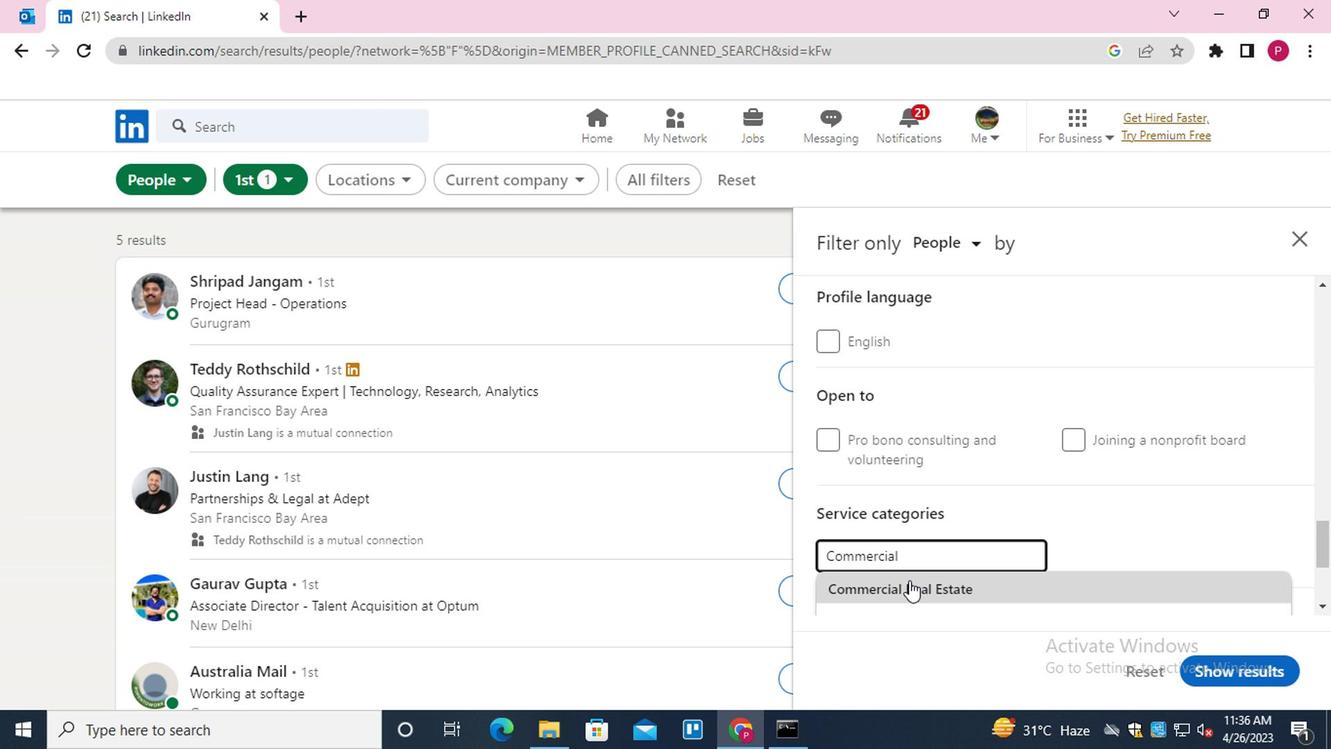 
Action: Mouse pressed left at (907, 582)
Screenshot: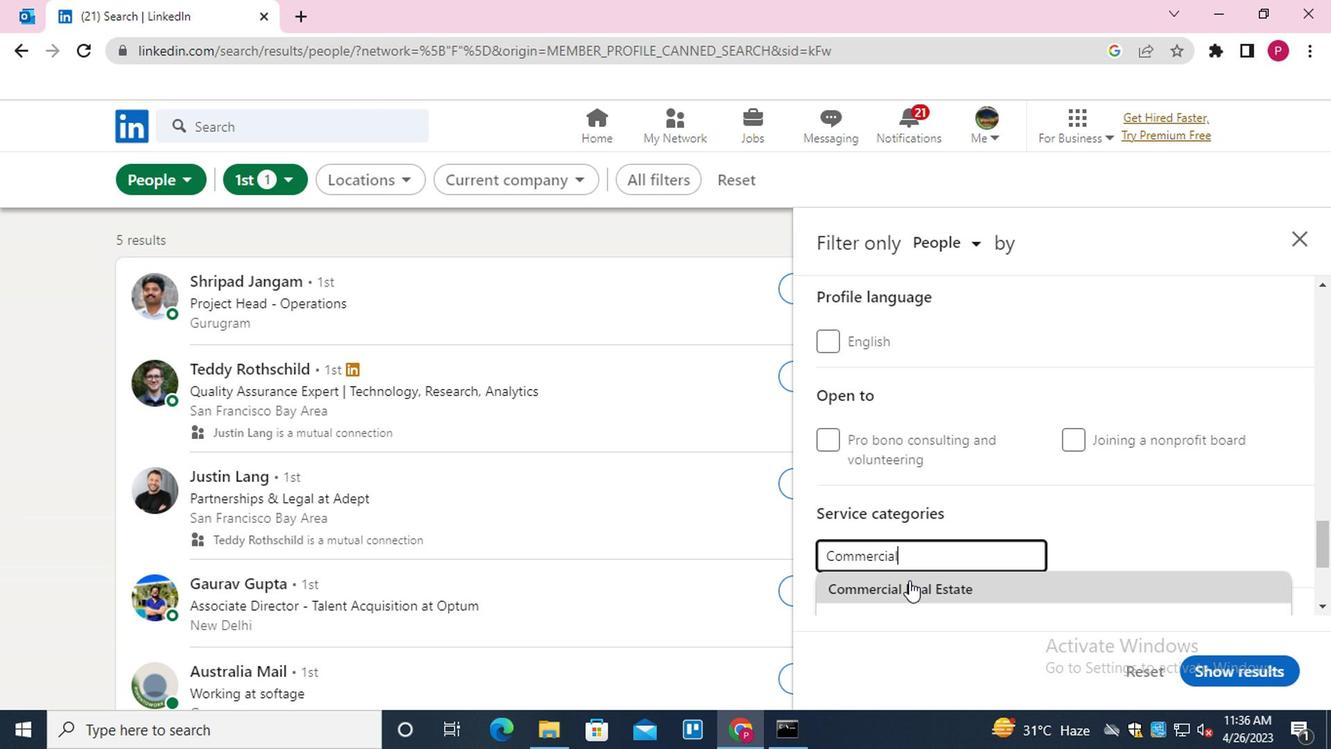 
Action: Mouse moved to (967, 495)
Screenshot: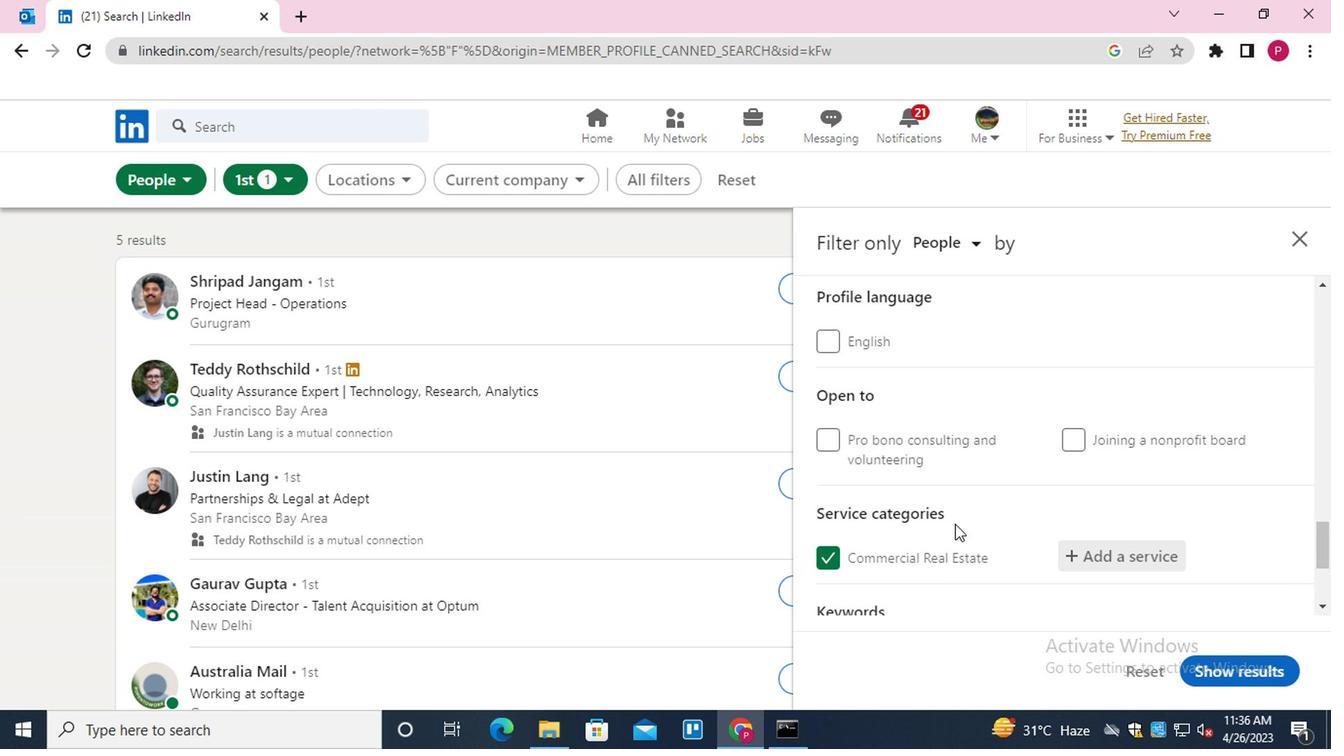 
Action: Mouse scrolled (967, 495) with delta (0, 0)
Screenshot: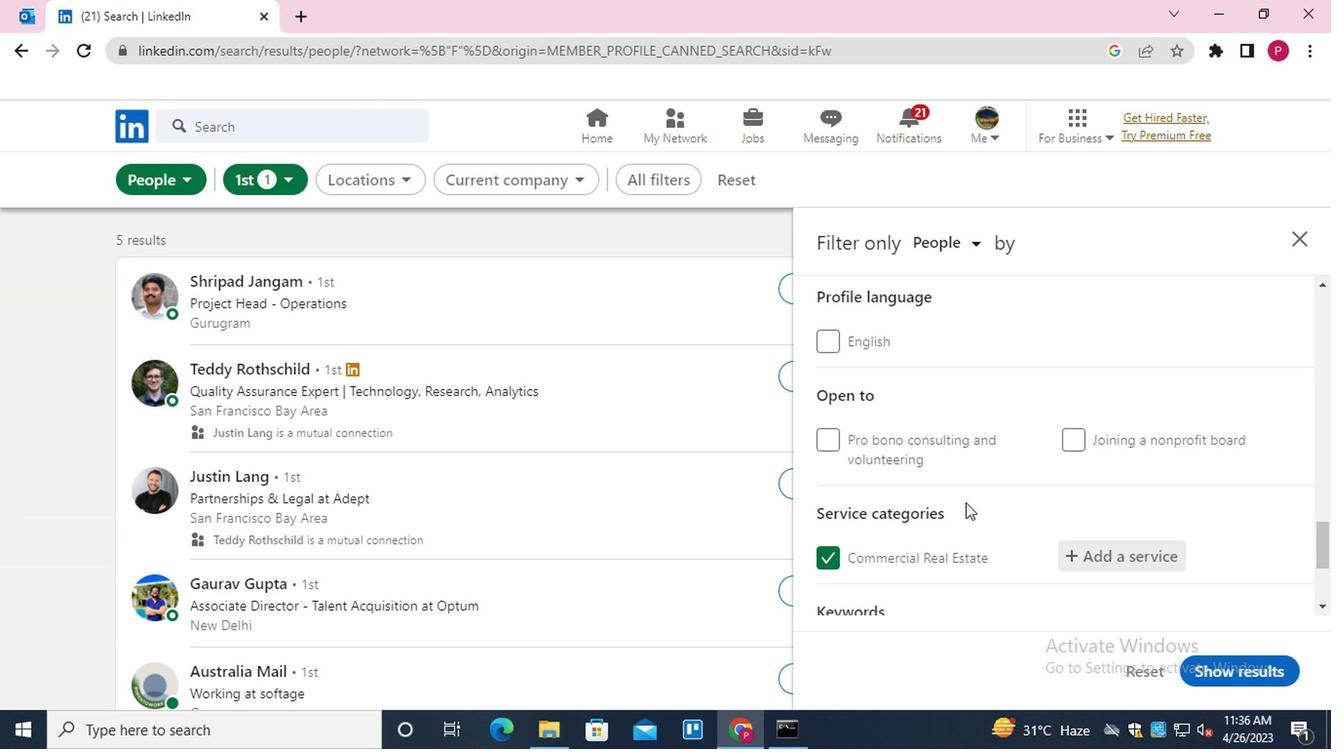 
Action: Mouse scrolled (967, 495) with delta (0, 0)
Screenshot: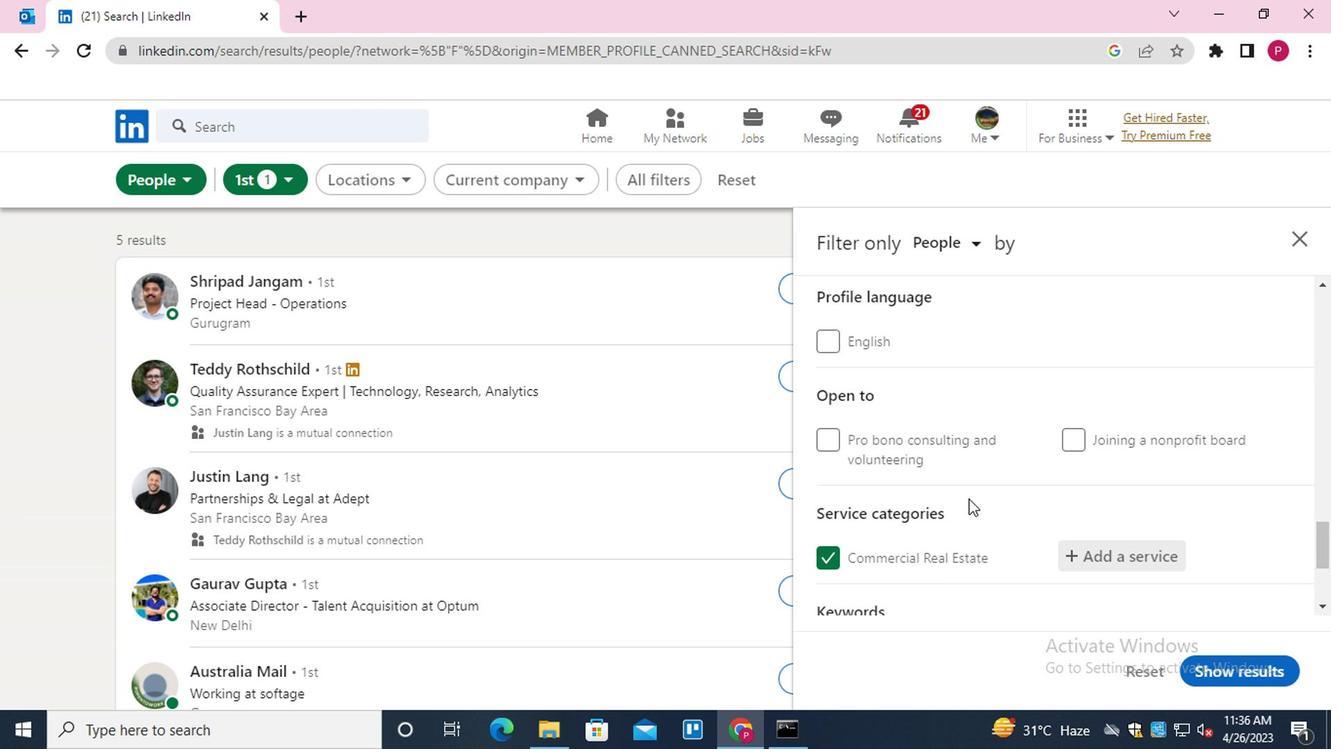 
Action: Mouse scrolled (967, 495) with delta (0, 0)
Screenshot: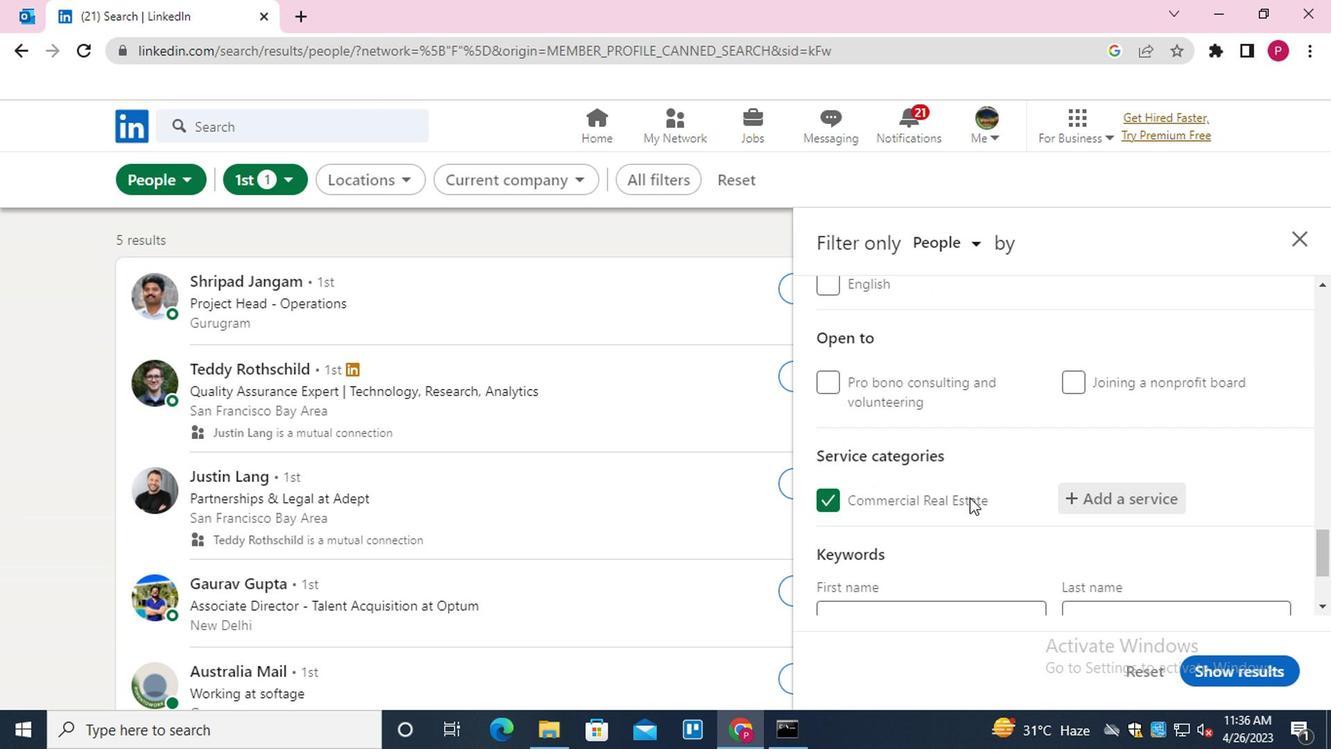 
Action: Mouse moved to (946, 522)
Screenshot: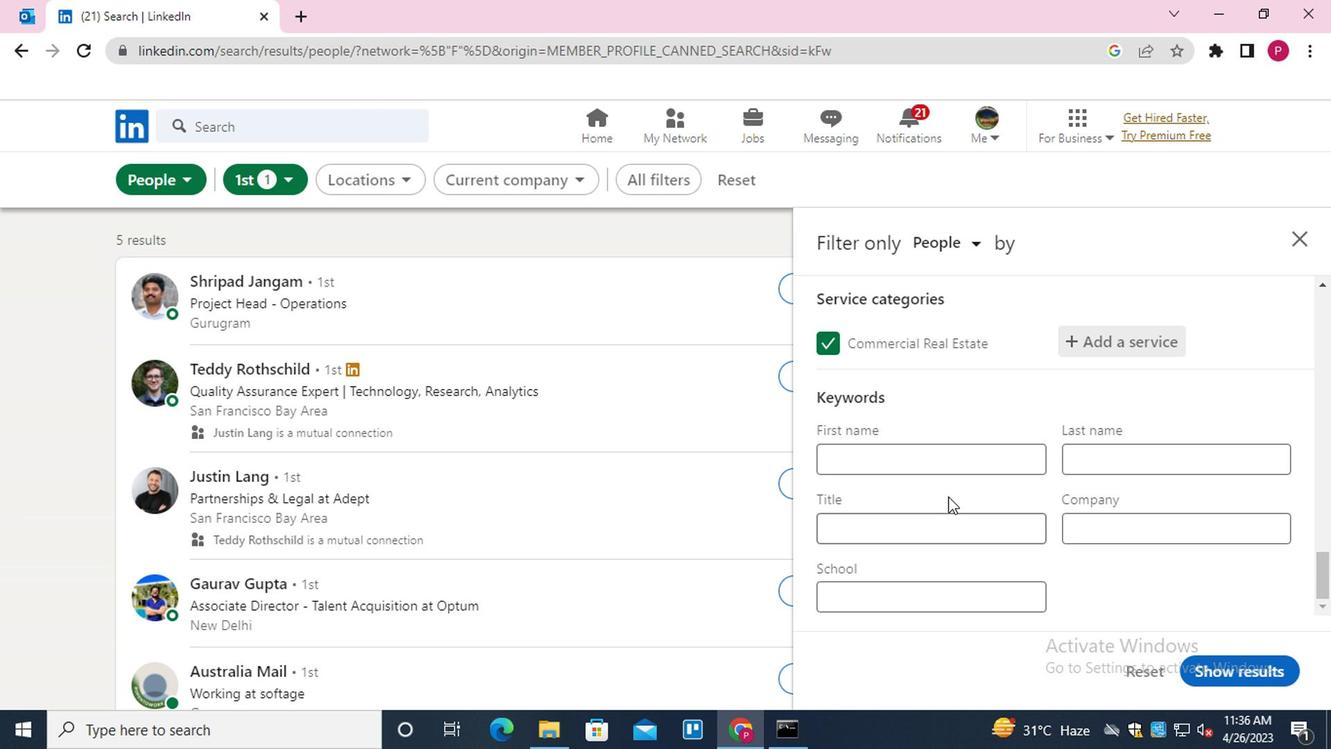 
Action: Mouse pressed left at (946, 522)
Screenshot: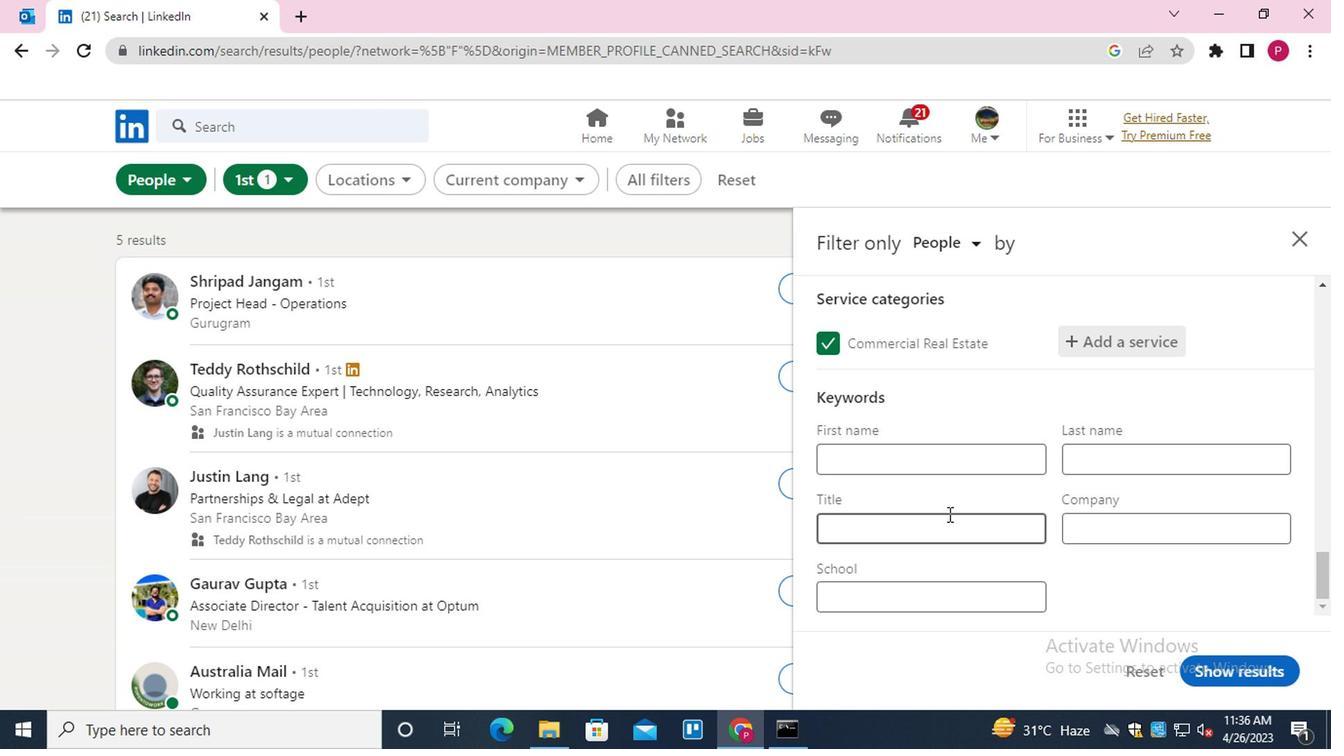 
Action: Key pressed <Key.shift><Key.shift><Key.shift>TUTOR/<Key.shift>ONLINE<Key.shift>TUTOR
Screenshot: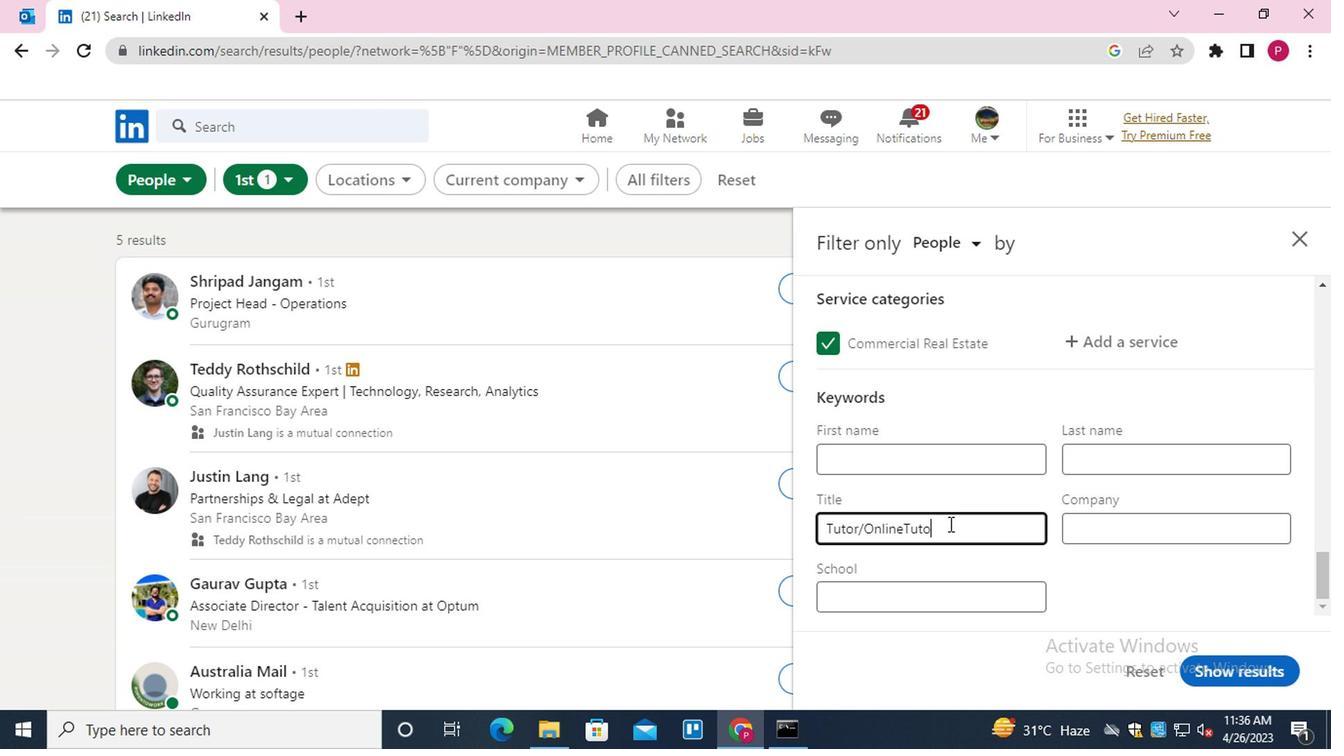 
Action: Mouse moved to (901, 526)
Screenshot: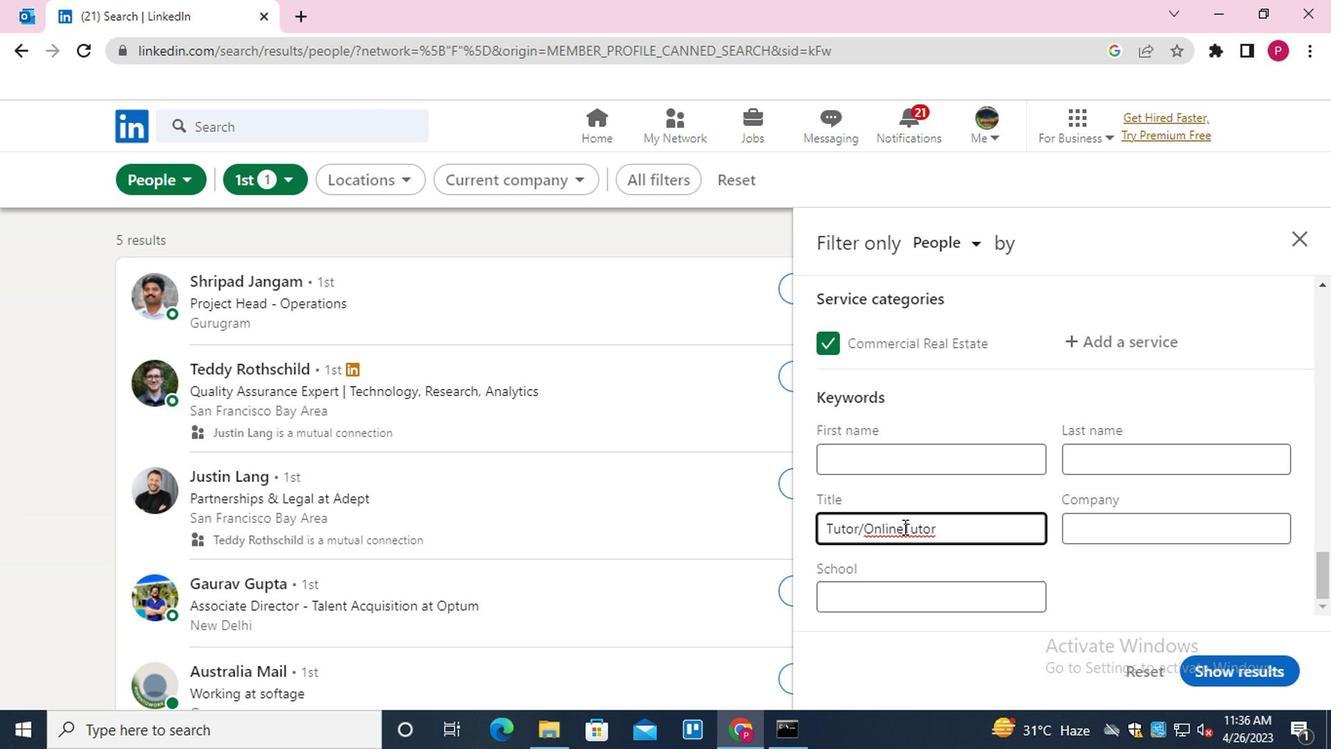 
Action: Mouse pressed left at (901, 526)
Screenshot: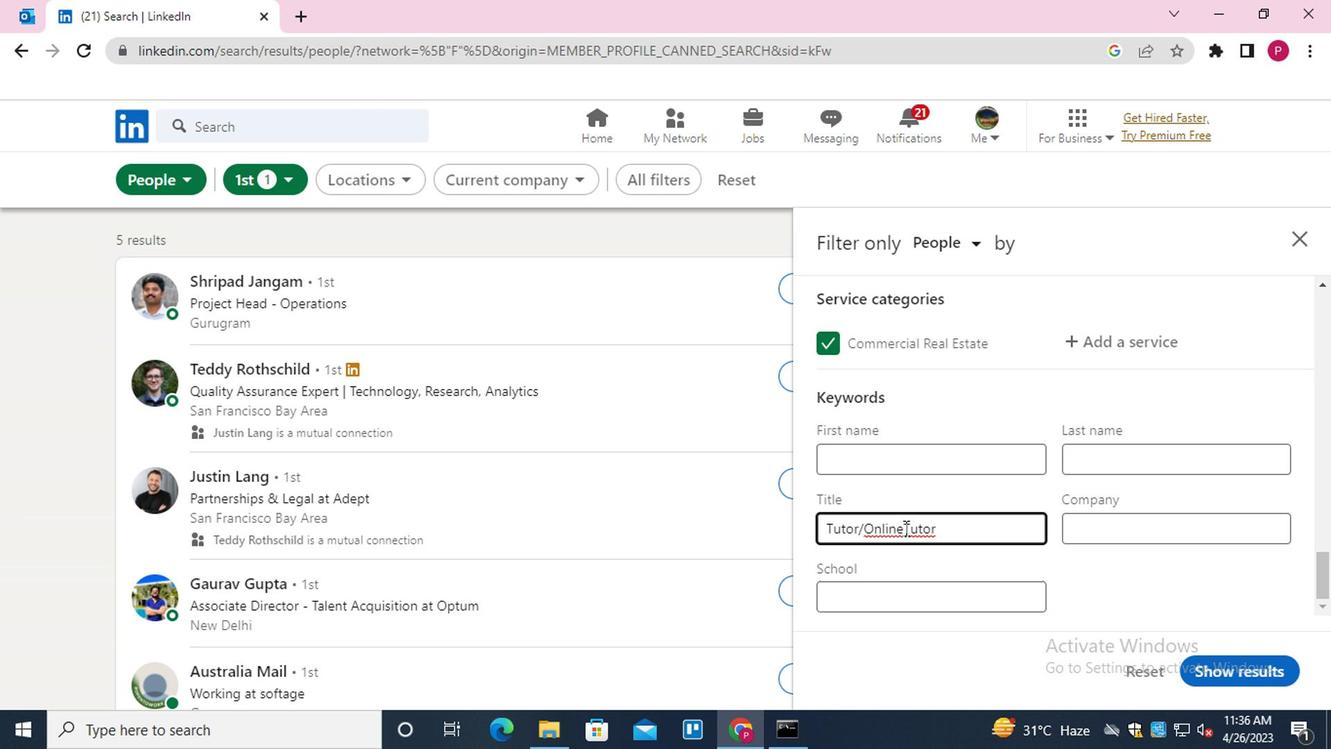 
Action: Mouse moved to (953, 576)
Screenshot: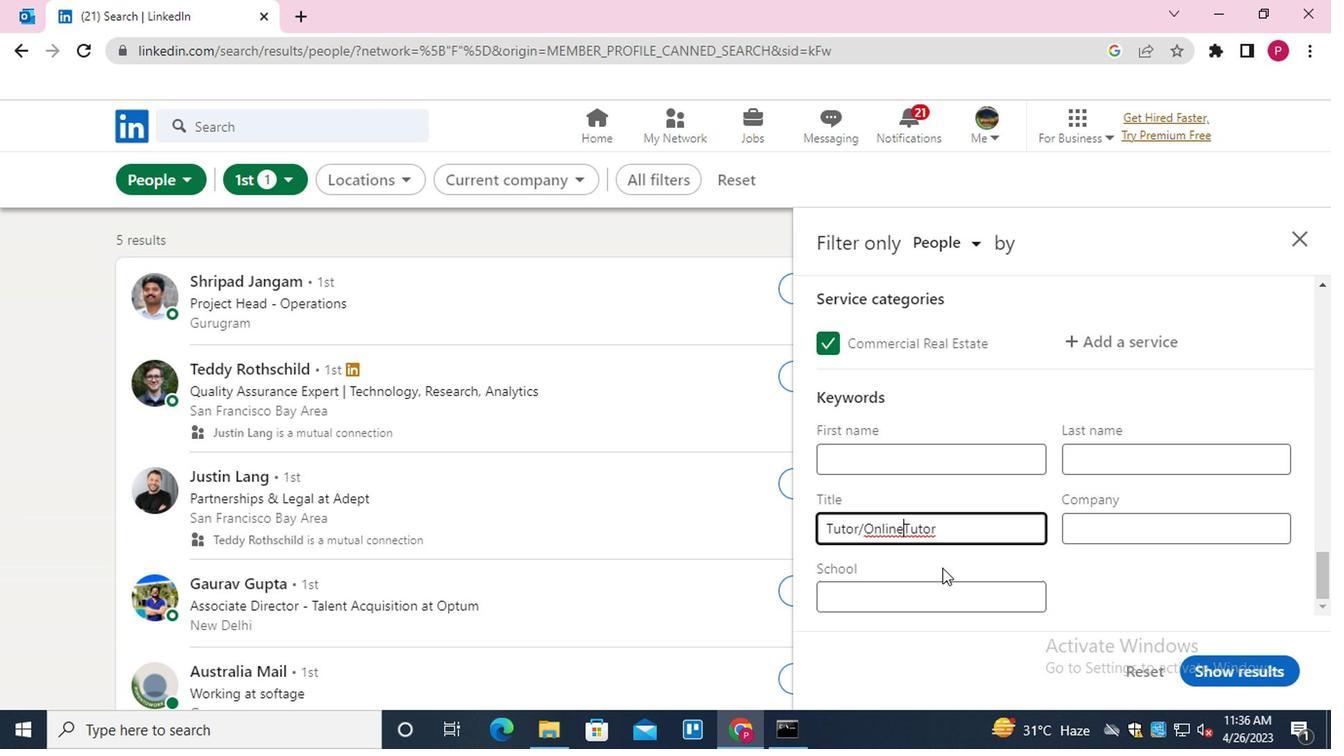 
Action: Key pressed <Key.space>
Screenshot: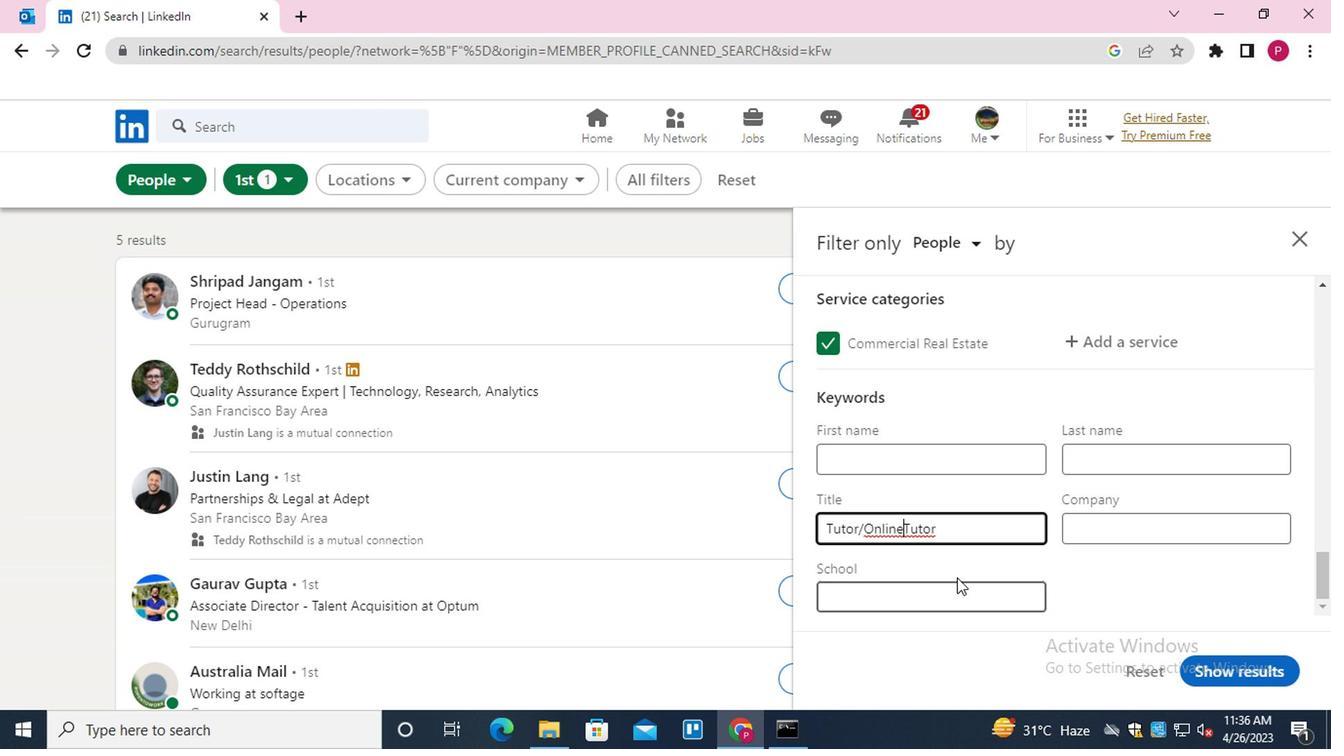 
Action: Mouse moved to (940, 521)
Screenshot: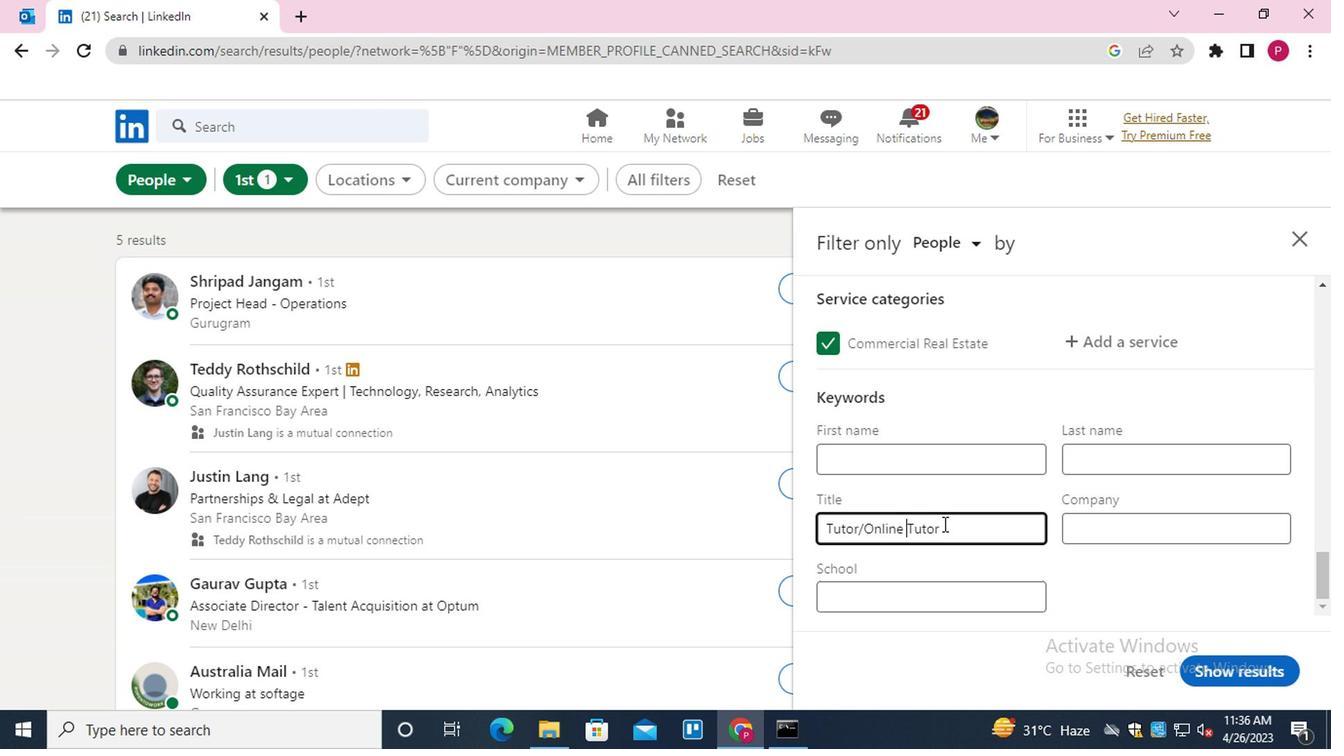 
Action: Mouse pressed left at (940, 521)
Screenshot: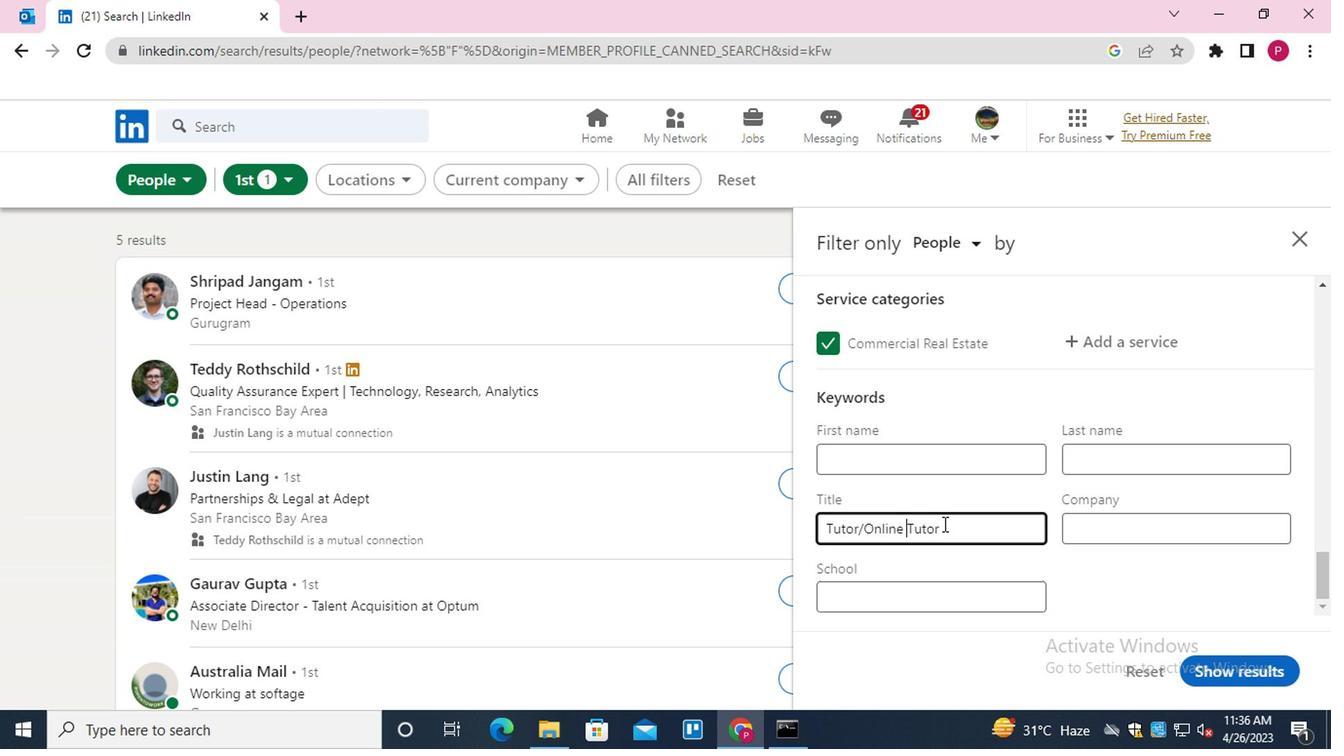 
Action: Mouse moved to (1246, 662)
Screenshot: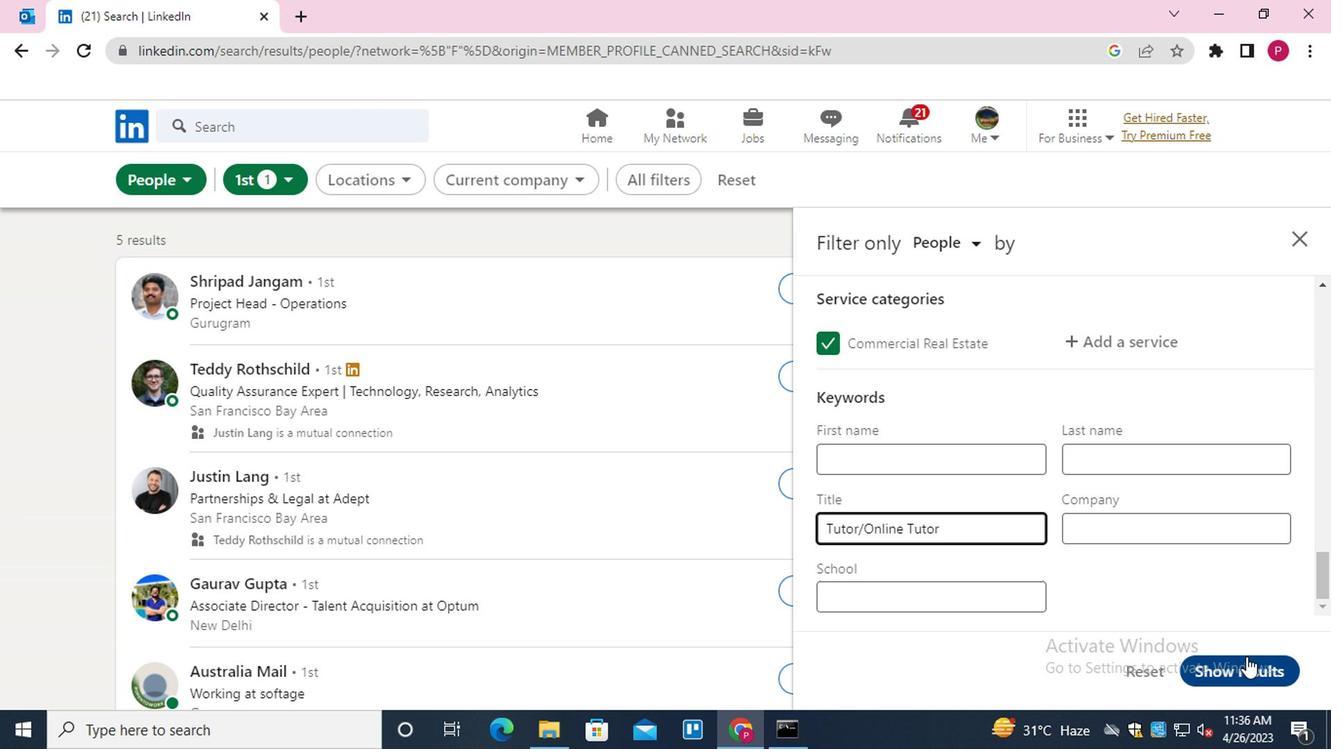 
Action: Mouse pressed left at (1246, 662)
Screenshot: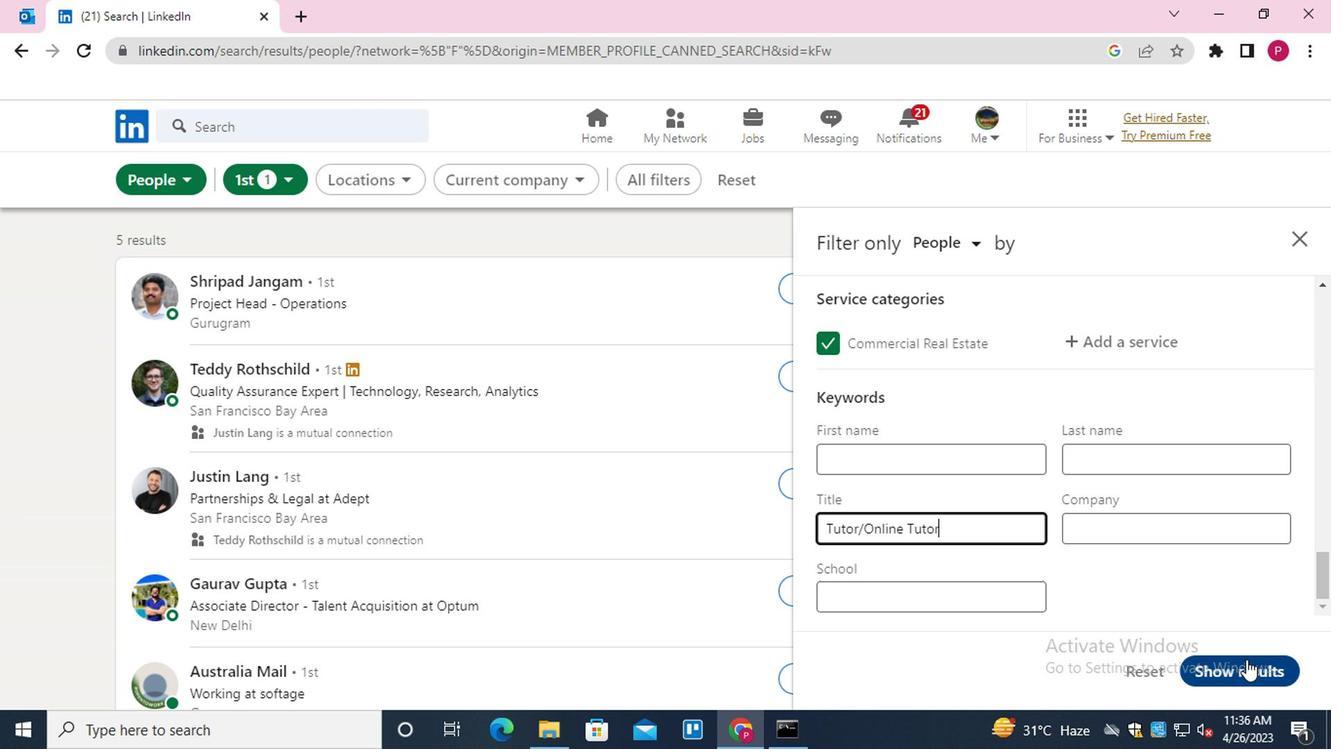 
Action: Mouse moved to (677, 394)
Screenshot: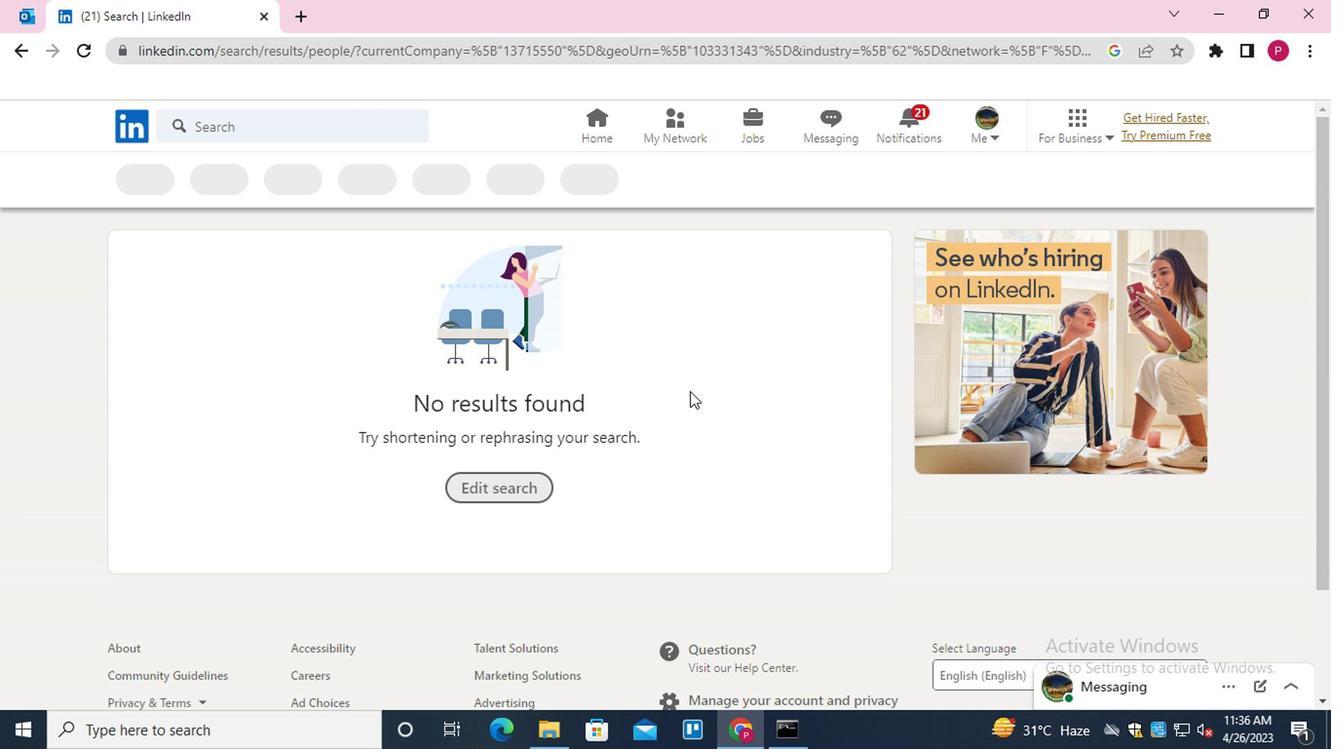 
